 Task: Go to Program & Features. Select Whole Food Market. Add to cart Organic Mayonnaise-2. Place order for Jared Hernandez, _x000D_
3800 Locke St_x000D_
Latonia, Kentucky(KY), 41015, Cell Number (859) 261-0695
Action: Mouse moved to (421, 301)
Screenshot: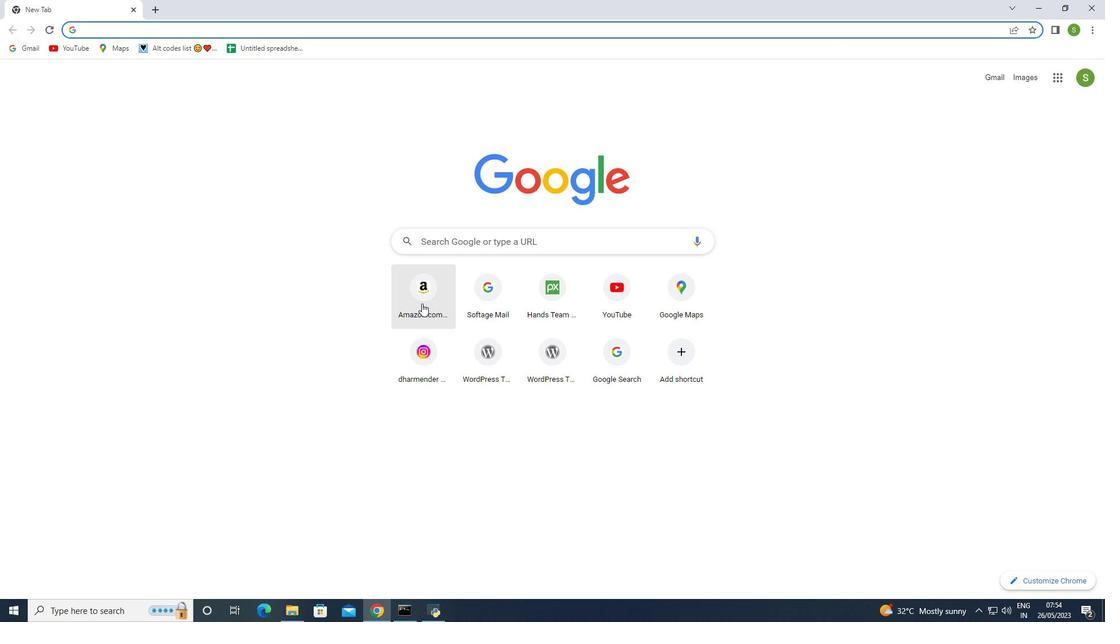 
Action: Mouse pressed left at (421, 301)
Screenshot: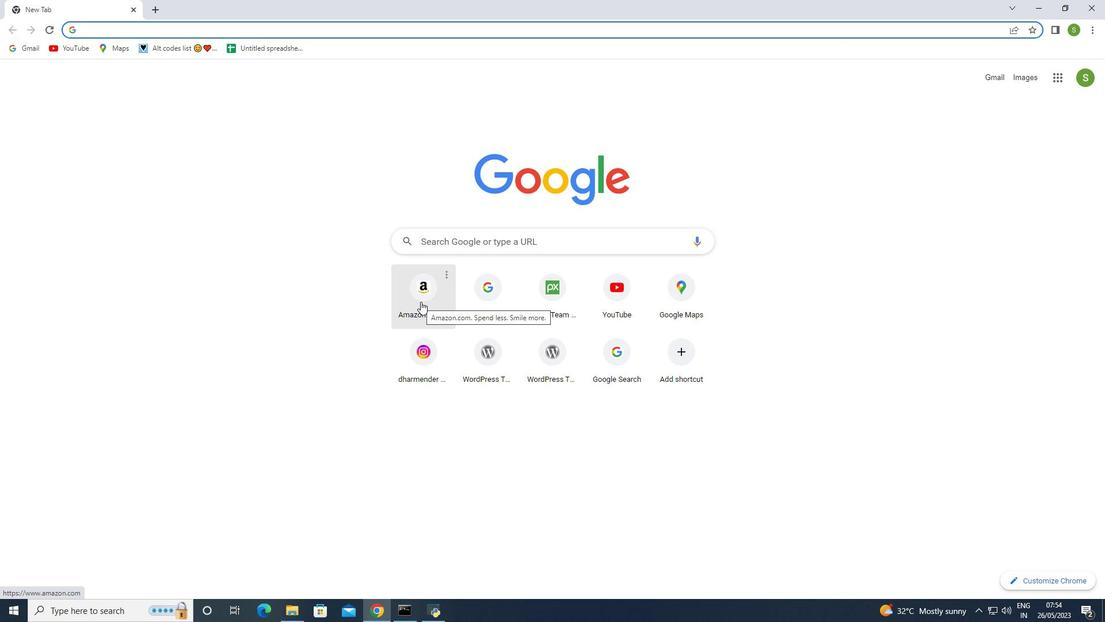 
Action: Mouse moved to (946, 162)
Screenshot: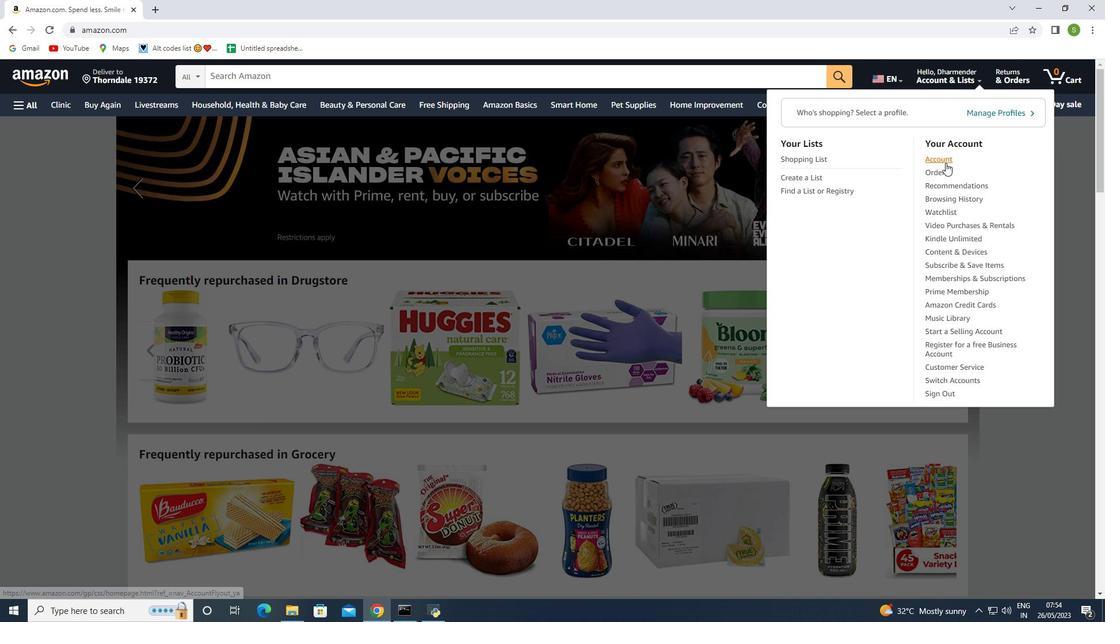 
Action: Mouse pressed left at (946, 162)
Screenshot: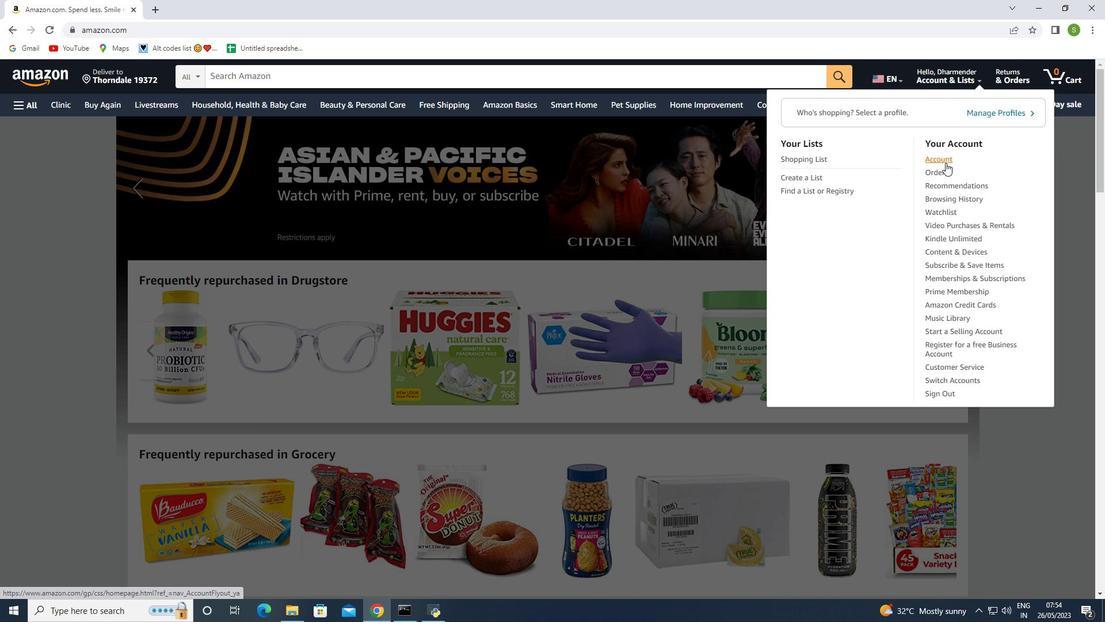 
Action: Mouse moved to (335, 255)
Screenshot: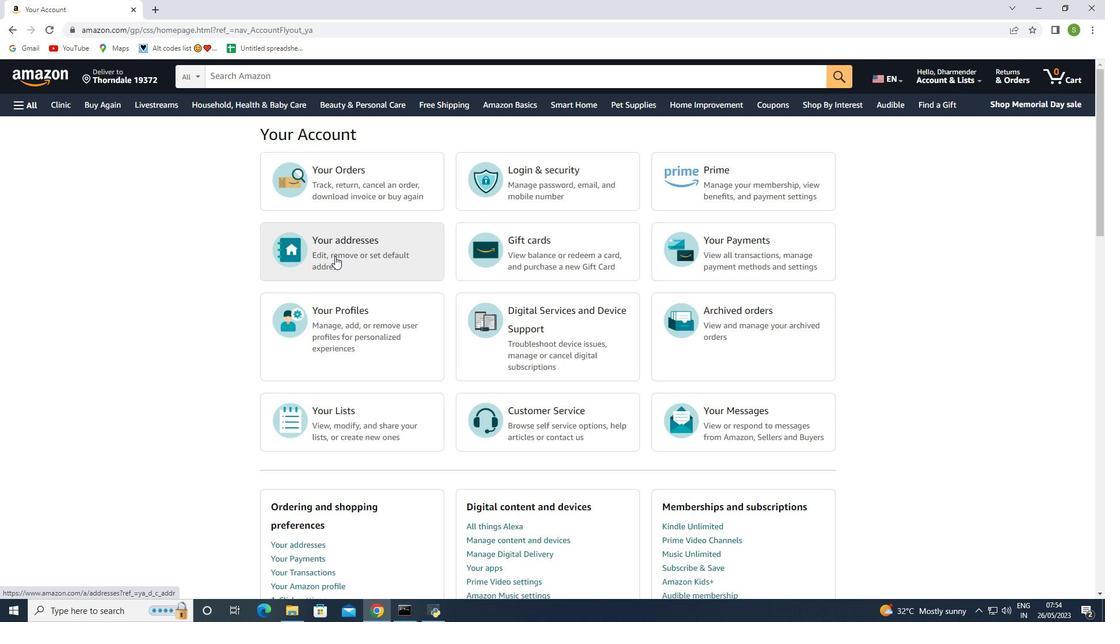 
Action: Mouse pressed left at (335, 255)
Screenshot: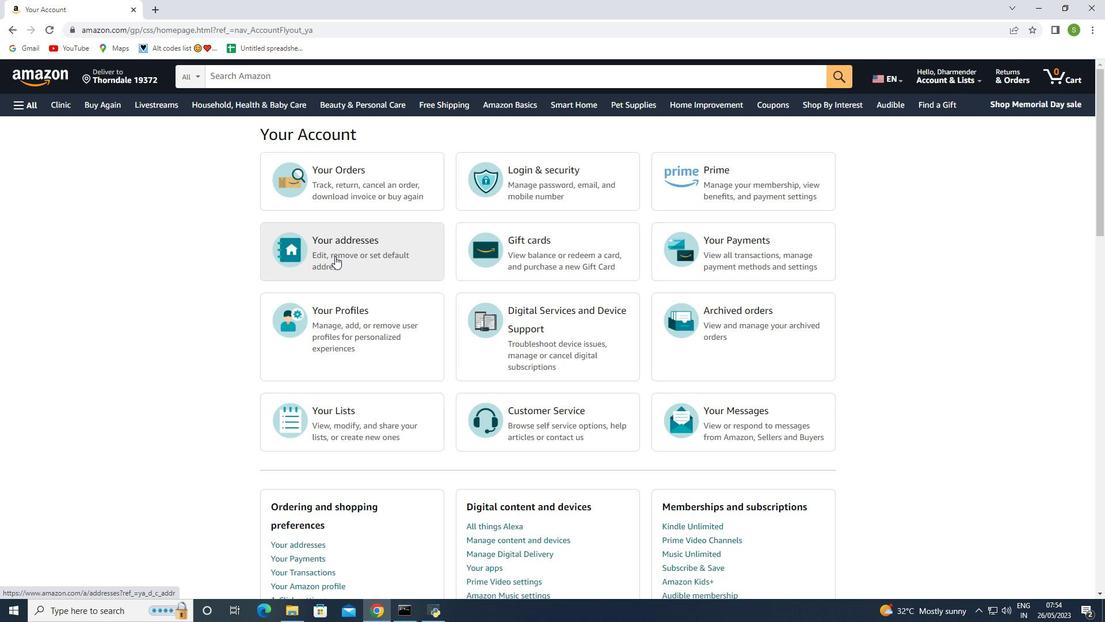
Action: Mouse moved to (364, 304)
Screenshot: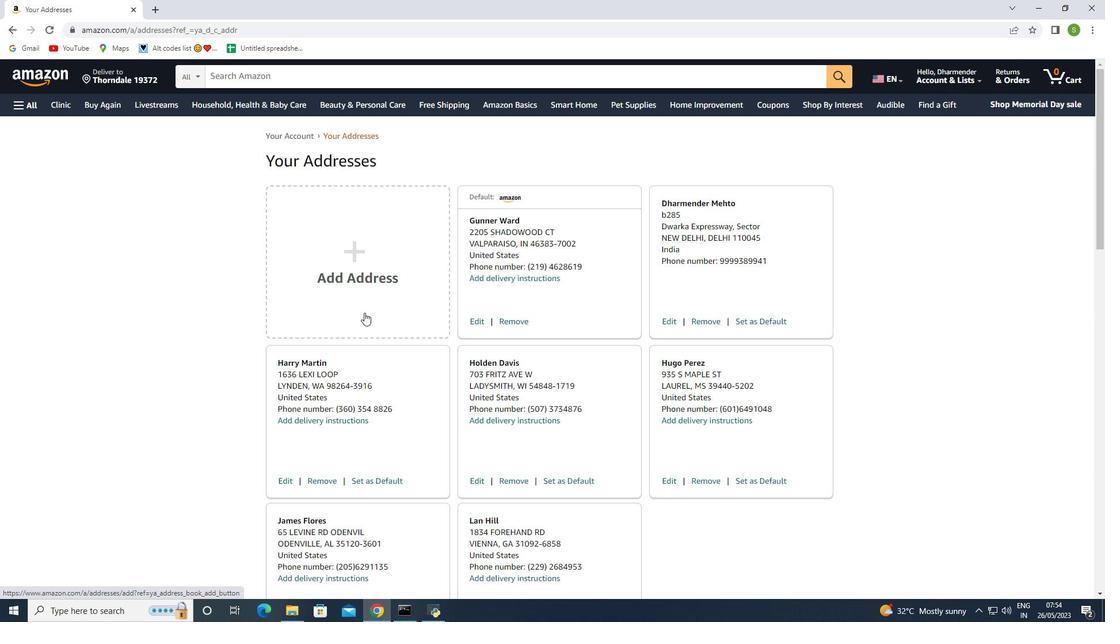 
Action: Mouse pressed left at (364, 304)
Screenshot: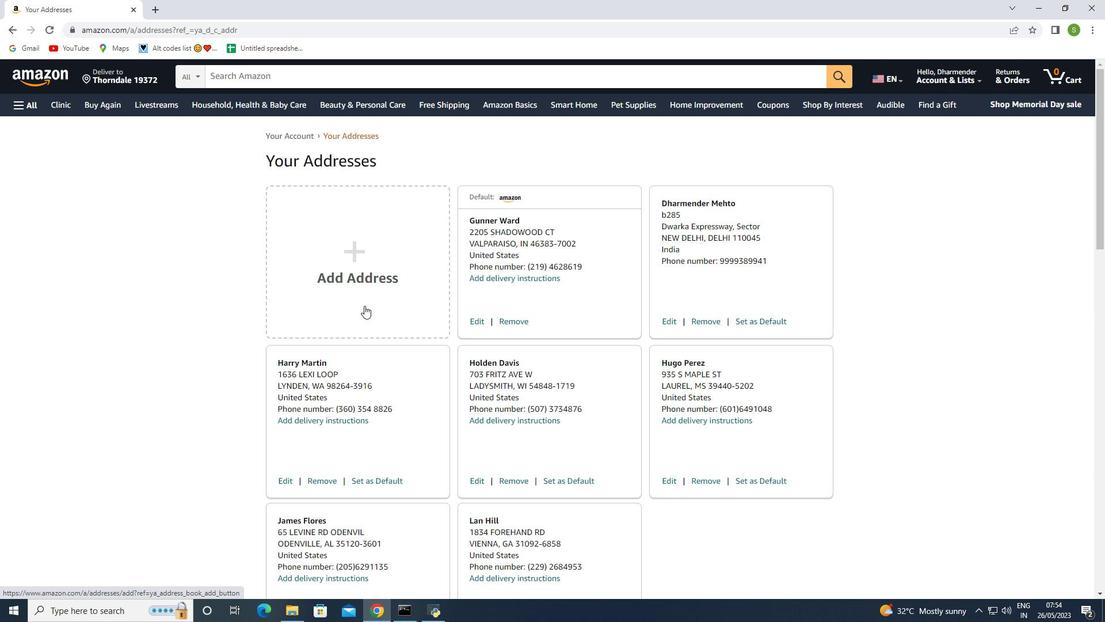 
Action: Mouse moved to (487, 296)
Screenshot: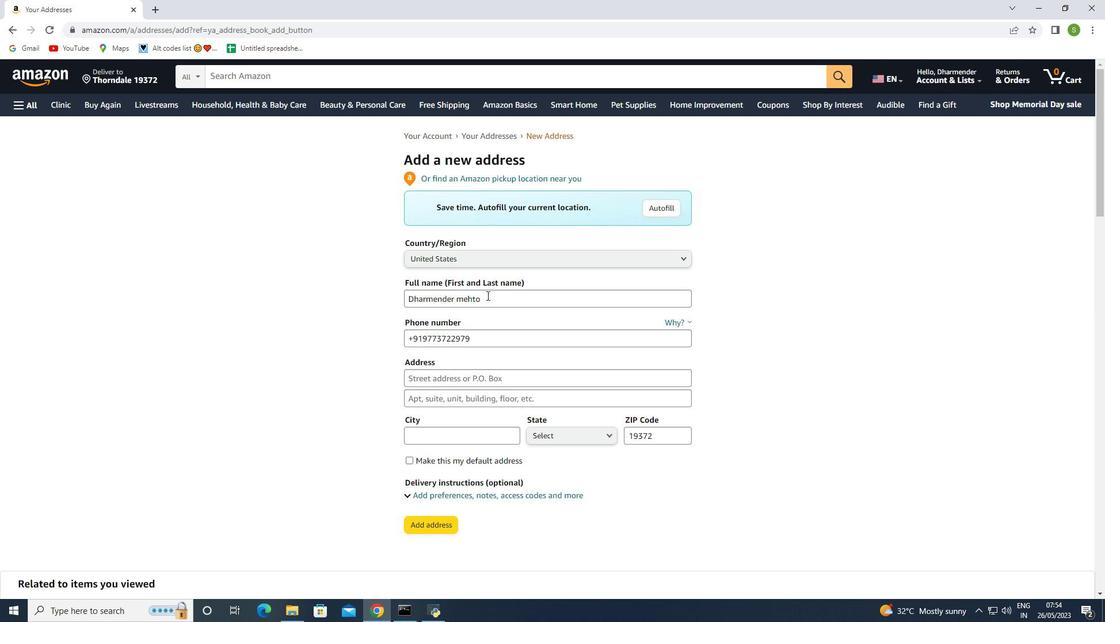 
Action: Mouse pressed left at (487, 296)
Screenshot: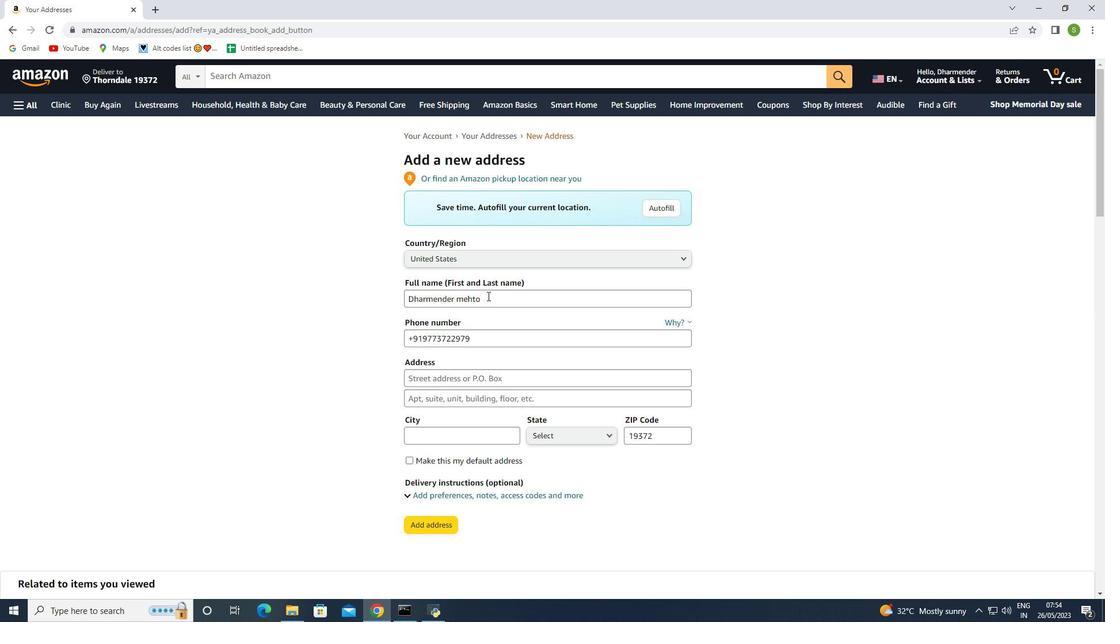 
Action: Mouse moved to (350, 284)
Screenshot: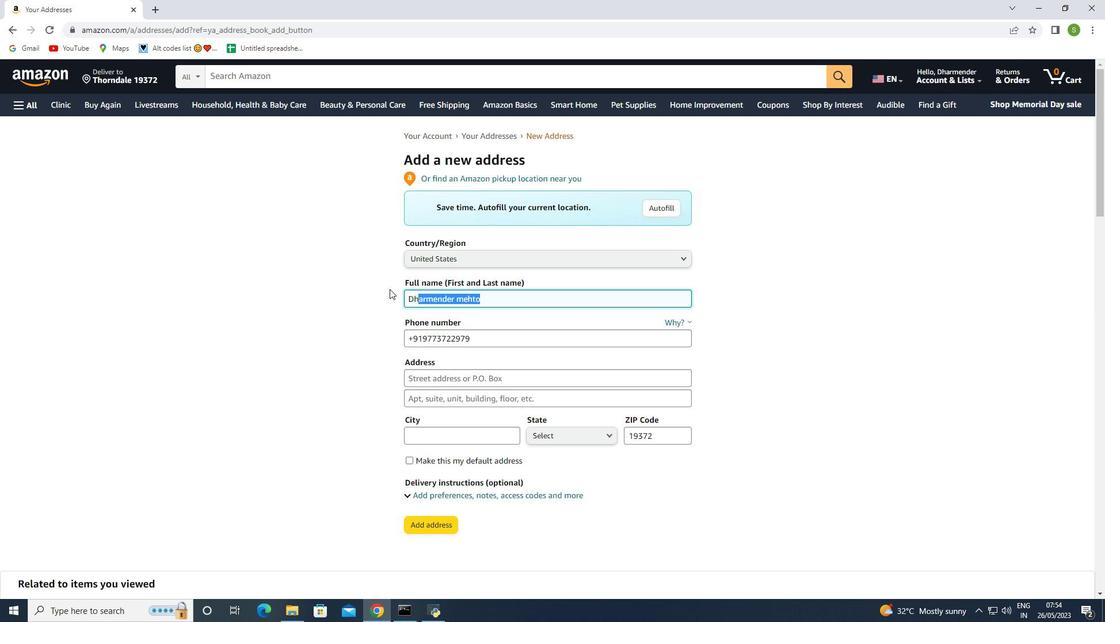 
Action: Key pressed <Key.backspace><Key.shift><Key.shift><Key.shift><Key.shift><Key.shift><Key.shift><Key.shift><Key.shift><Key.shift><Key.shift><Key.shift><Key.shift>Jared<Key.space><Key.shift>Hernandez
Screenshot: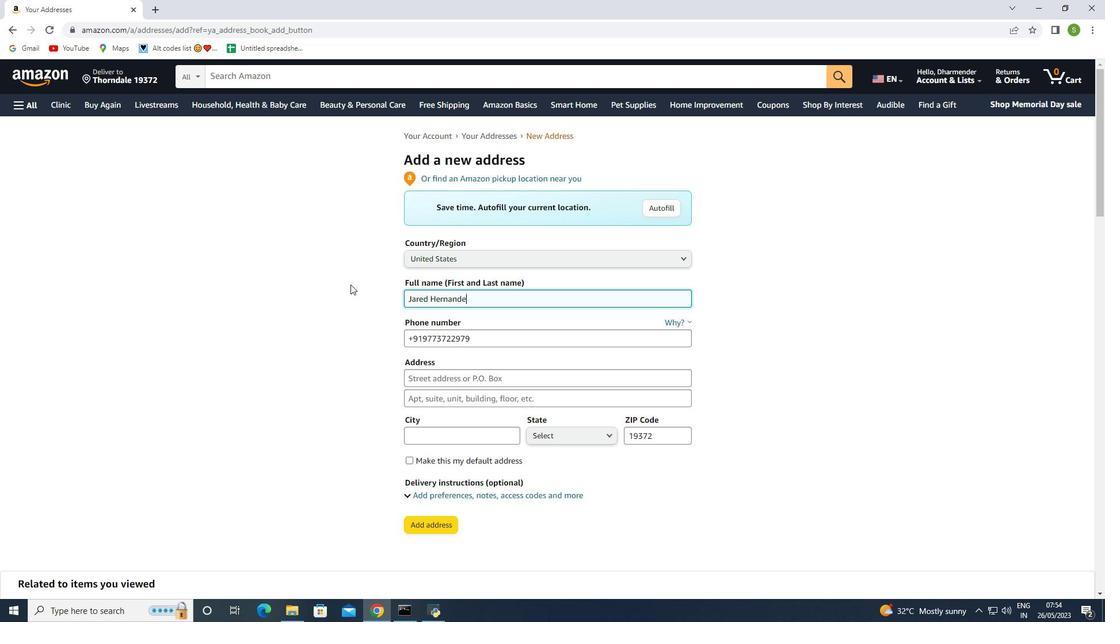 
Action: Mouse moved to (485, 339)
Screenshot: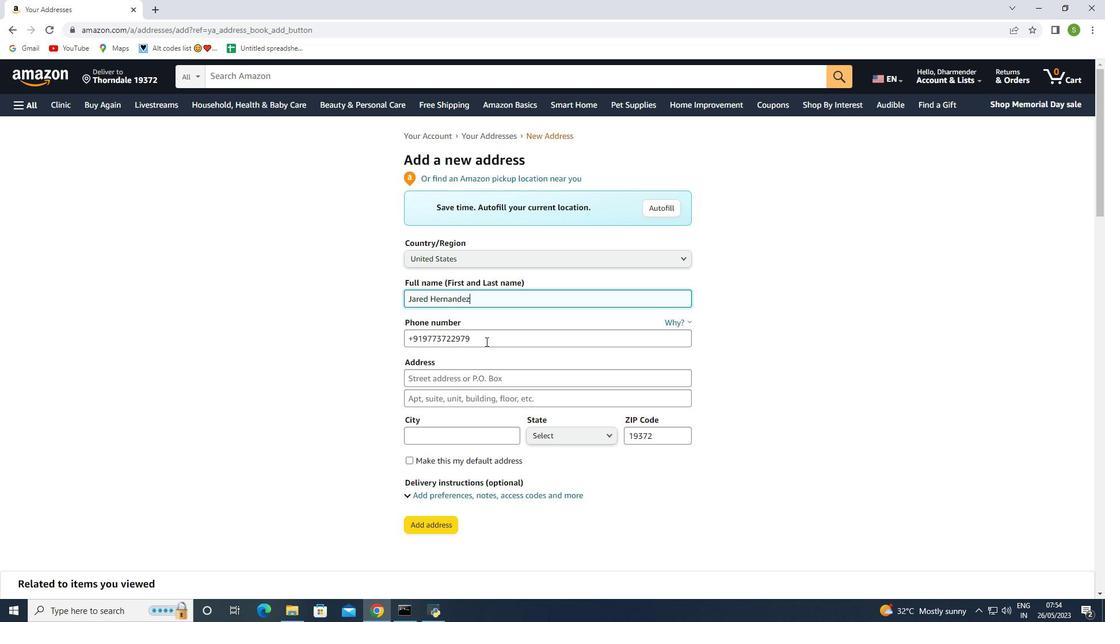 
Action: Mouse pressed left at (485, 339)
Screenshot: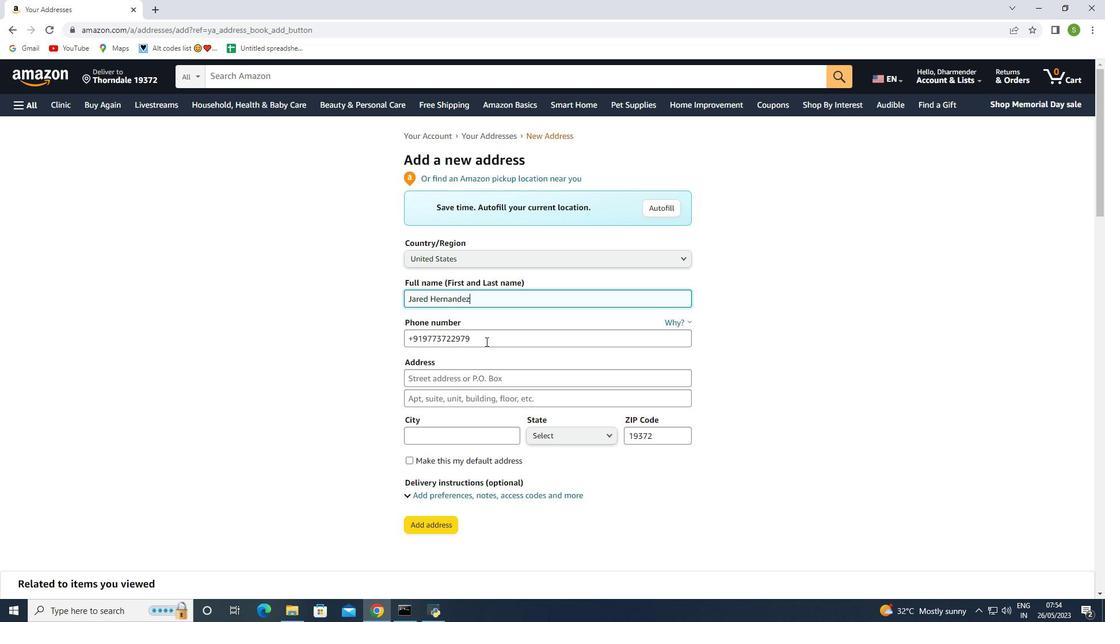 
Action: Mouse moved to (371, 339)
Screenshot: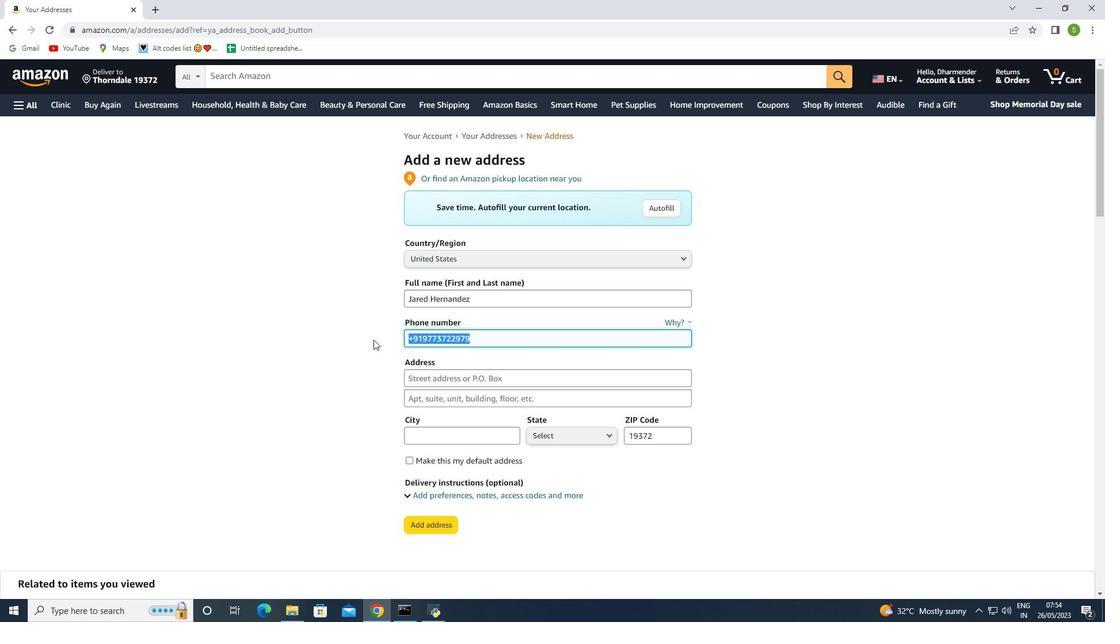 
Action: Key pressed <Key.backspace><Key.shift_r>(859<Key.shift_r>)
Screenshot: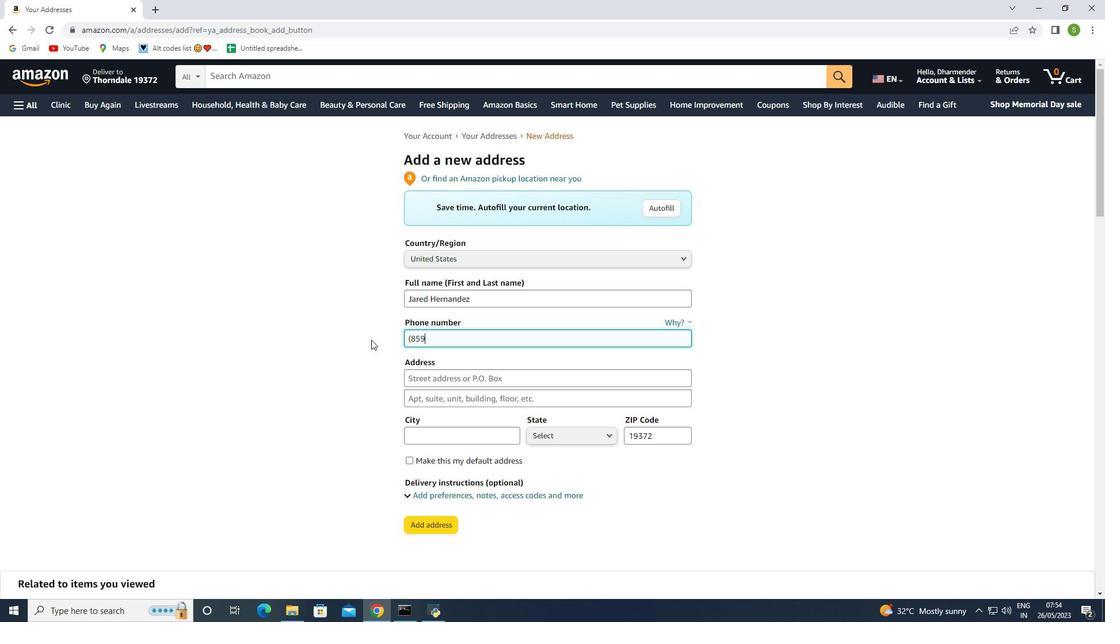 
Action: Mouse moved to (373, 340)
Screenshot: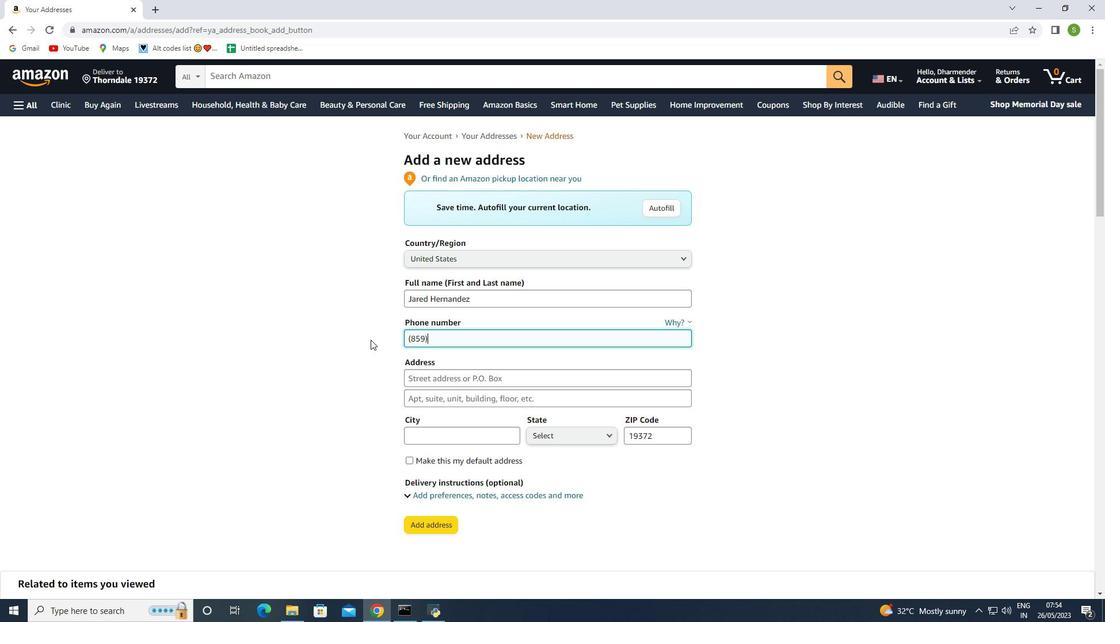 
Action: Key pressed 2610695
Screenshot: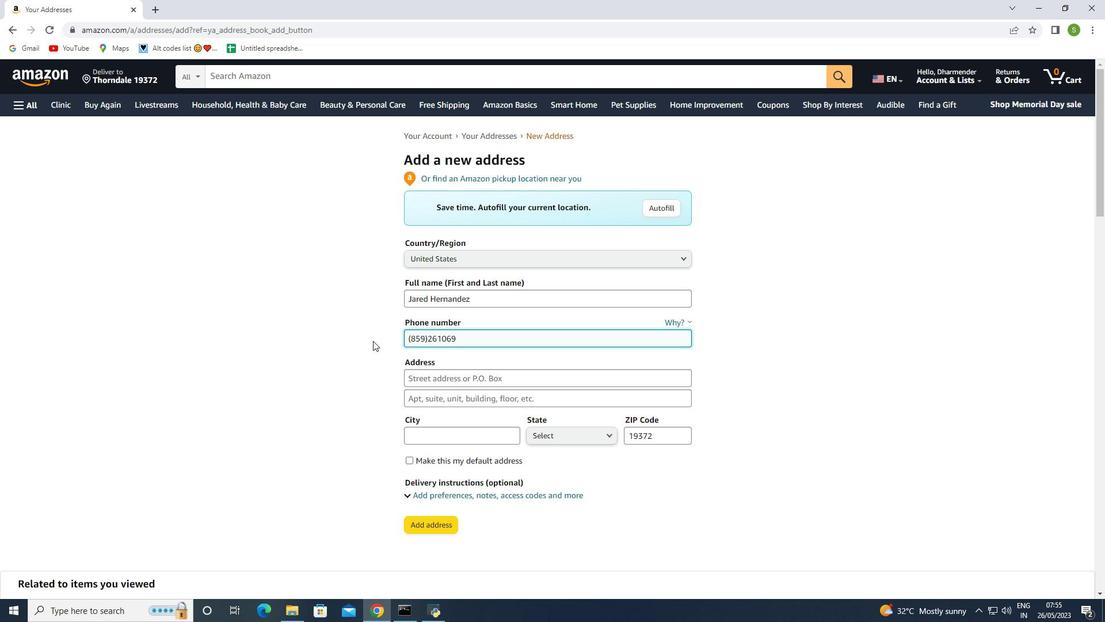 
Action: Mouse moved to (464, 378)
Screenshot: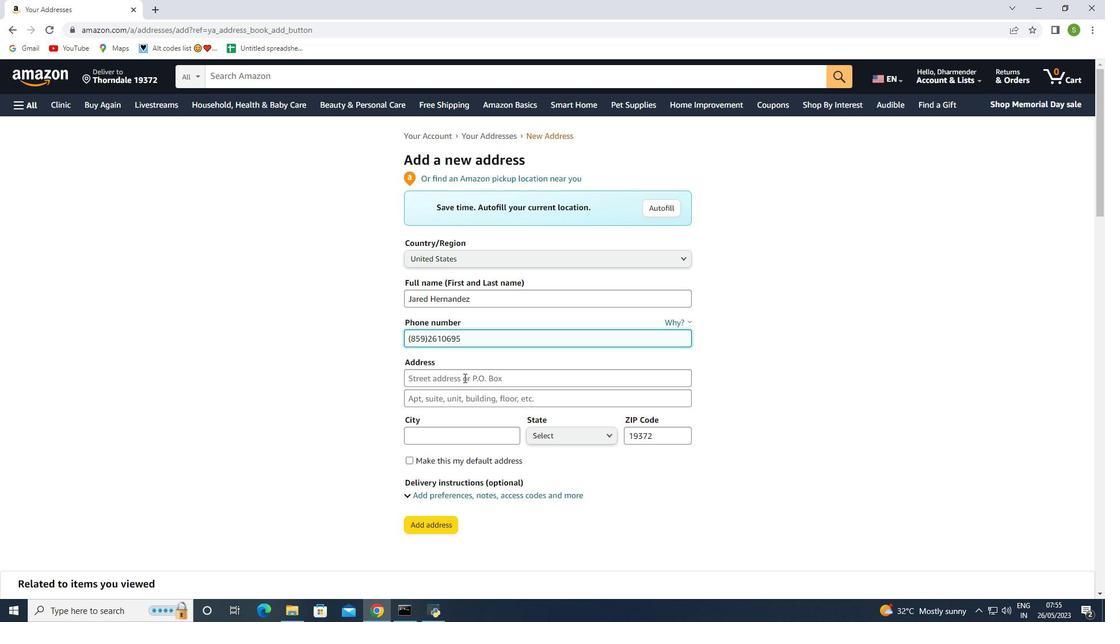 
Action: Mouse pressed left at (464, 378)
Screenshot: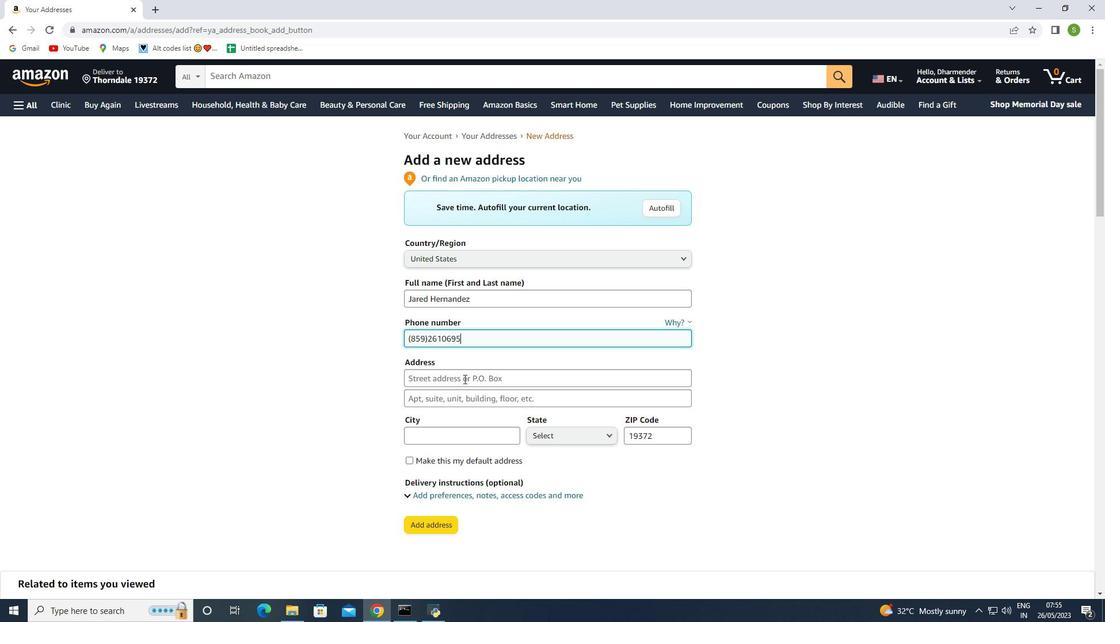 
Action: Key pressed 3800<Key.space><Key.shift>Locke<Key.space><Key.shift>St
Screenshot: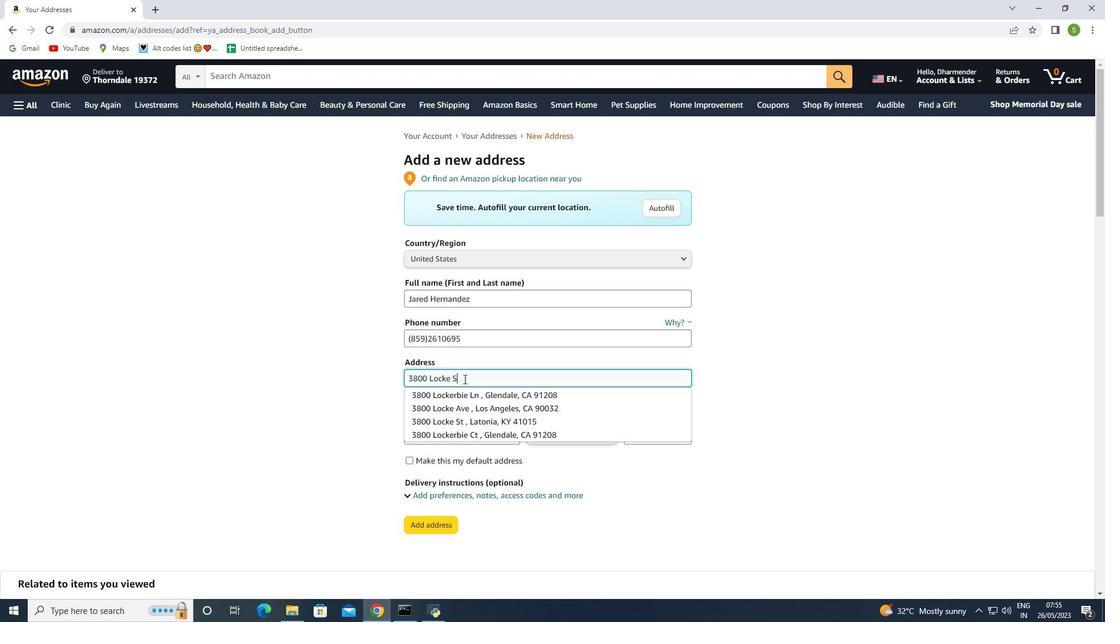
Action: Mouse moved to (422, 394)
Screenshot: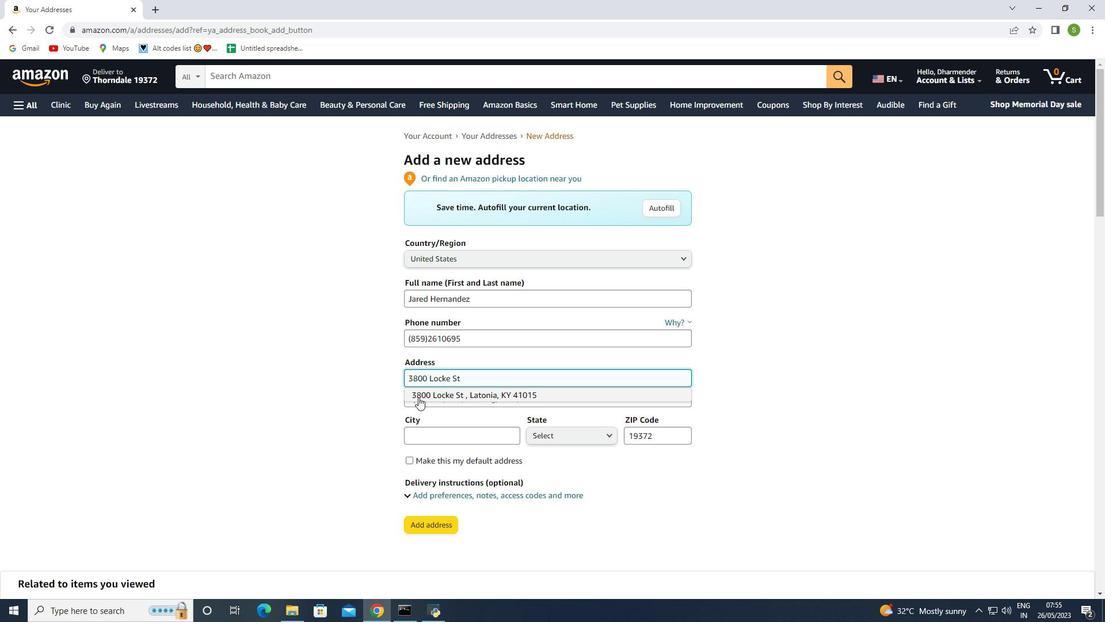 
Action: Mouse pressed left at (422, 394)
Screenshot: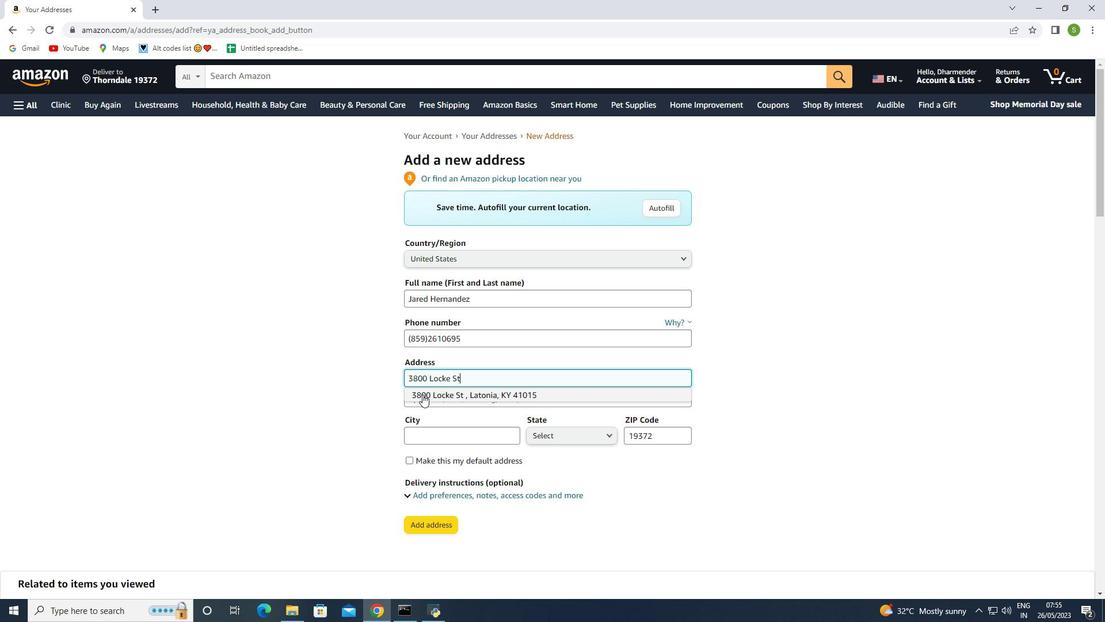 
Action: Mouse moved to (665, 440)
Screenshot: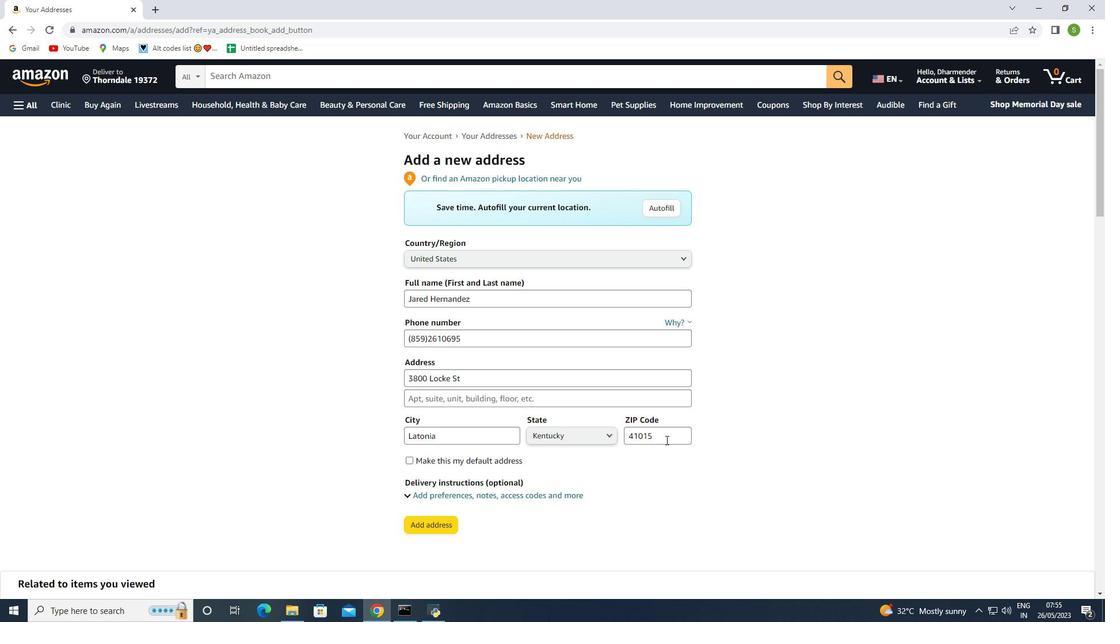
Action: Mouse scrolled (665, 439) with delta (0, 0)
Screenshot: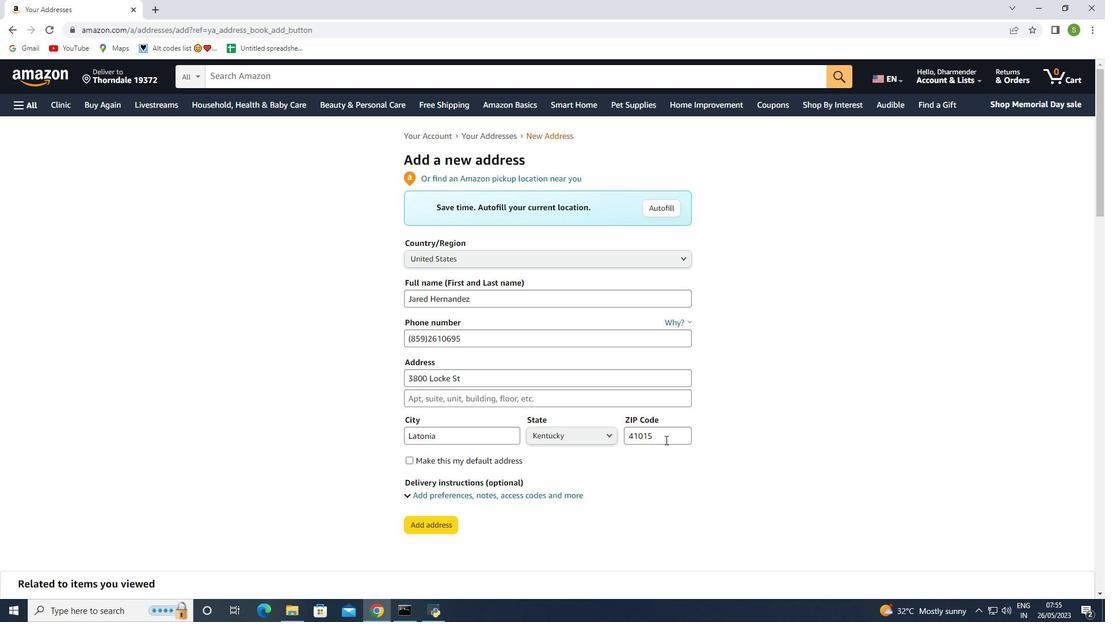 
Action: Mouse moved to (491, 422)
Screenshot: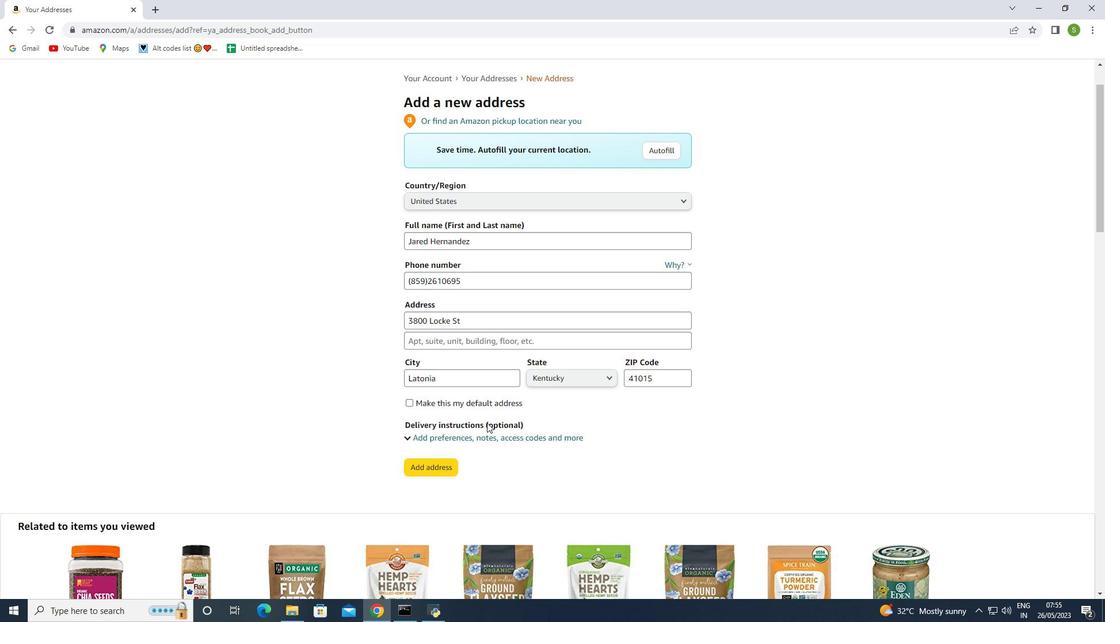 
Action: Mouse scrolled (491, 423) with delta (0, 0)
Screenshot: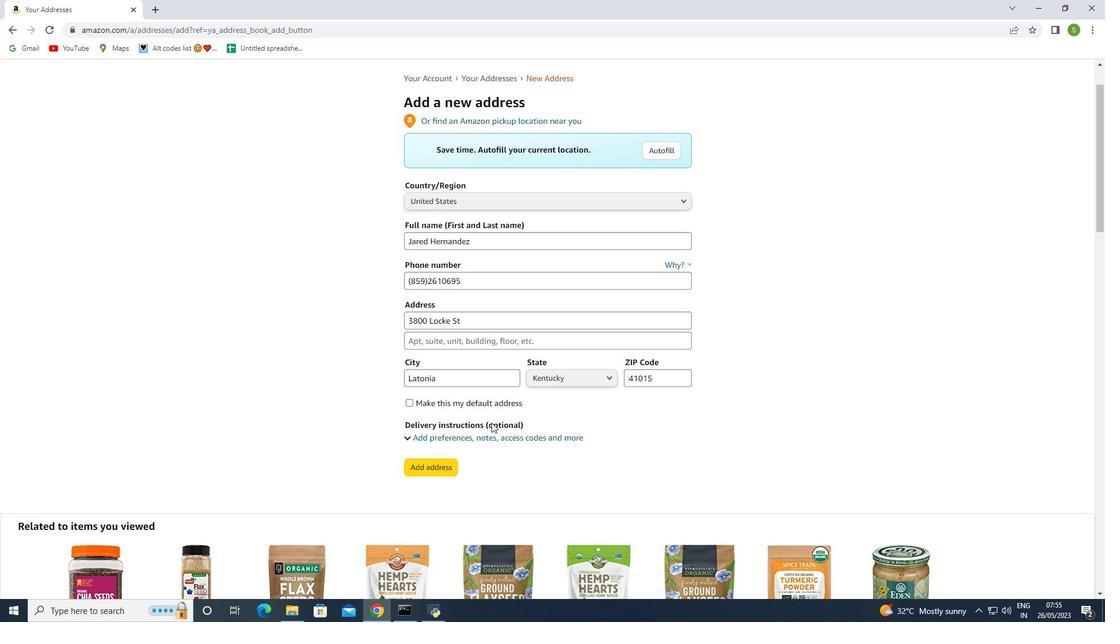 
Action: Mouse scrolled (491, 423) with delta (0, 0)
Screenshot: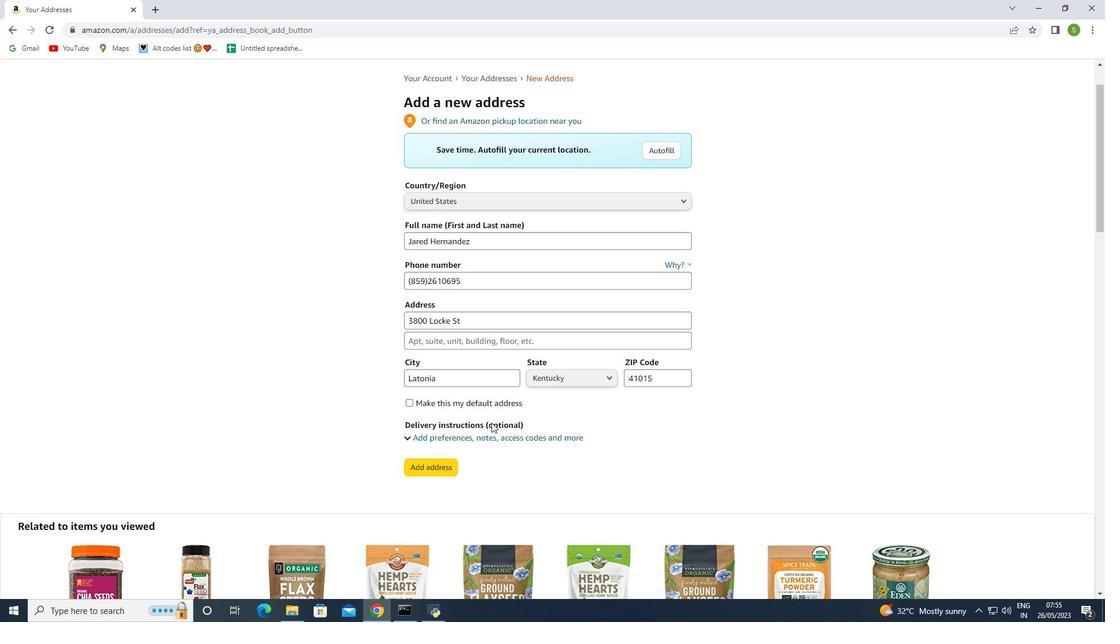 
Action: Mouse moved to (505, 316)
Screenshot: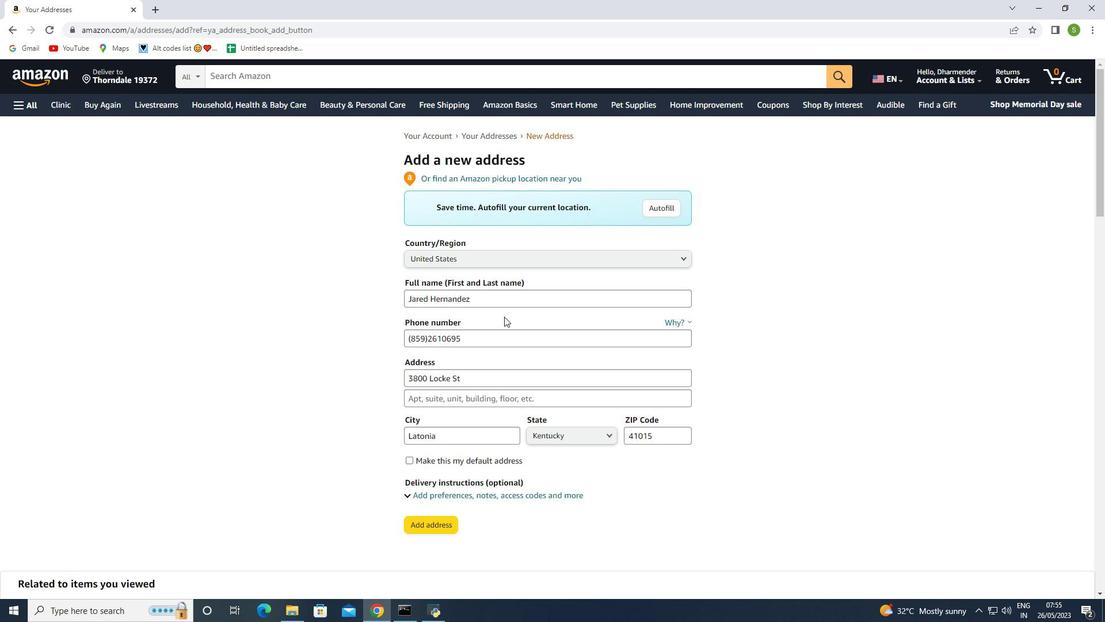 
Action: Mouse scrolled (505, 316) with delta (0, 0)
Screenshot: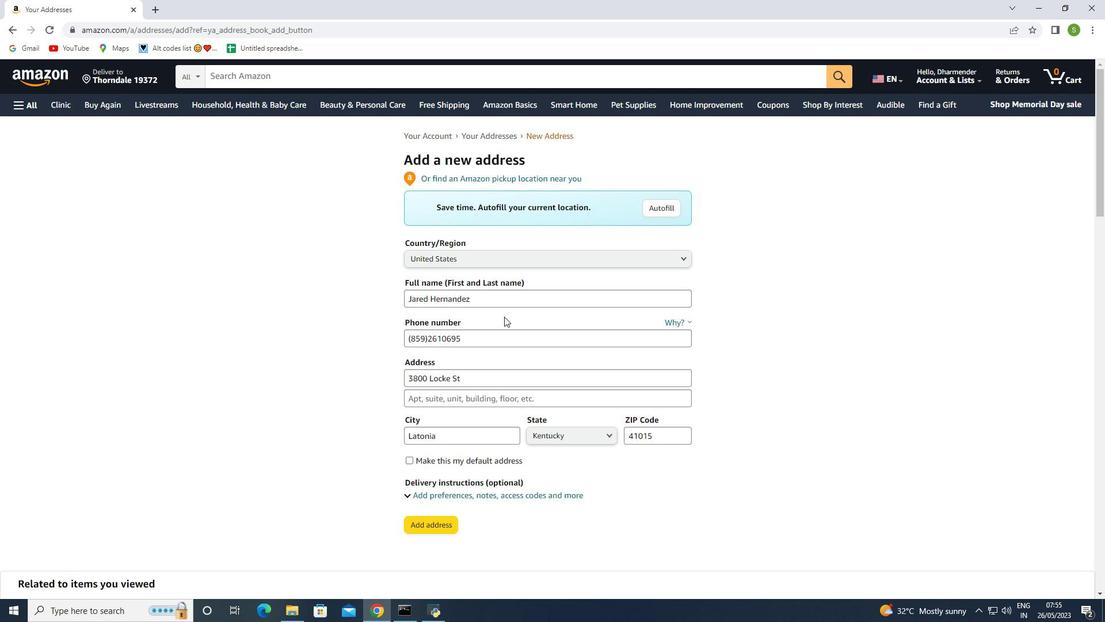 
Action: Mouse scrolled (505, 316) with delta (0, 0)
Screenshot: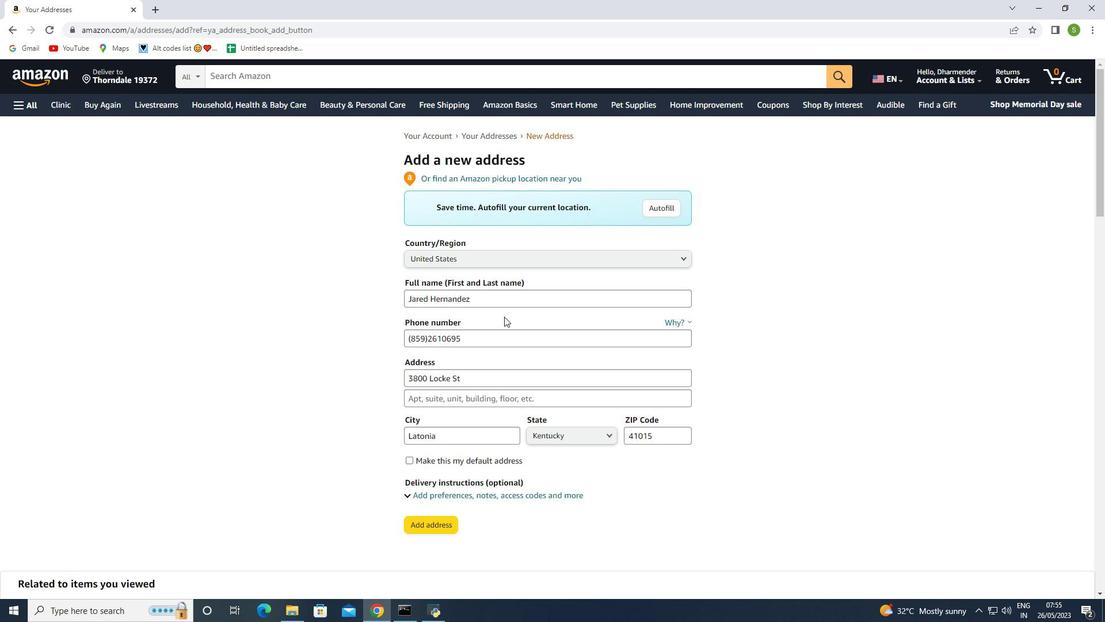 
Action: Mouse moved to (447, 408)
Screenshot: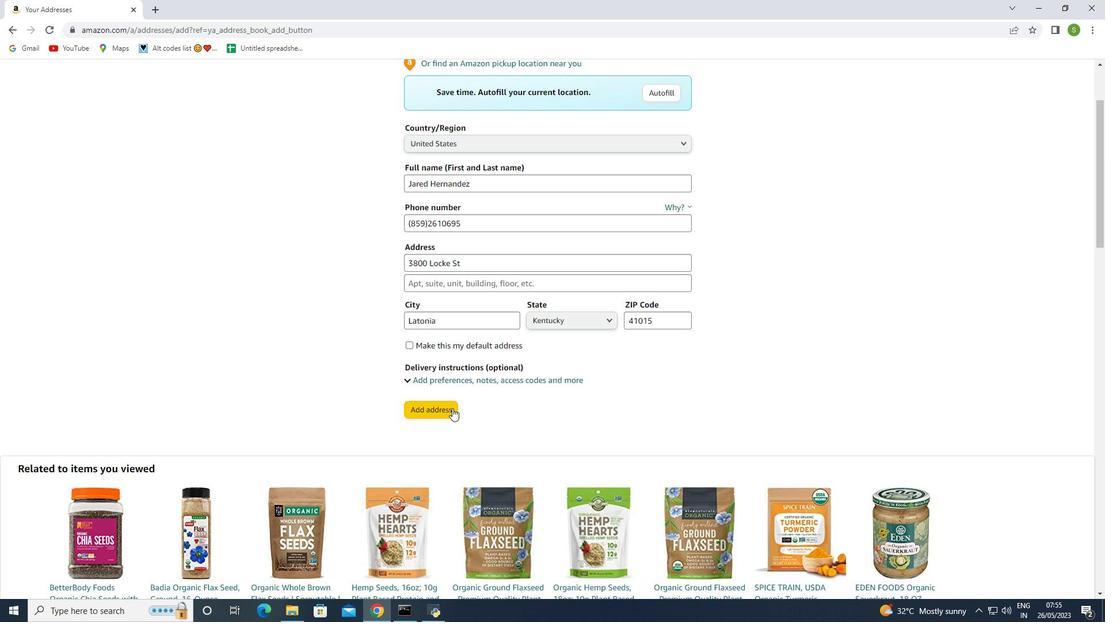 
Action: Mouse pressed left at (447, 408)
Screenshot: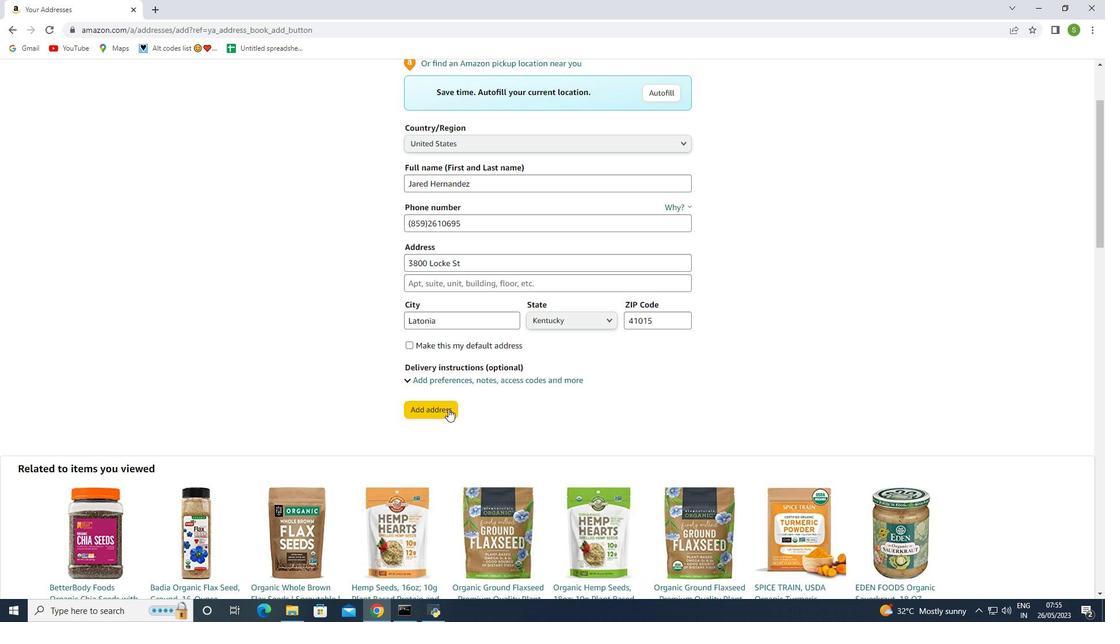 
Action: Mouse moved to (13, 108)
Screenshot: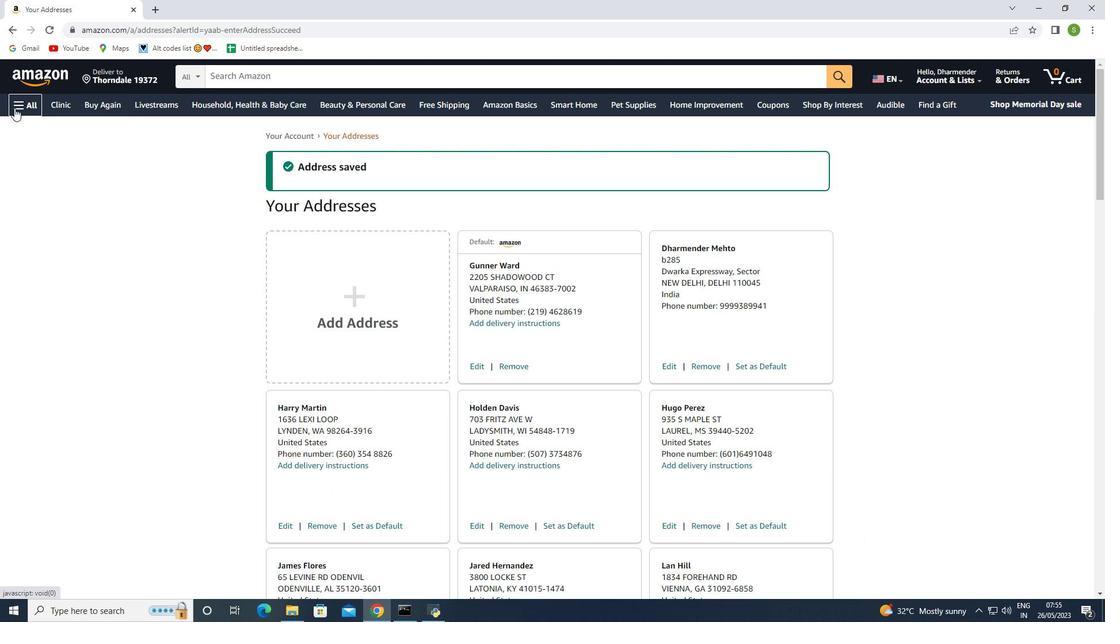 
Action: Mouse pressed left at (13, 108)
Screenshot: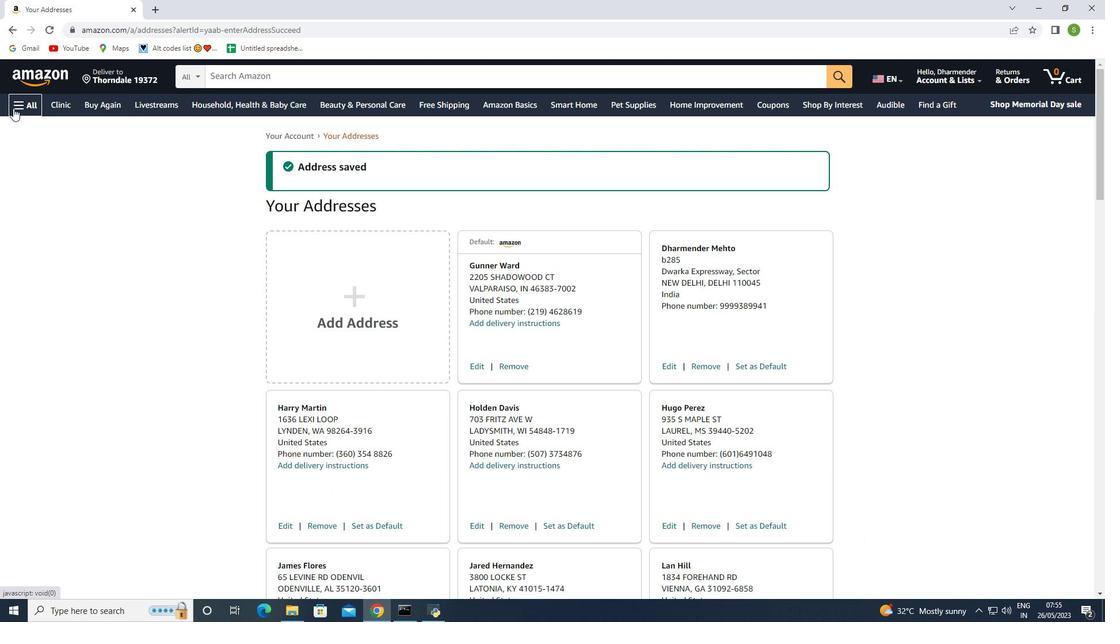 
Action: Mouse moved to (69, 503)
Screenshot: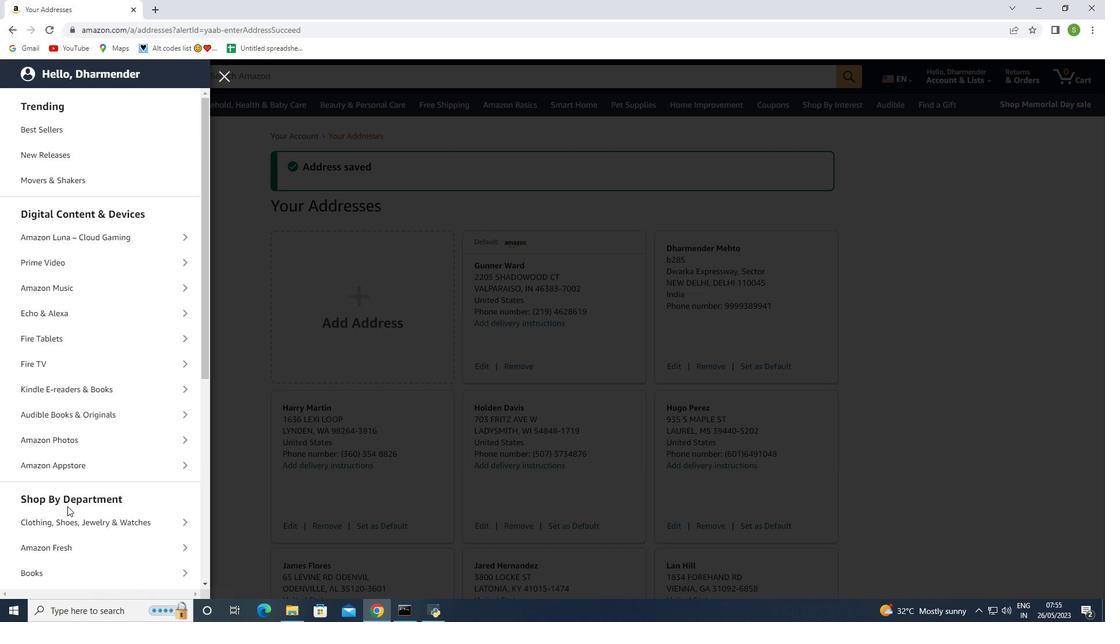 
Action: Mouse scrolled (69, 502) with delta (0, 0)
Screenshot: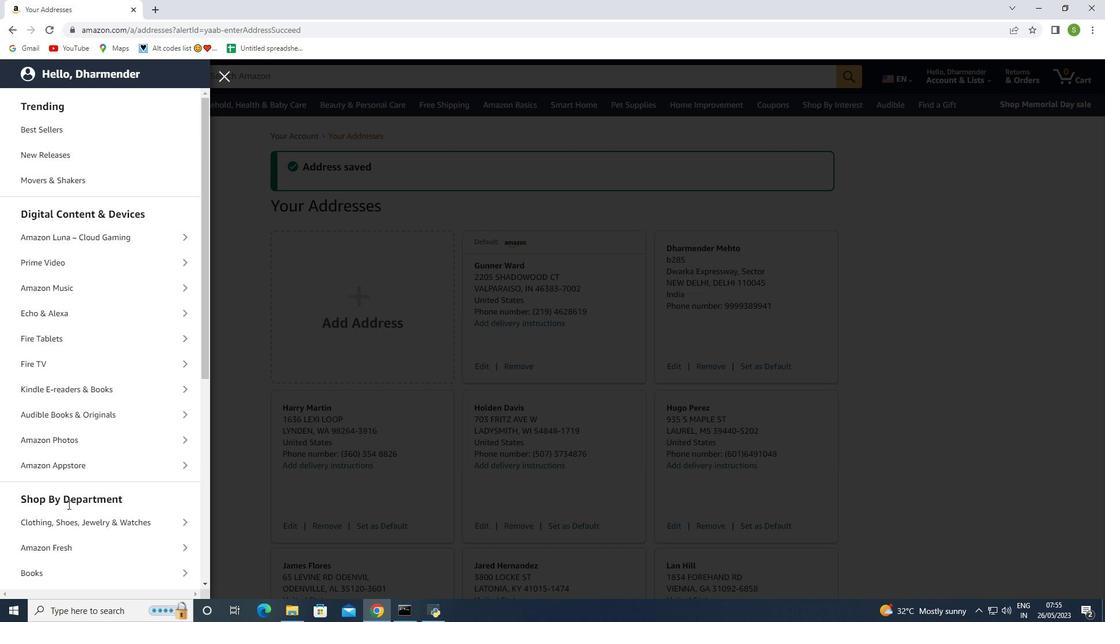 
Action: Mouse scrolled (69, 502) with delta (0, 0)
Screenshot: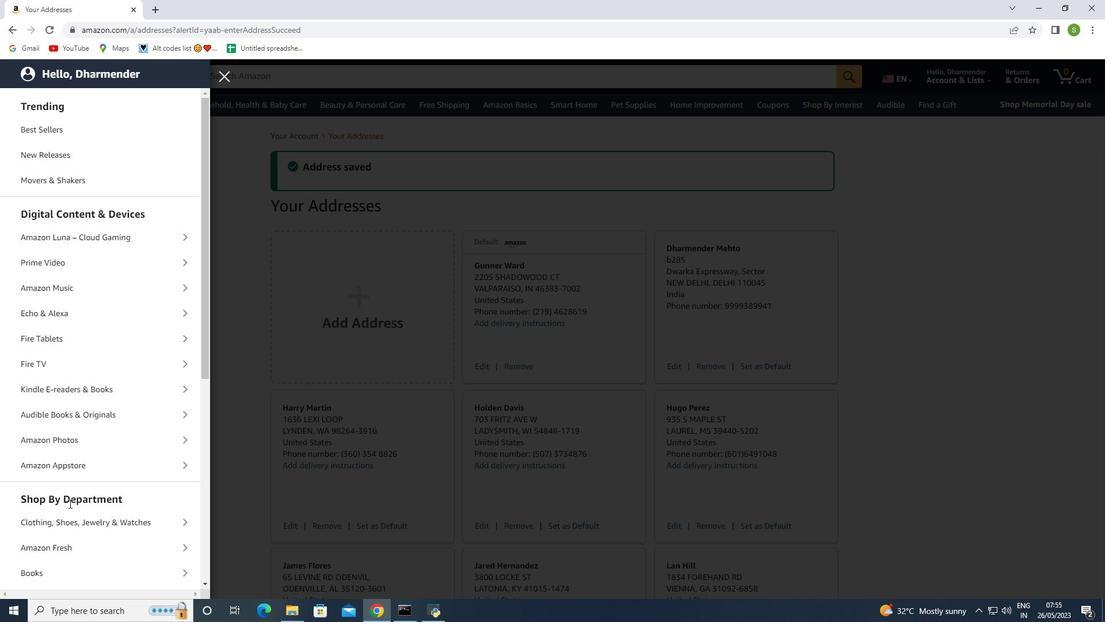 
Action: Mouse scrolled (69, 502) with delta (0, 0)
Screenshot: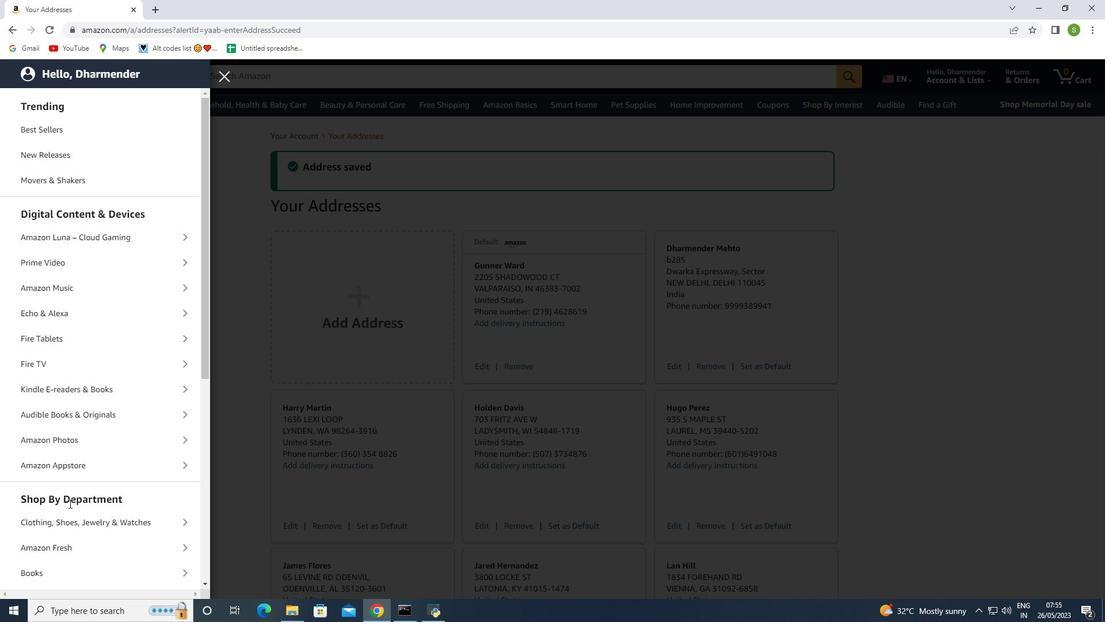 
Action: Mouse moved to (70, 501)
Screenshot: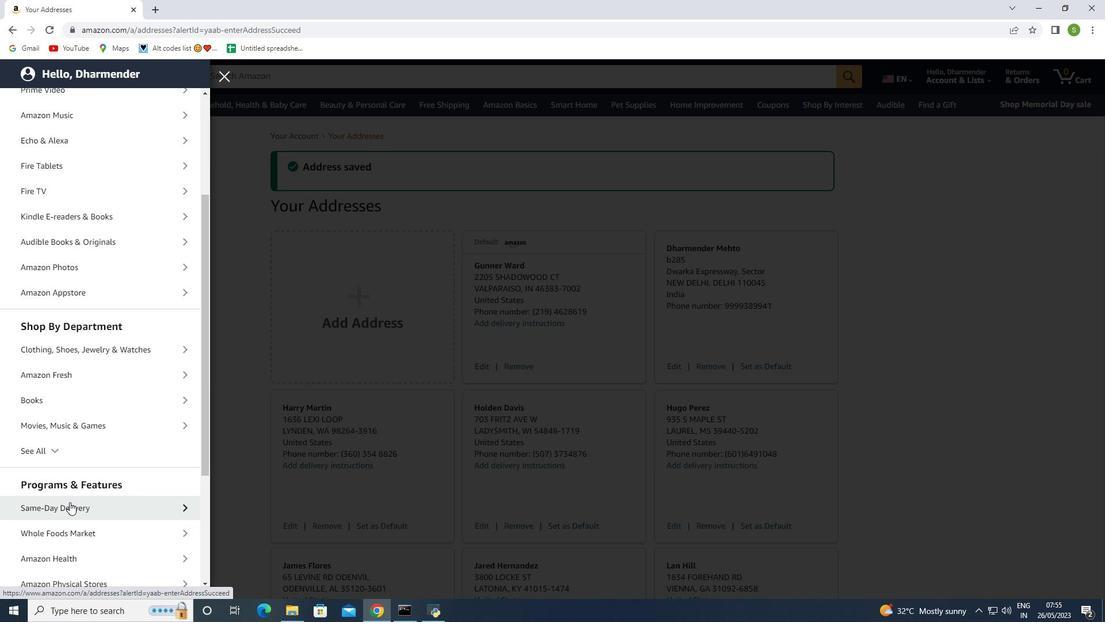 
Action: Mouse scrolled (70, 501) with delta (0, 0)
Screenshot: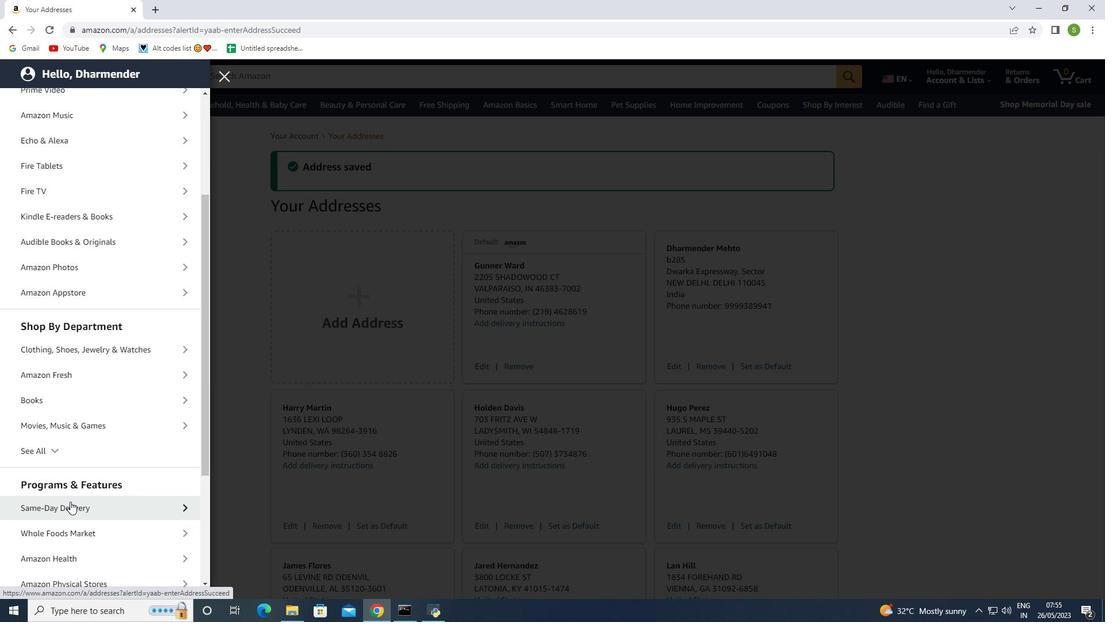 
Action: Mouse moved to (77, 478)
Screenshot: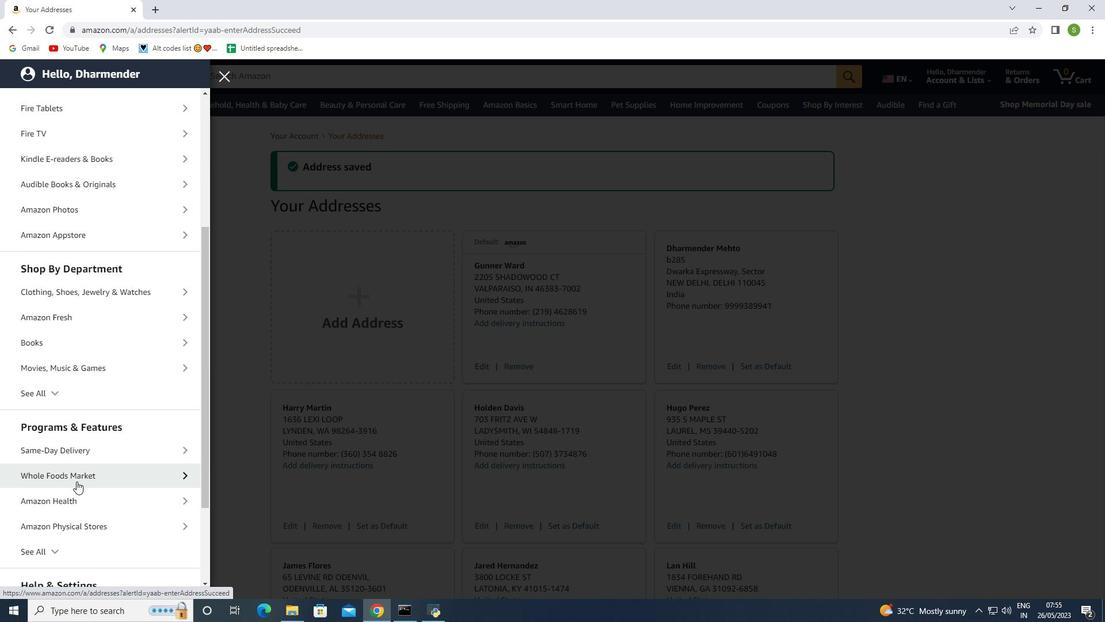 
Action: Mouse pressed left at (77, 478)
Screenshot: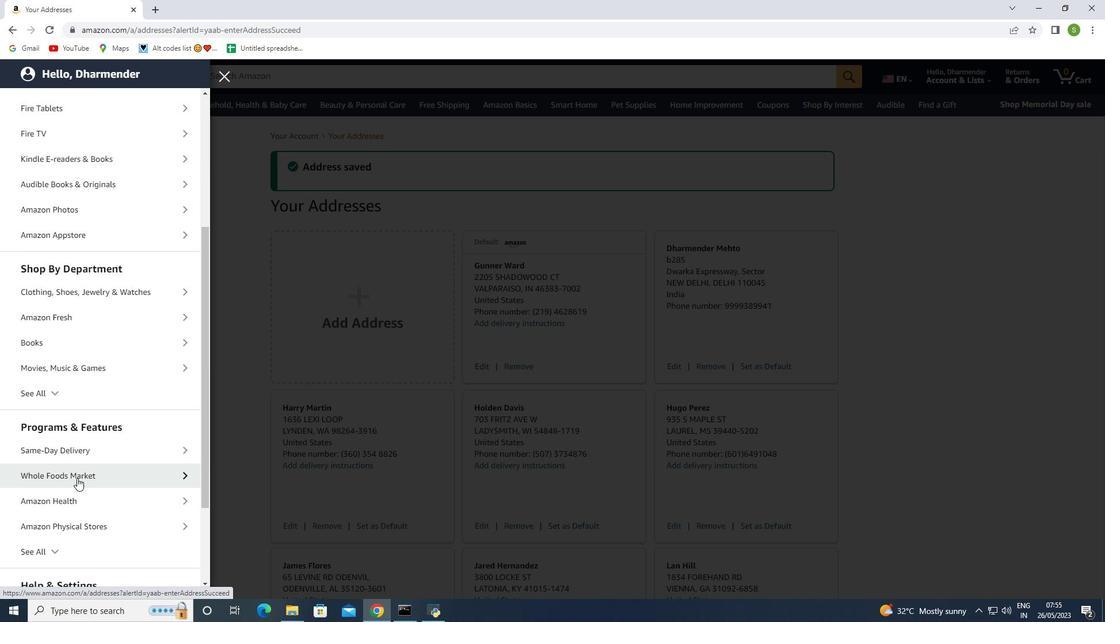 
Action: Mouse moved to (109, 152)
Screenshot: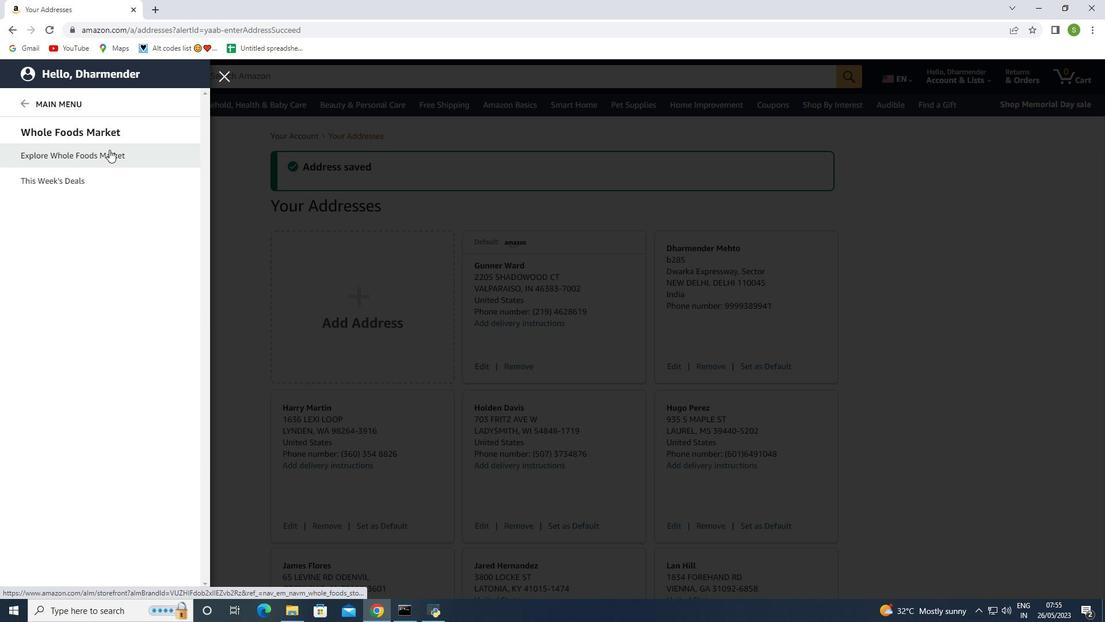 
Action: Mouse pressed left at (109, 152)
Screenshot: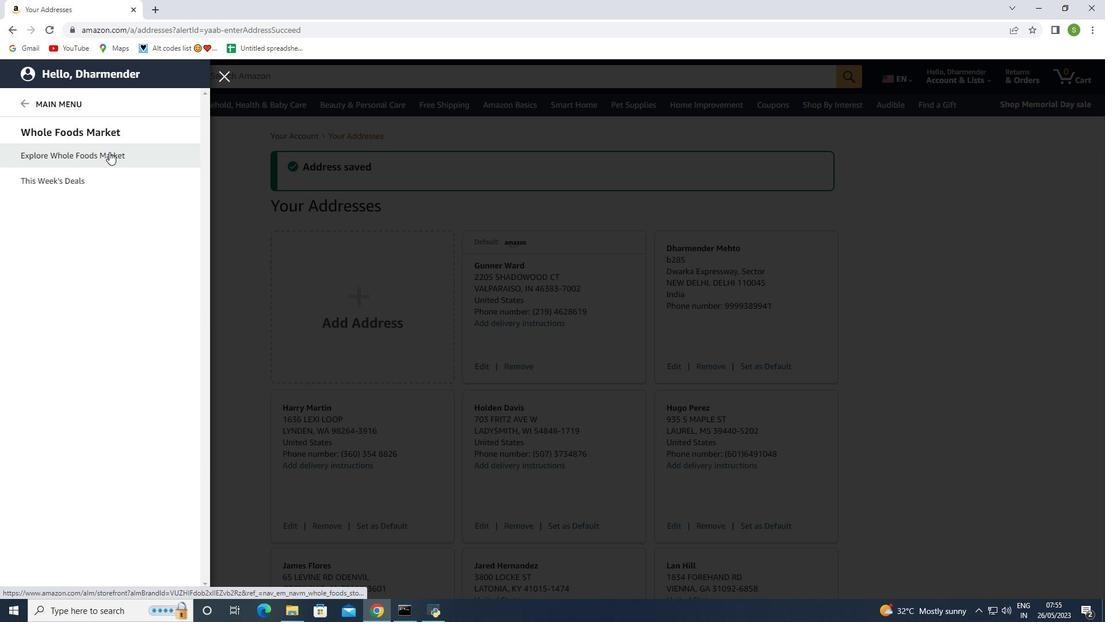 
Action: Mouse moved to (437, 77)
Screenshot: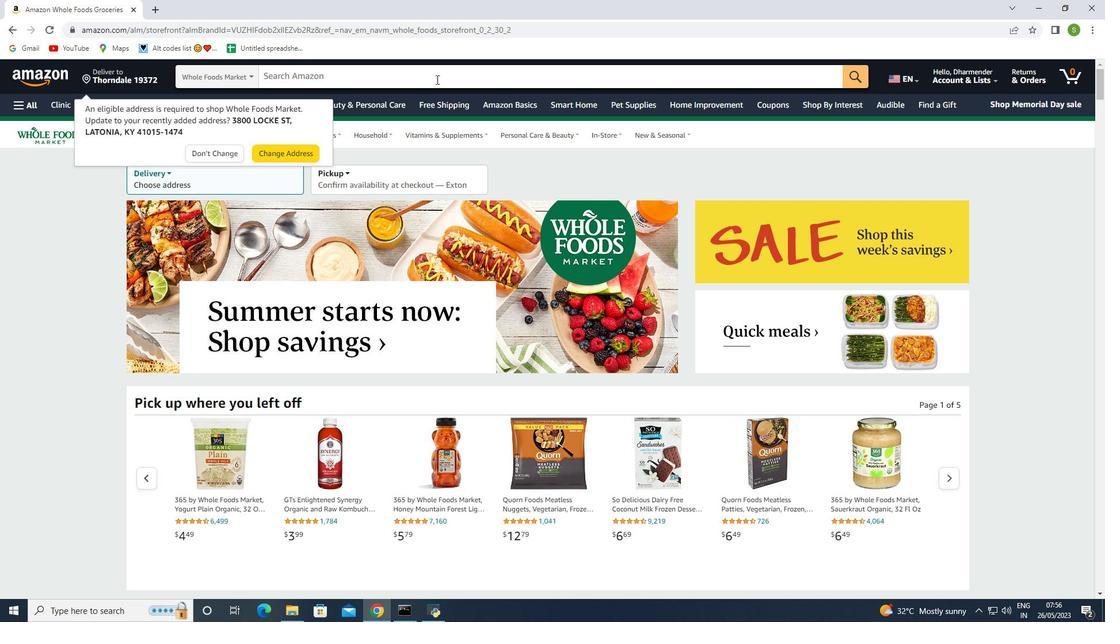 
Action: Mouse pressed left at (437, 77)
Screenshot: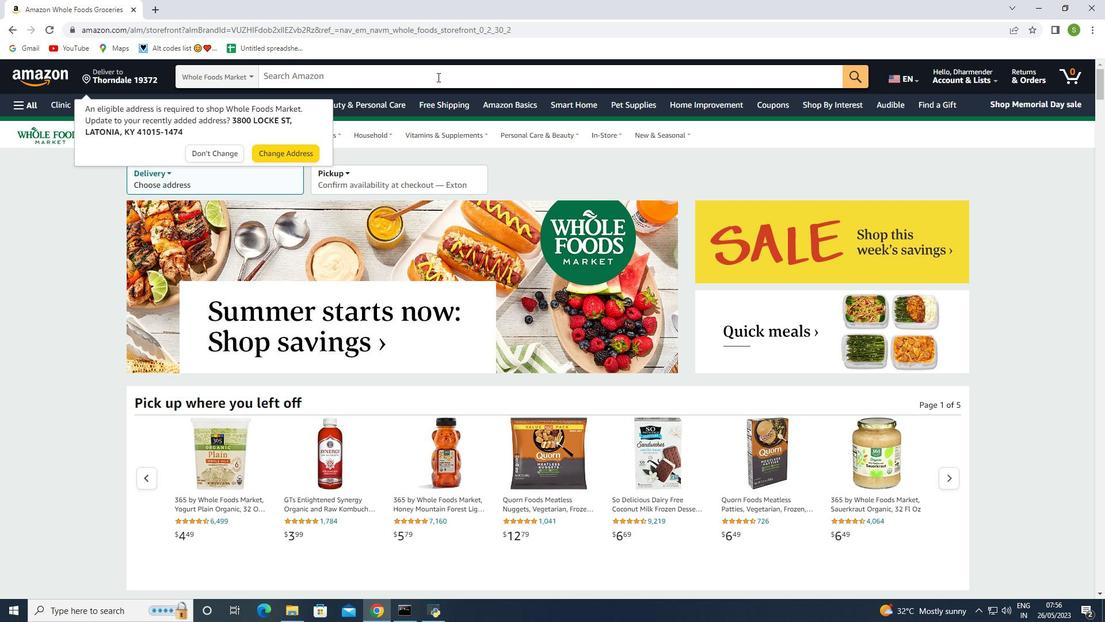 
Action: Key pressed <Key.shift>Organic<Key.space><Key.shift>Mayonnaise
Screenshot: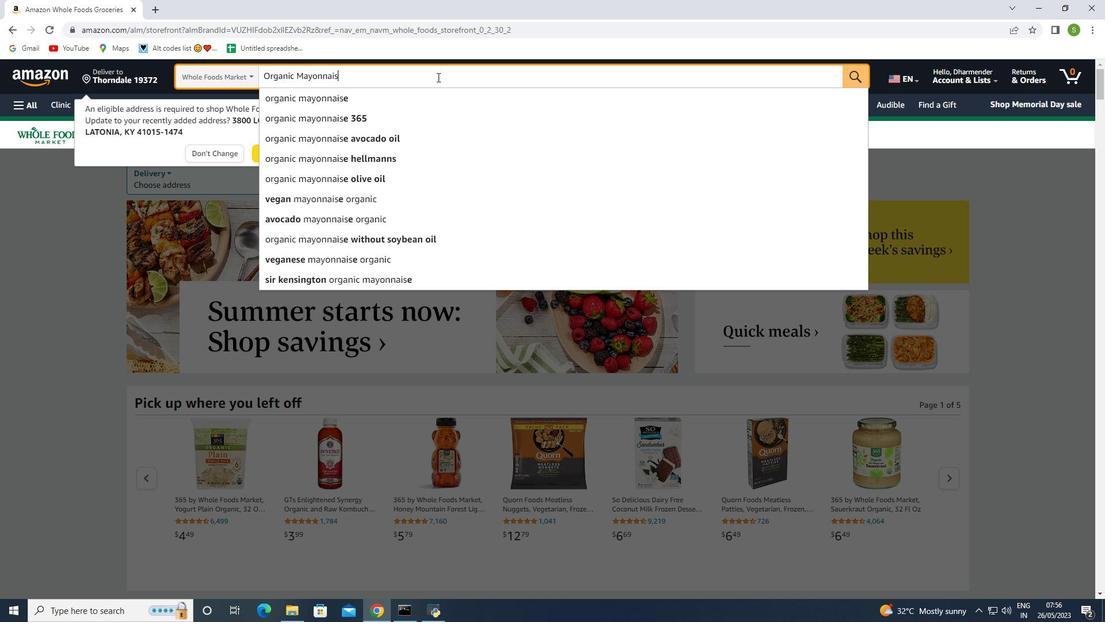 
Action: Mouse moved to (348, 99)
Screenshot: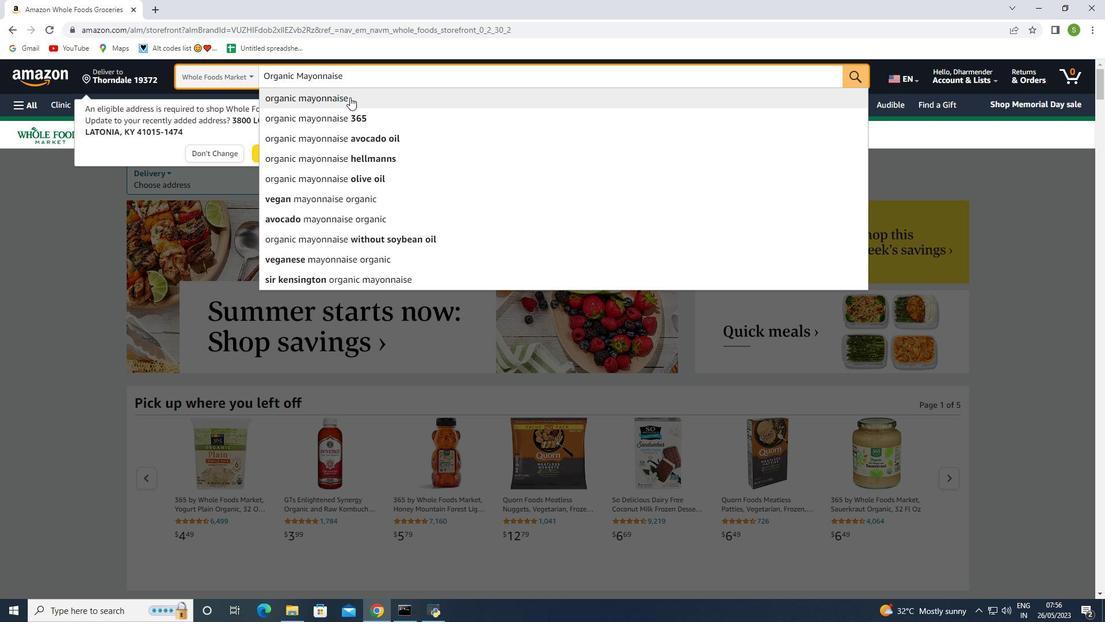 
Action: Mouse pressed left at (348, 99)
Screenshot: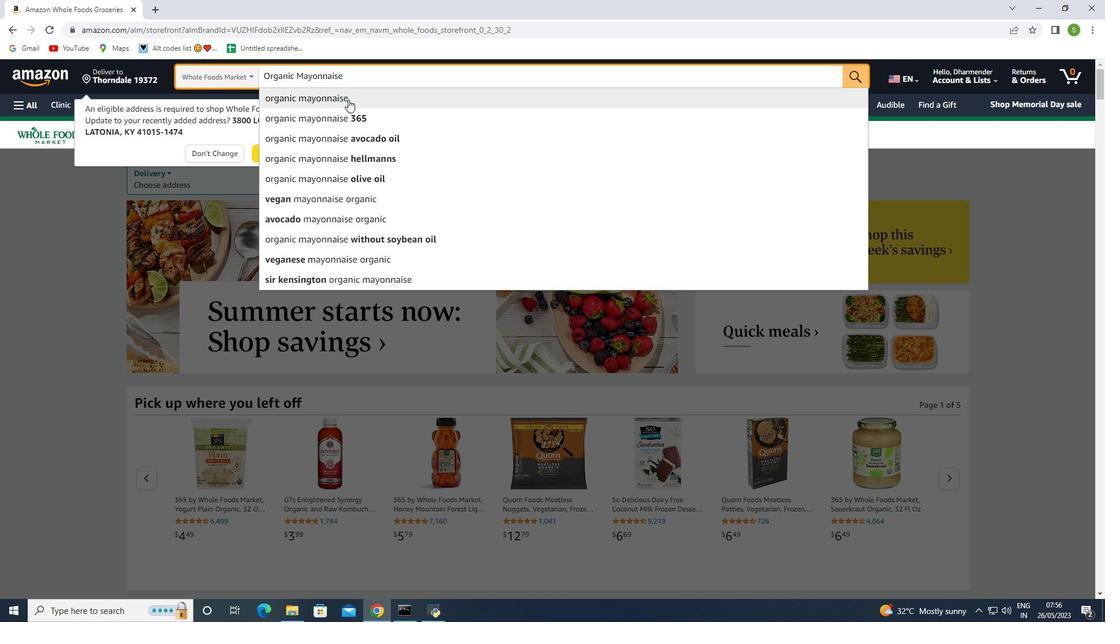 
Action: Mouse moved to (503, 363)
Screenshot: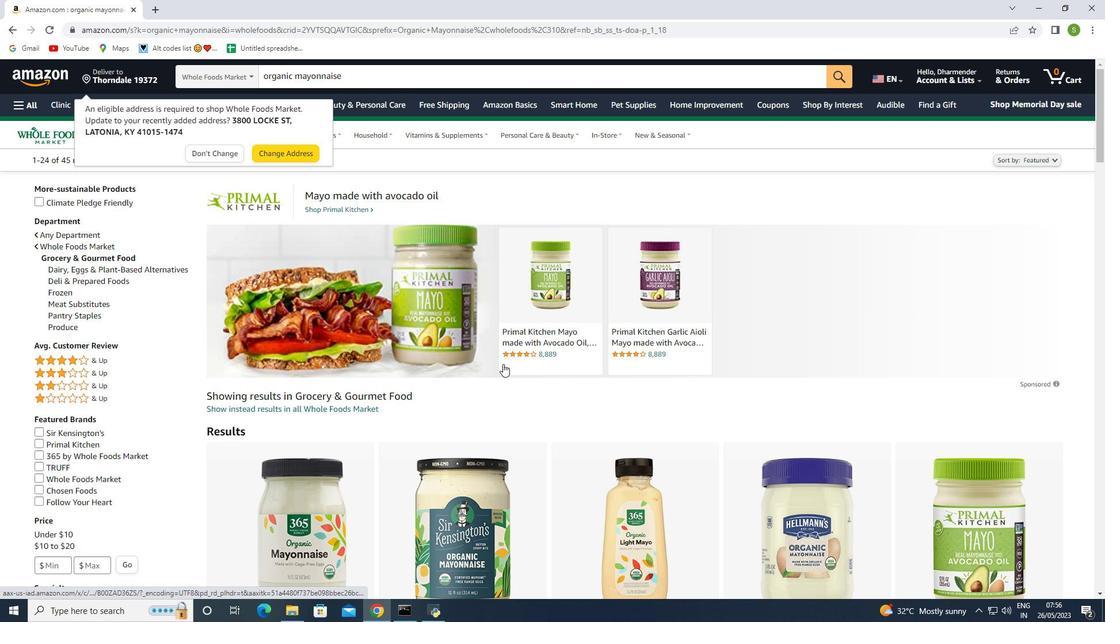 
Action: Mouse scrolled (503, 363) with delta (0, 0)
Screenshot: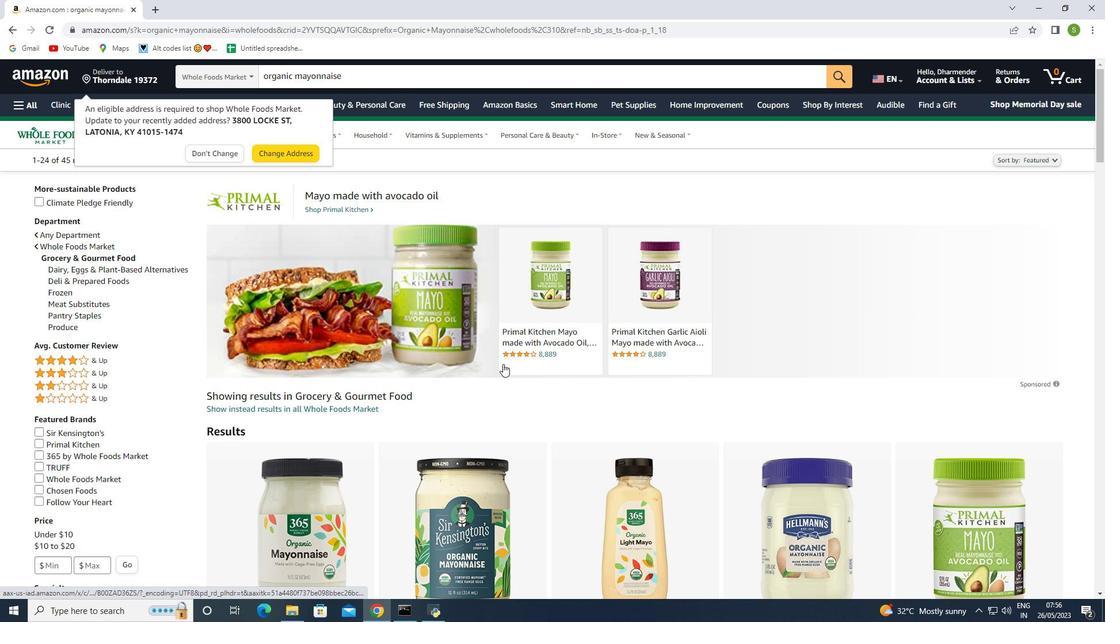 
Action: Mouse moved to (503, 366)
Screenshot: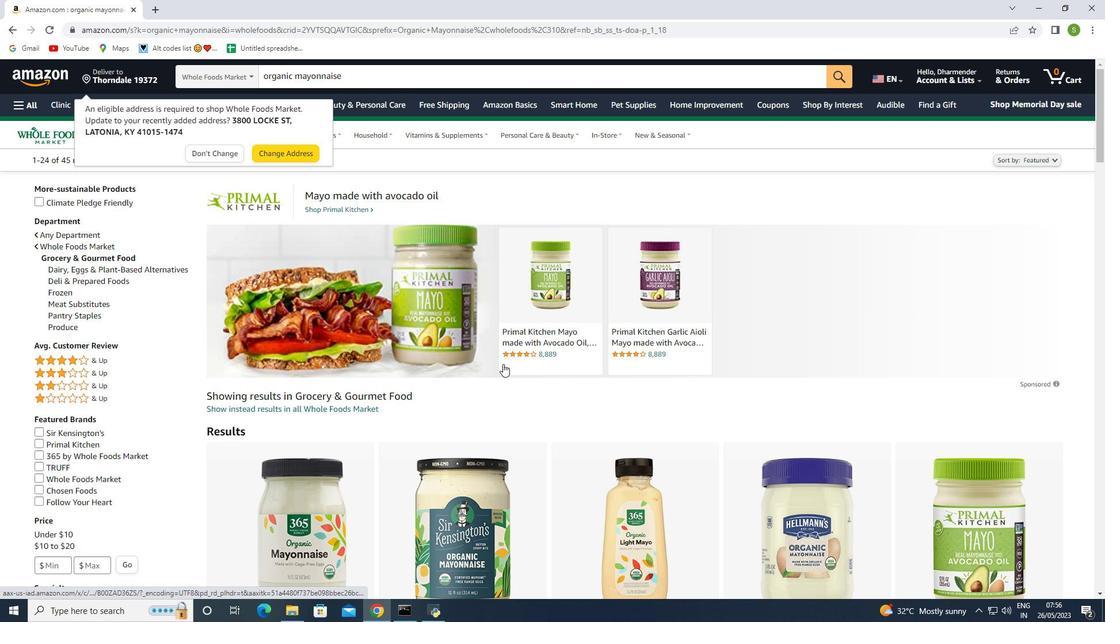 
Action: Mouse scrolled (503, 365) with delta (0, 0)
Screenshot: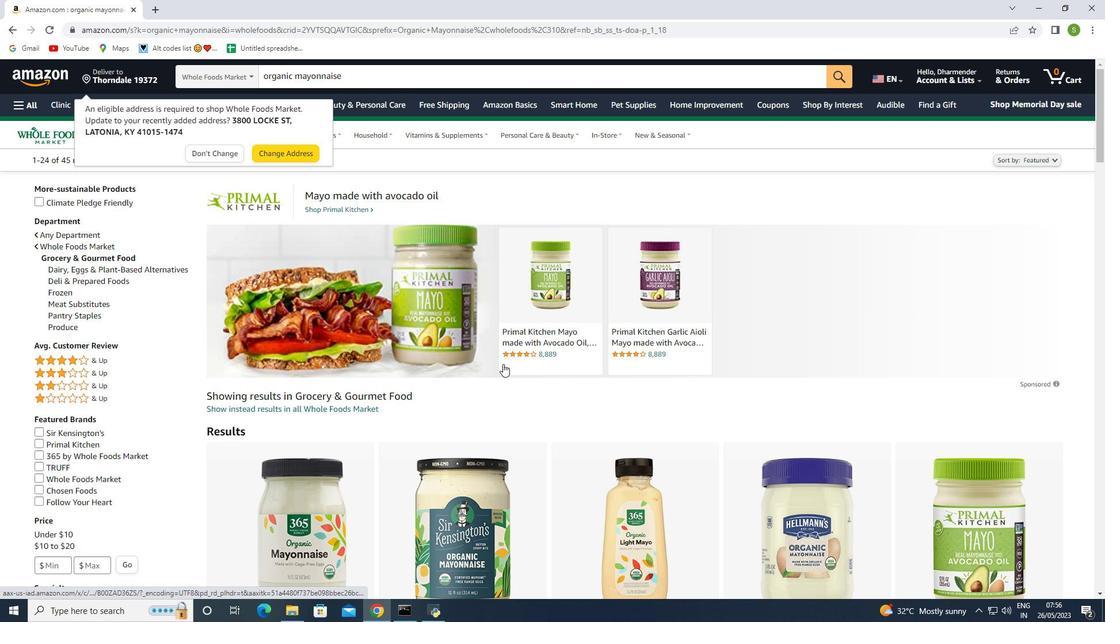 
Action: Mouse moved to (500, 368)
Screenshot: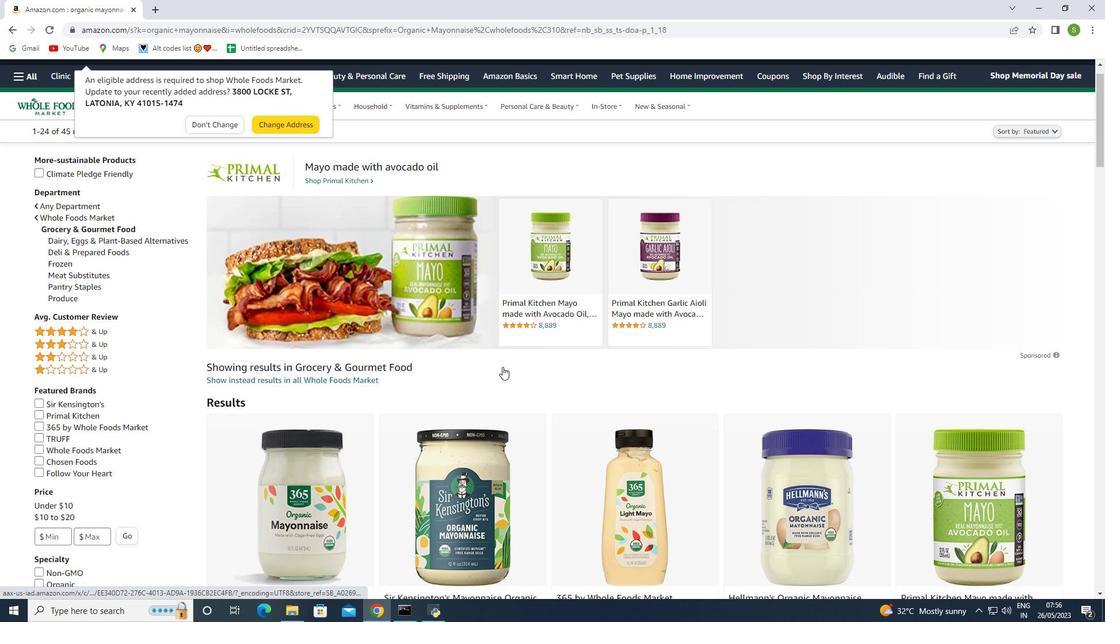 
Action: Mouse scrolled (500, 368) with delta (0, 0)
Screenshot: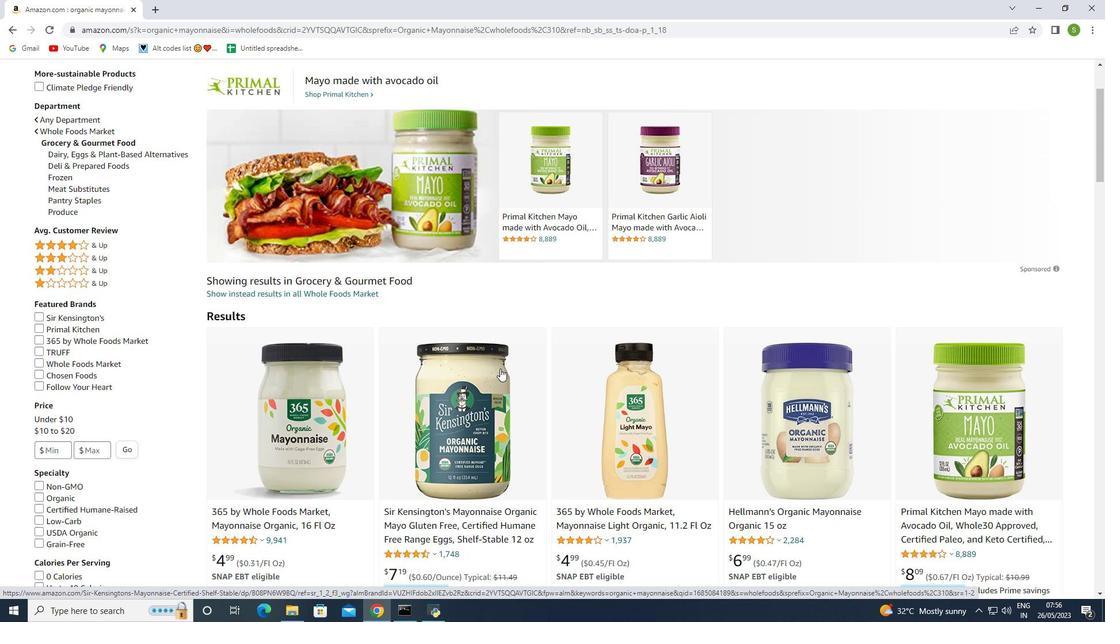 
Action: Mouse scrolled (500, 368) with delta (0, 0)
Screenshot: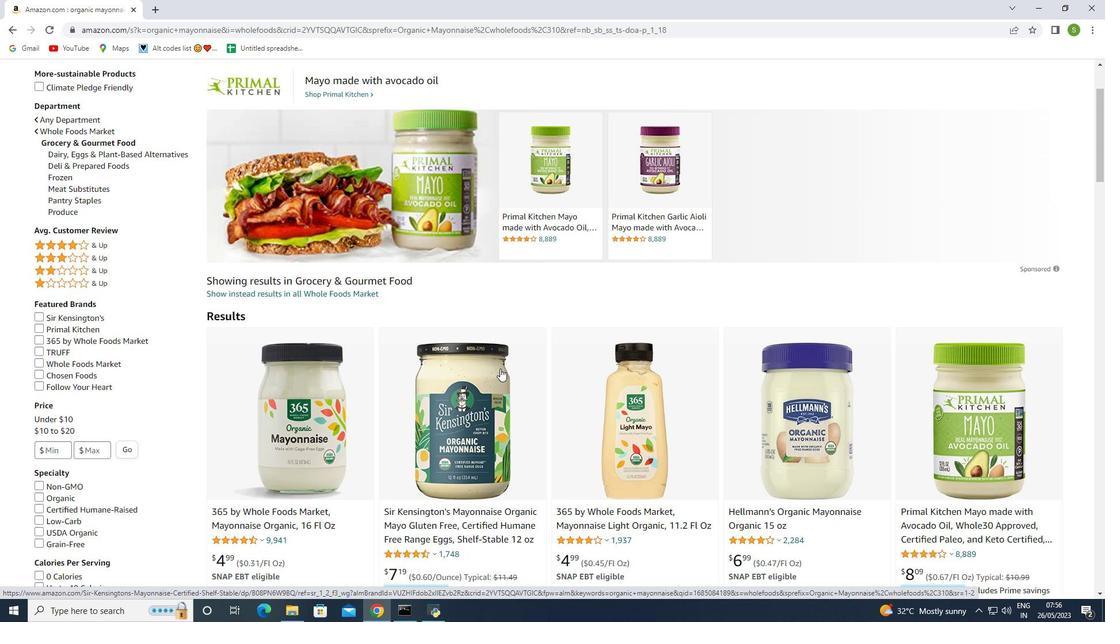 
Action: Mouse moved to (317, 344)
Screenshot: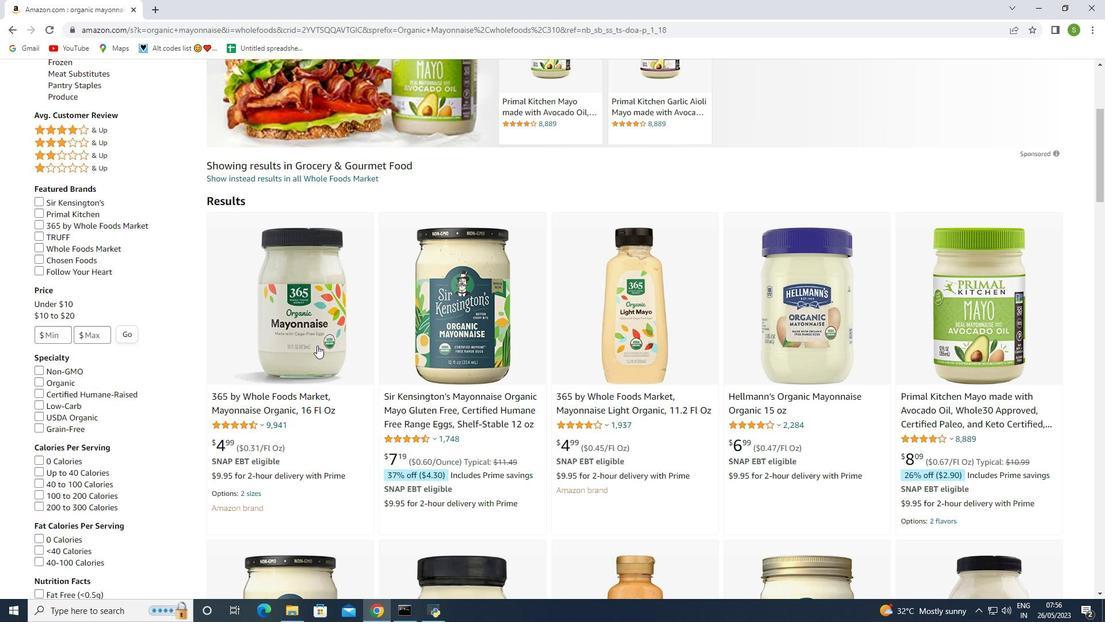 
Action: Mouse pressed left at (317, 344)
Screenshot: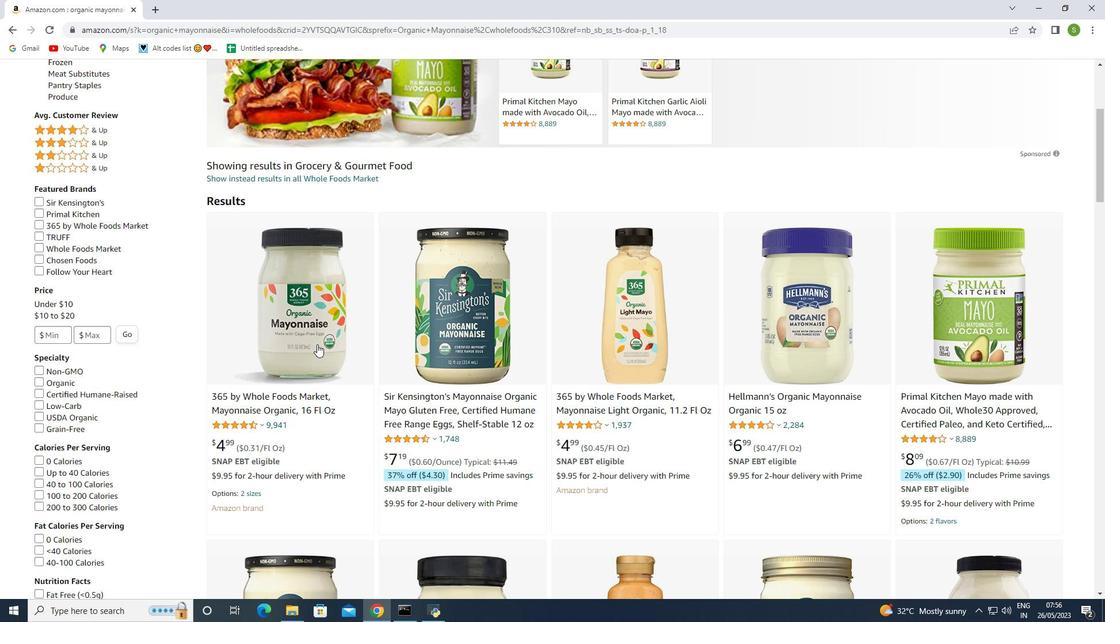 
Action: Mouse moved to (604, 376)
Screenshot: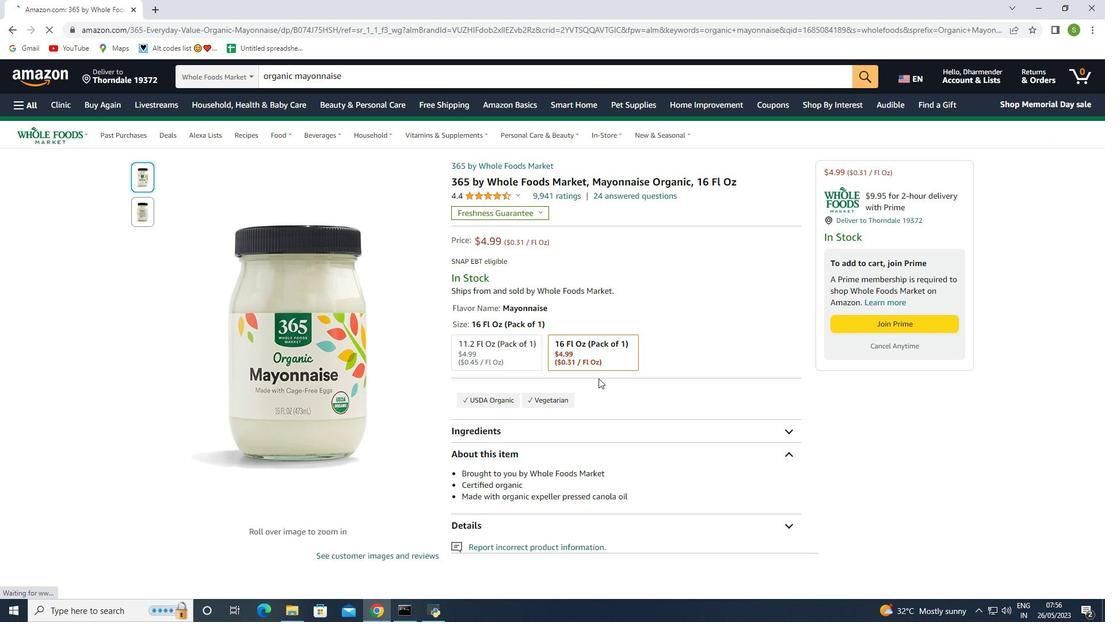 
Action: Mouse scrolled (604, 377) with delta (0, 0)
Screenshot: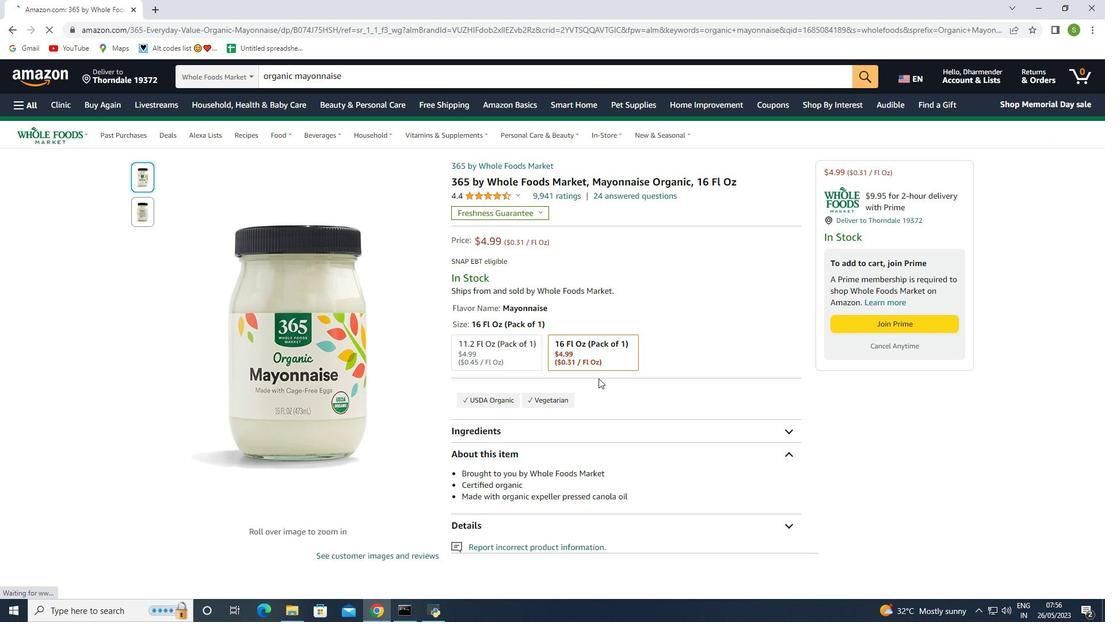 
Action: Mouse scrolled (604, 377) with delta (0, 0)
Screenshot: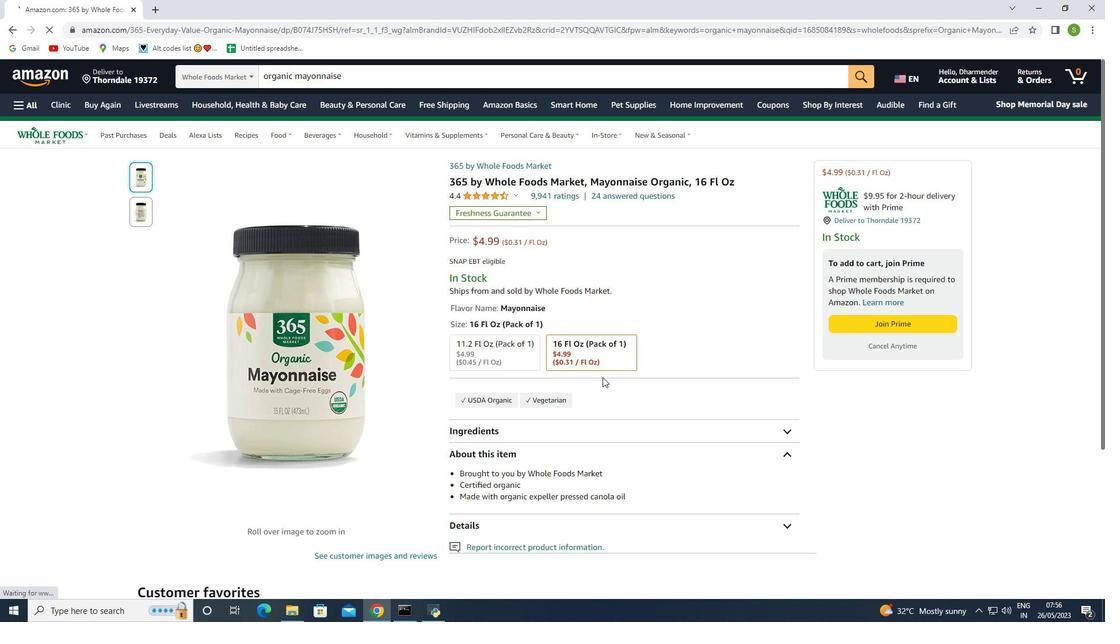 
Action: Mouse scrolled (604, 377) with delta (0, 0)
Screenshot: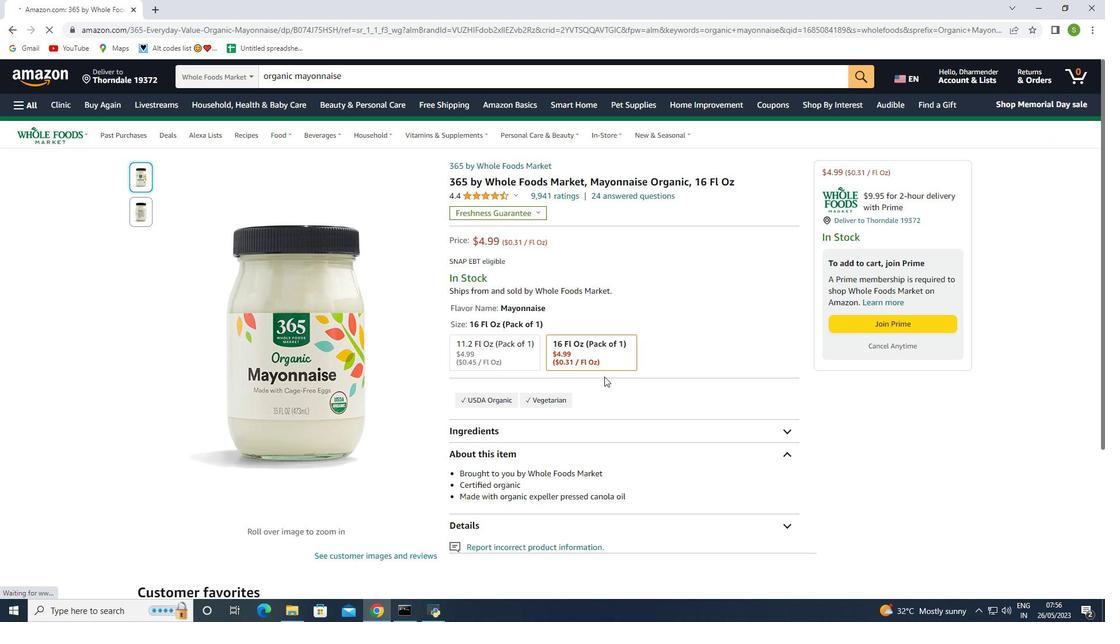 
Action: Mouse moved to (577, 384)
Screenshot: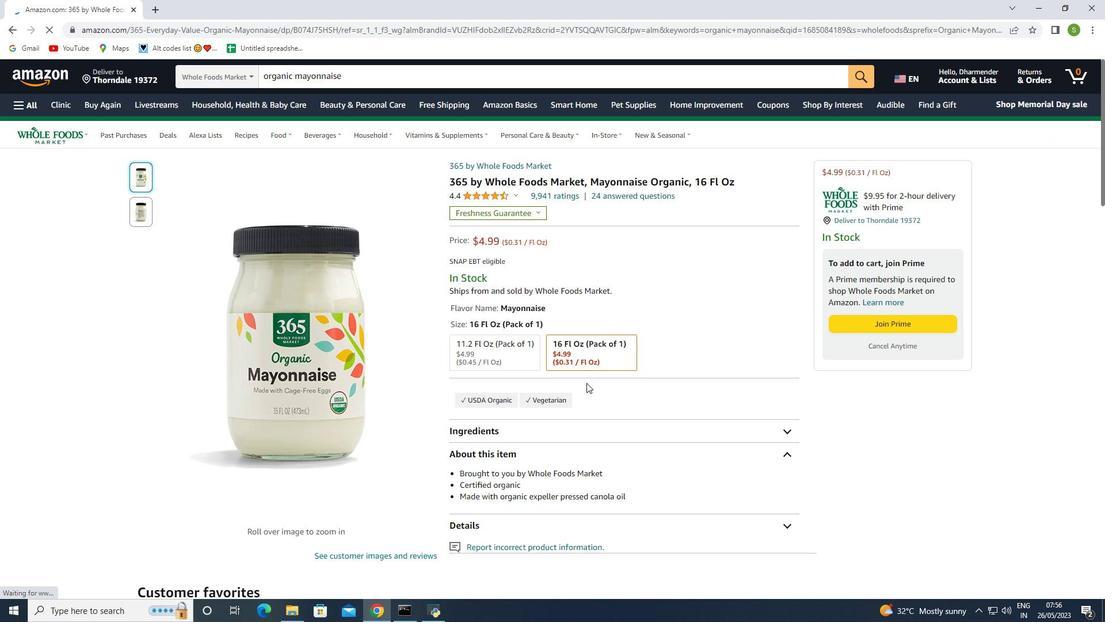 
Action: Mouse scrolled (577, 384) with delta (0, 0)
Screenshot: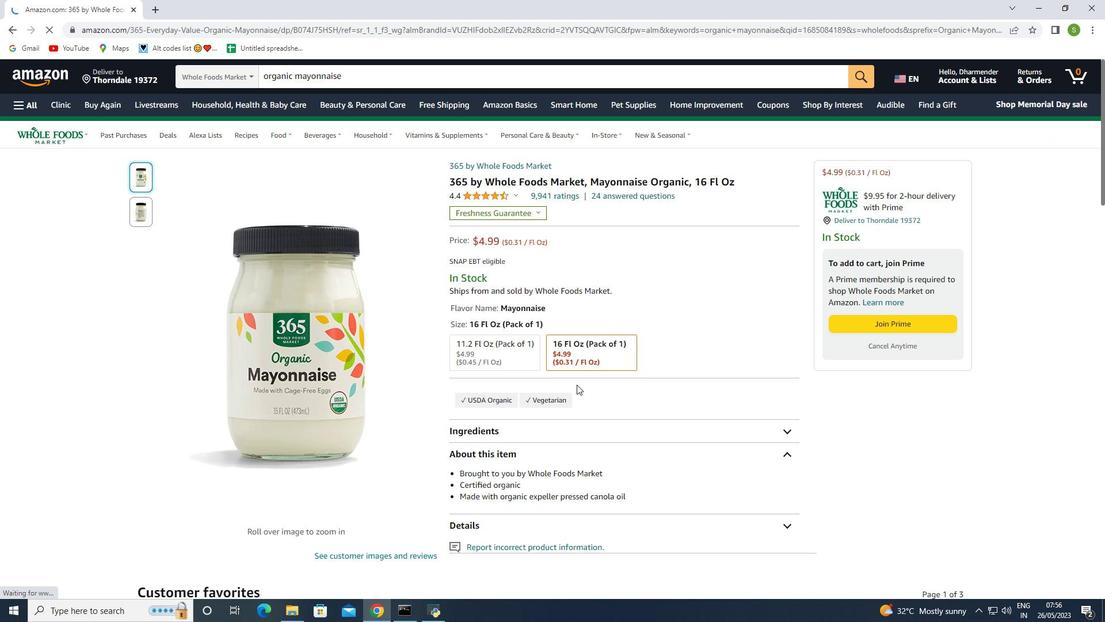 
Action: Mouse moved to (577, 385)
Screenshot: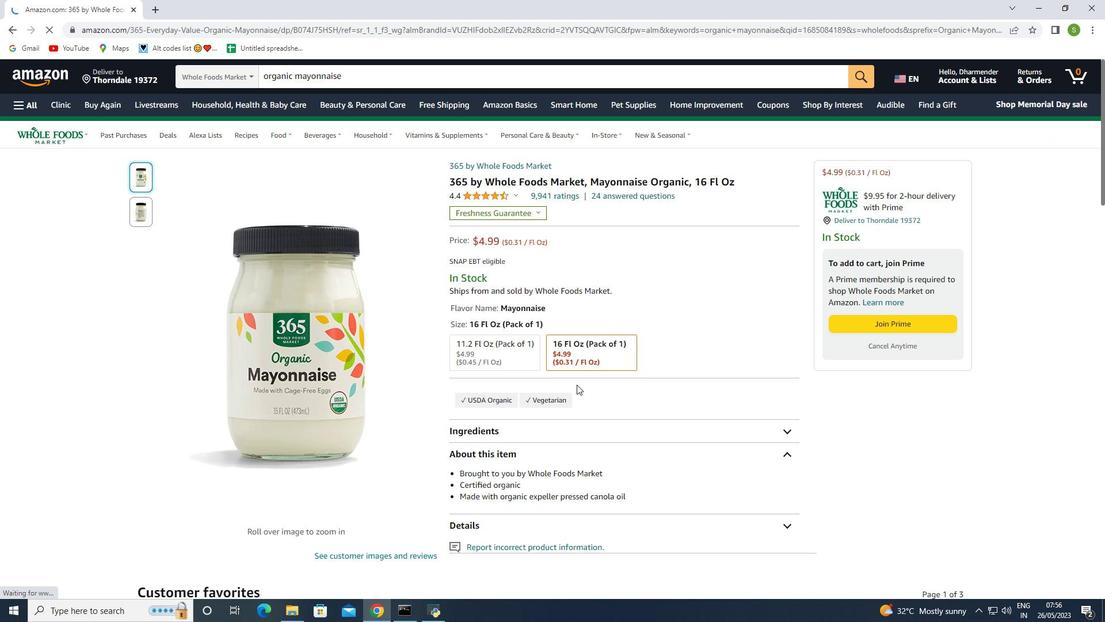
Action: Mouse scrolled (577, 384) with delta (0, 0)
Screenshot: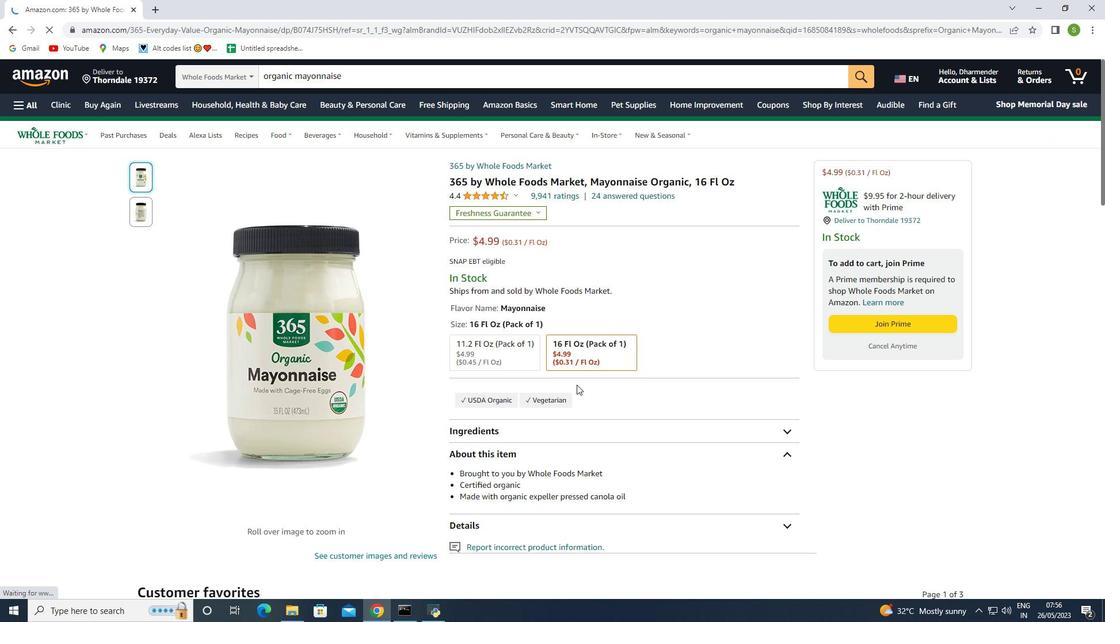 
Action: Mouse moved to (563, 394)
Screenshot: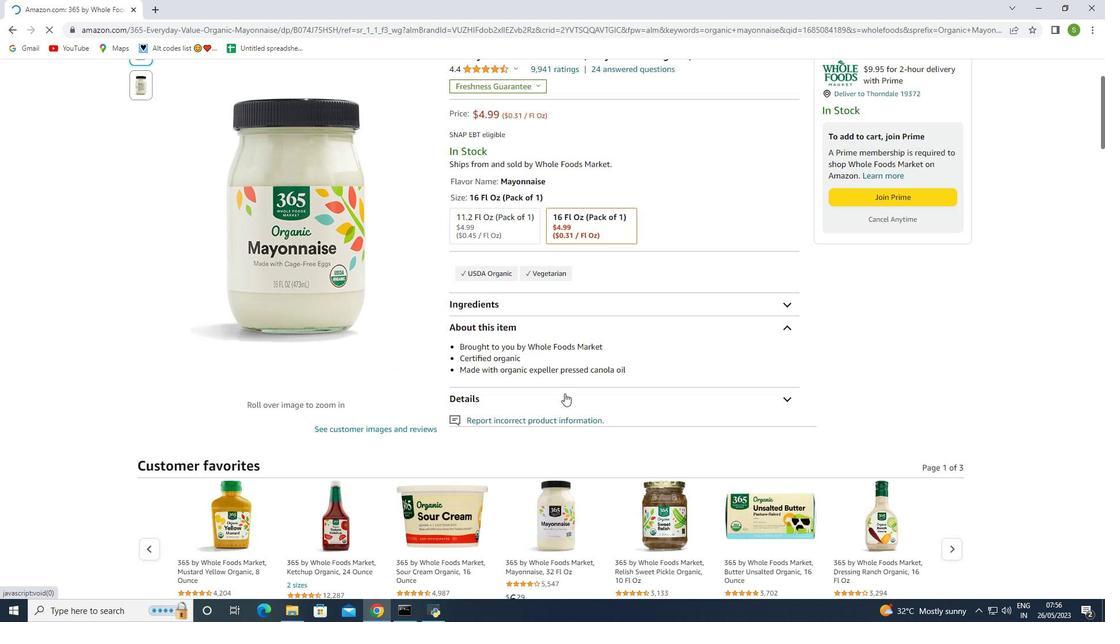 
Action: Mouse scrolled (563, 393) with delta (0, 0)
Screenshot: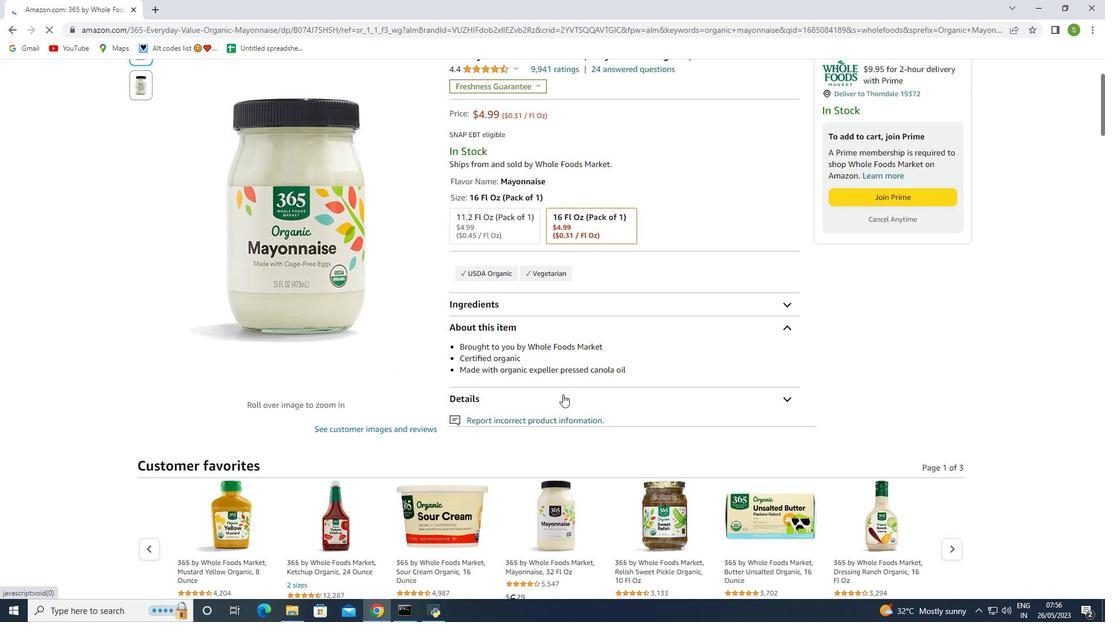 
Action: Mouse scrolled (563, 393) with delta (0, 0)
Screenshot: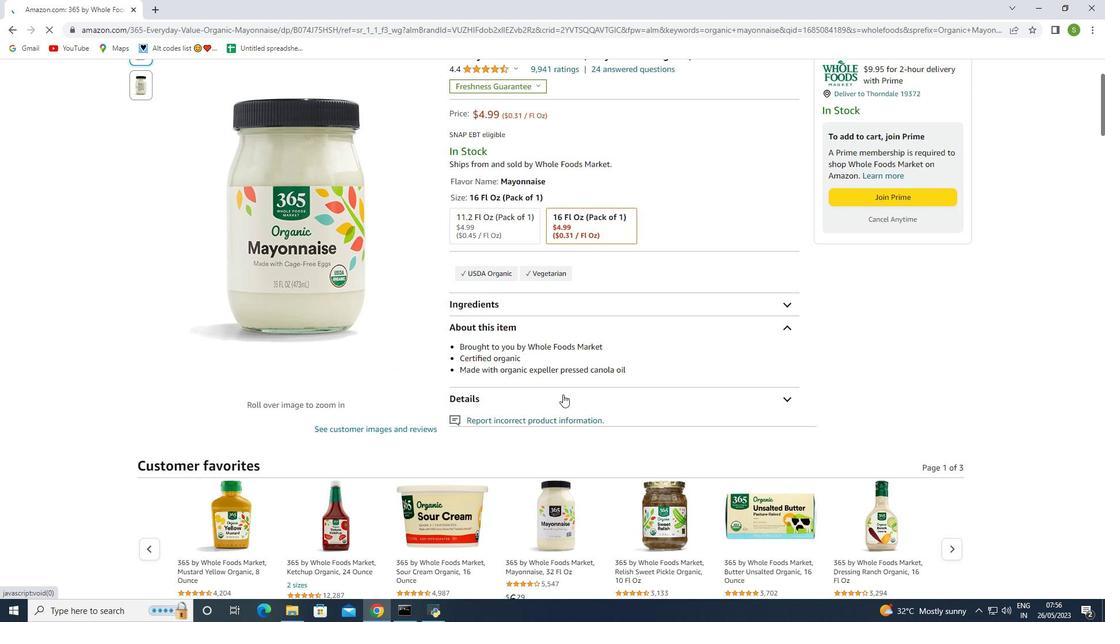 
Action: Mouse scrolled (563, 395) with delta (0, 0)
Screenshot: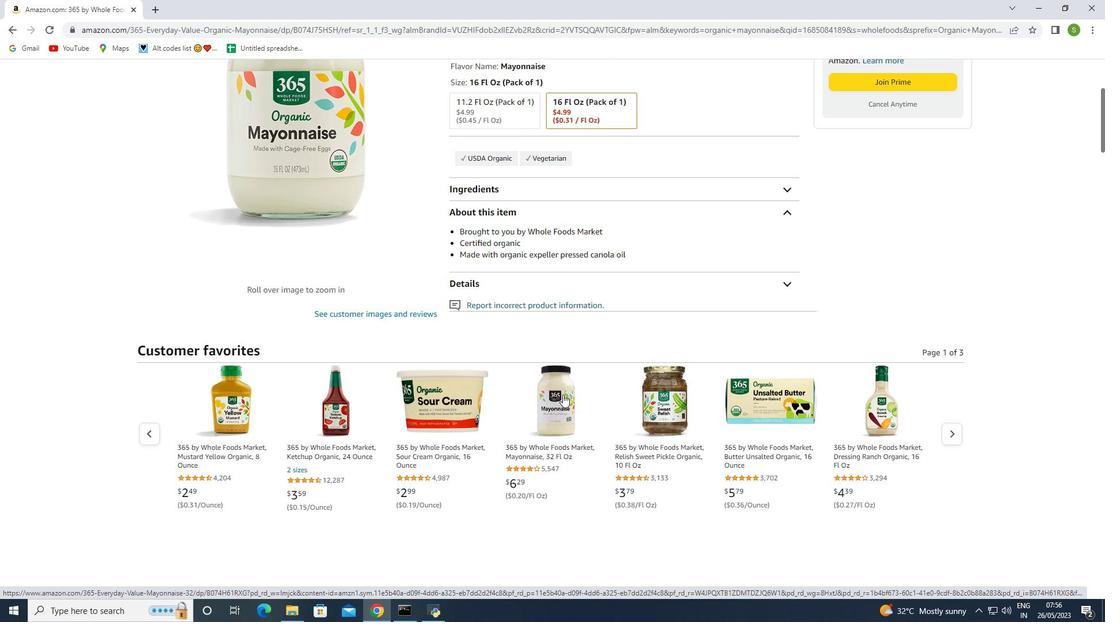 
Action: Mouse scrolled (563, 395) with delta (0, 0)
Screenshot: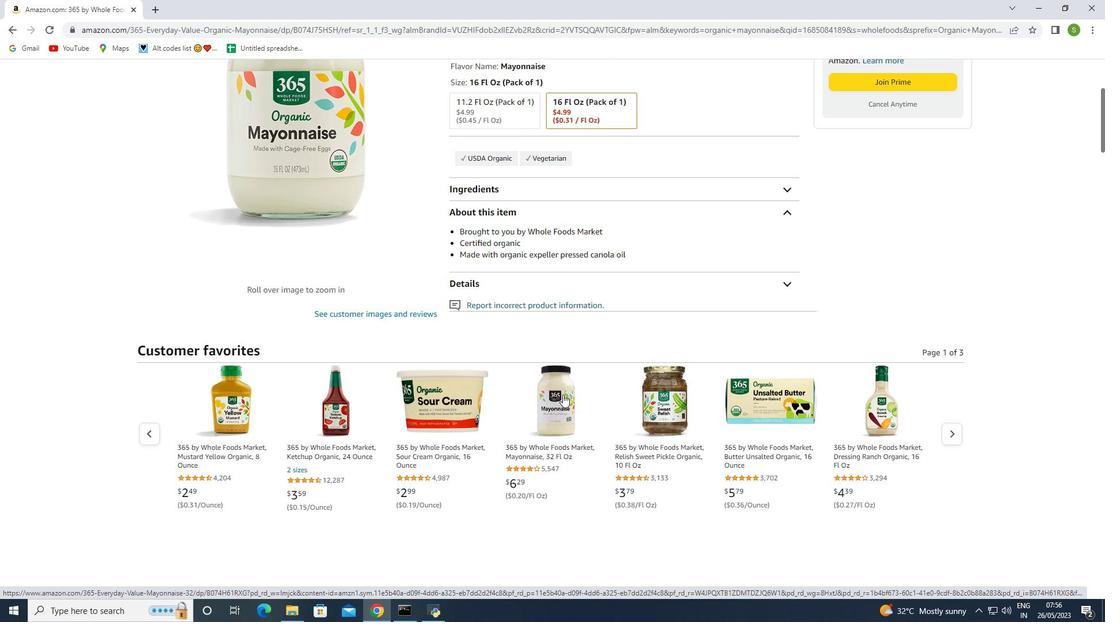 
Action: Mouse scrolled (563, 395) with delta (0, 0)
Screenshot: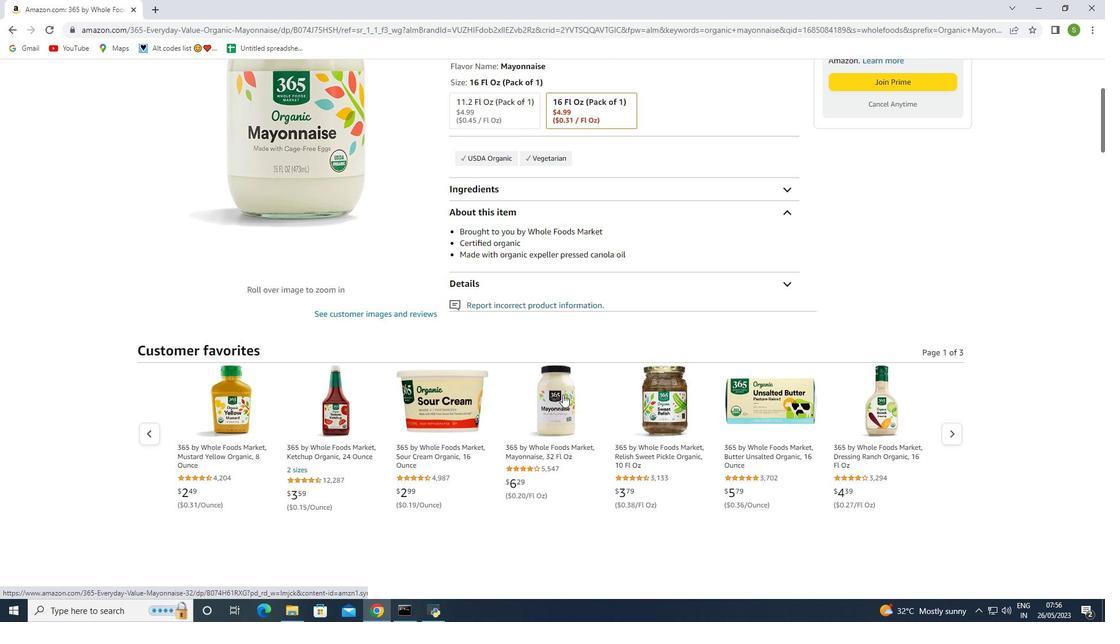 
Action: Mouse scrolled (563, 395) with delta (0, 0)
Screenshot: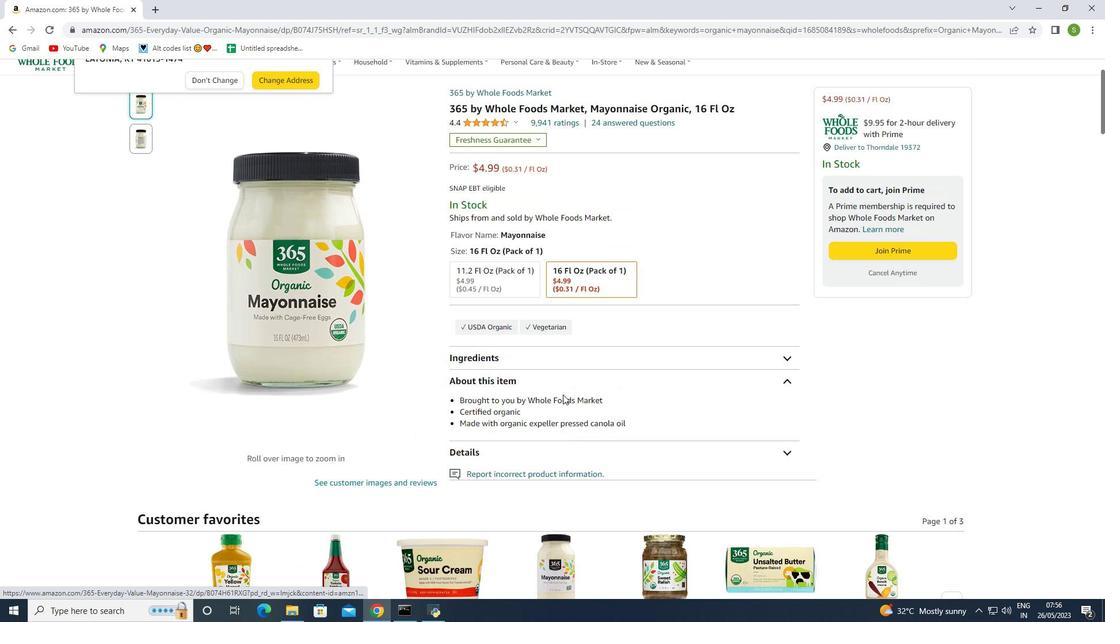 
Action: Mouse scrolled (563, 395) with delta (0, 0)
Screenshot: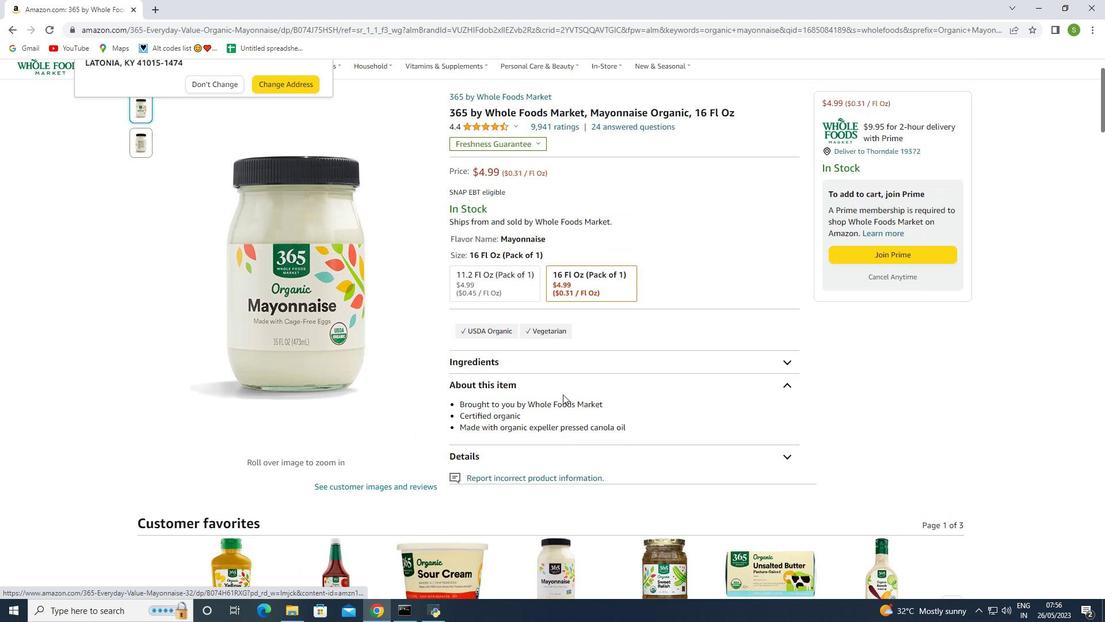 
Action: Mouse scrolled (563, 395) with delta (0, 0)
Screenshot: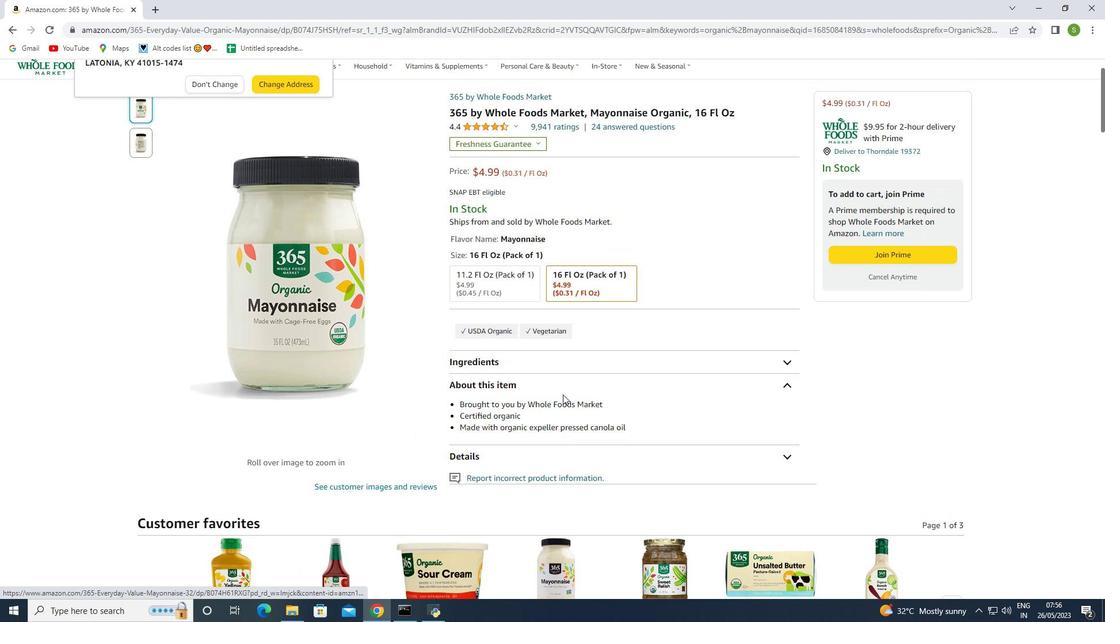 
Action: Mouse moved to (236, 156)
Screenshot: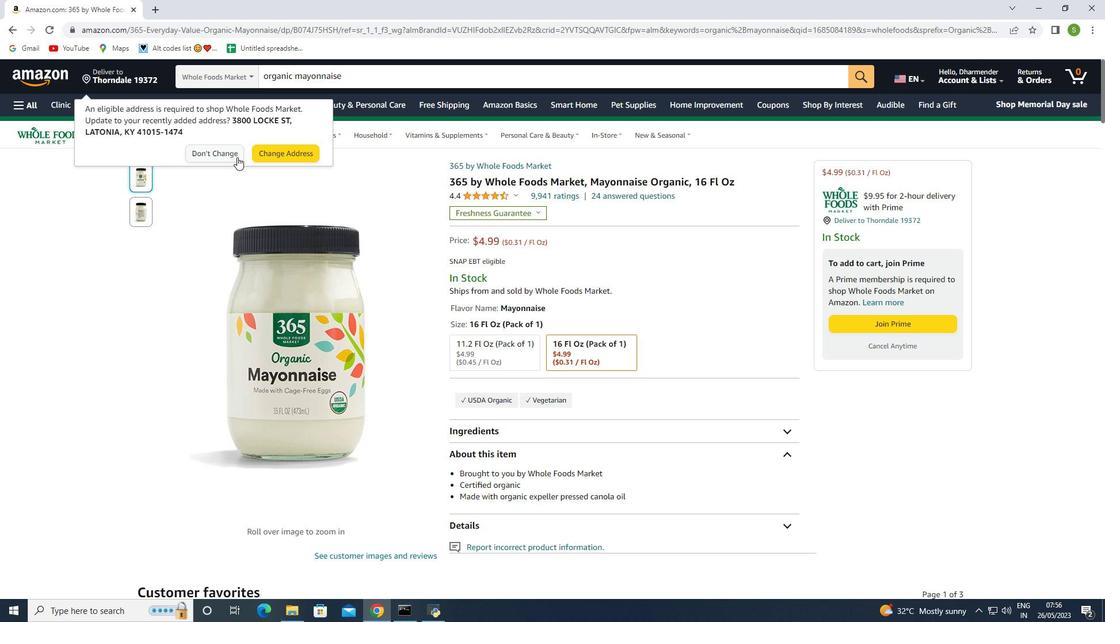 
Action: Mouse pressed left at (236, 156)
Screenshot: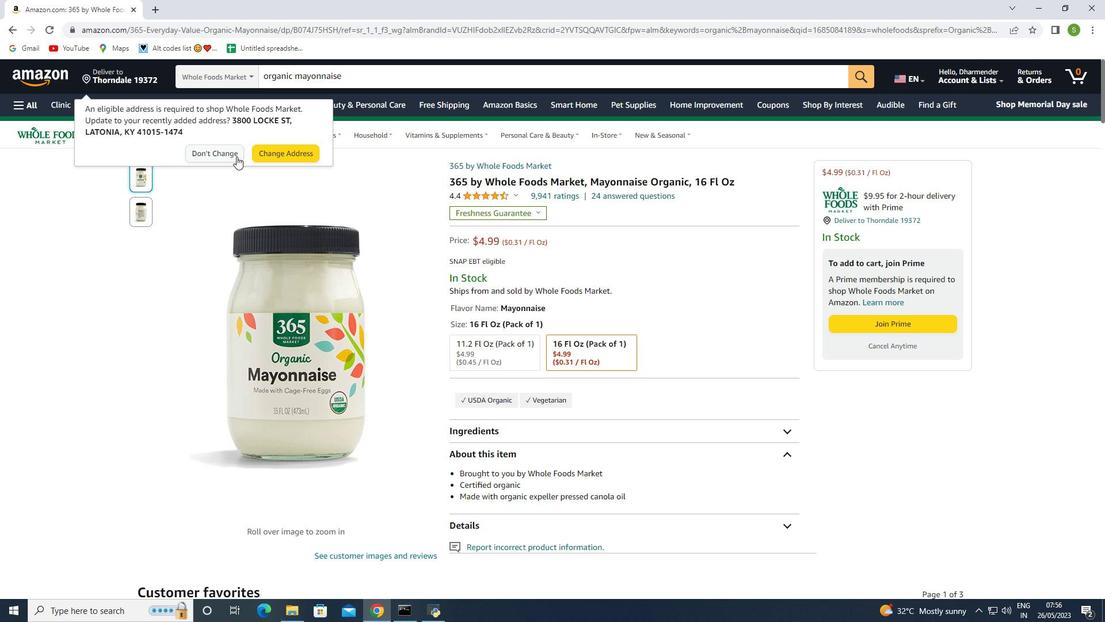 
Action: Mouse moved to (615, 348)
Screenshot: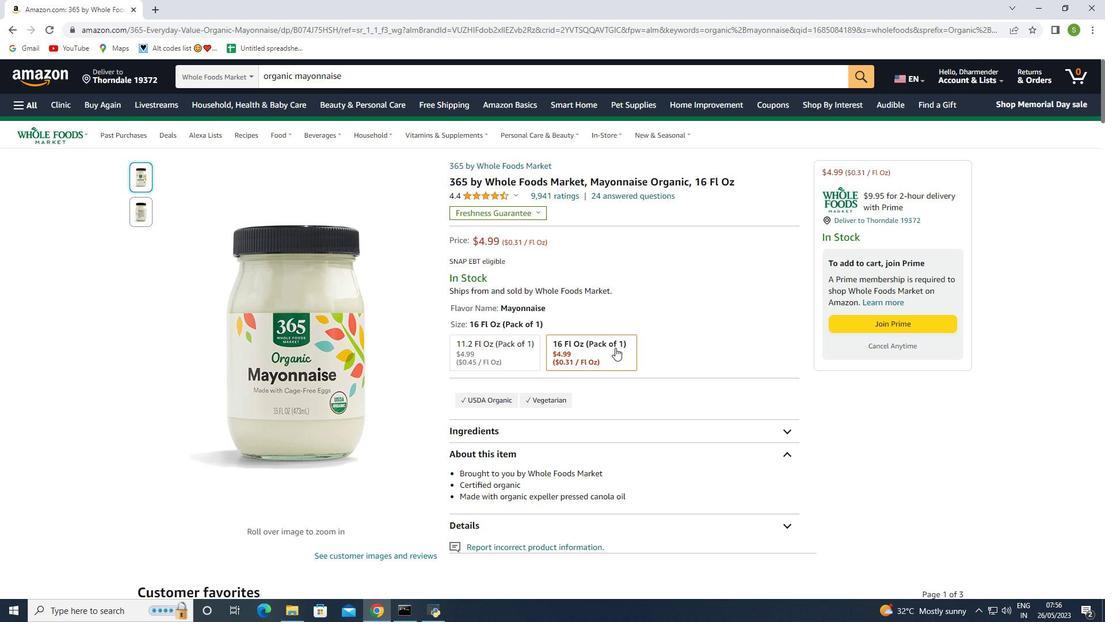 
Action: Mouse scrolled (615, 347) with delta (0, 0)
Screenshot: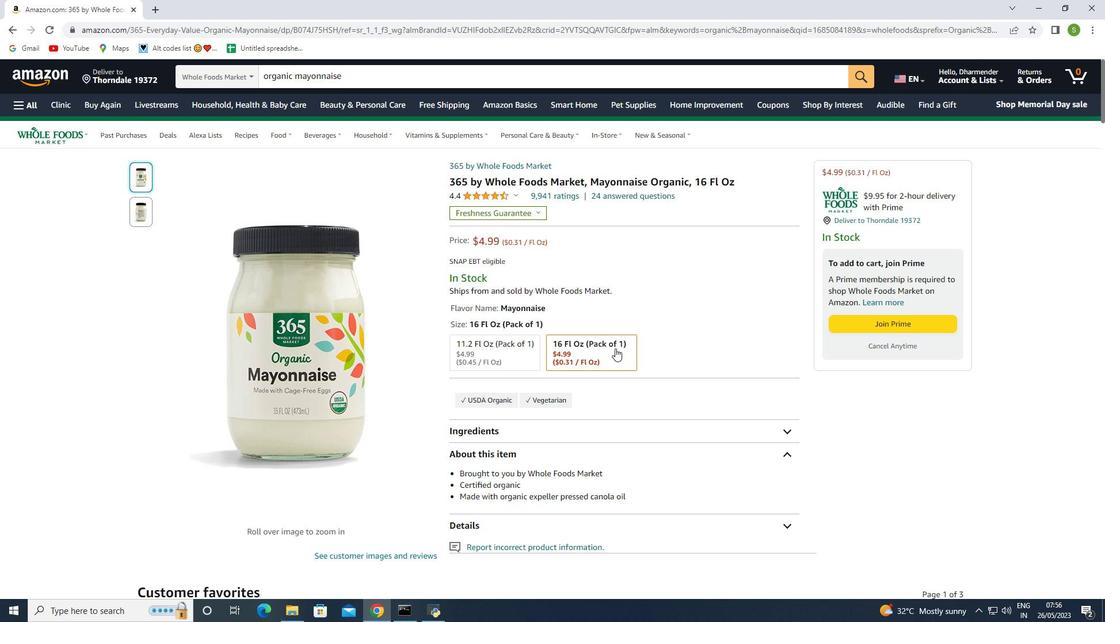 
Action: Mouse scrolled (615, 347) with delta (0, 0)
Screenshot: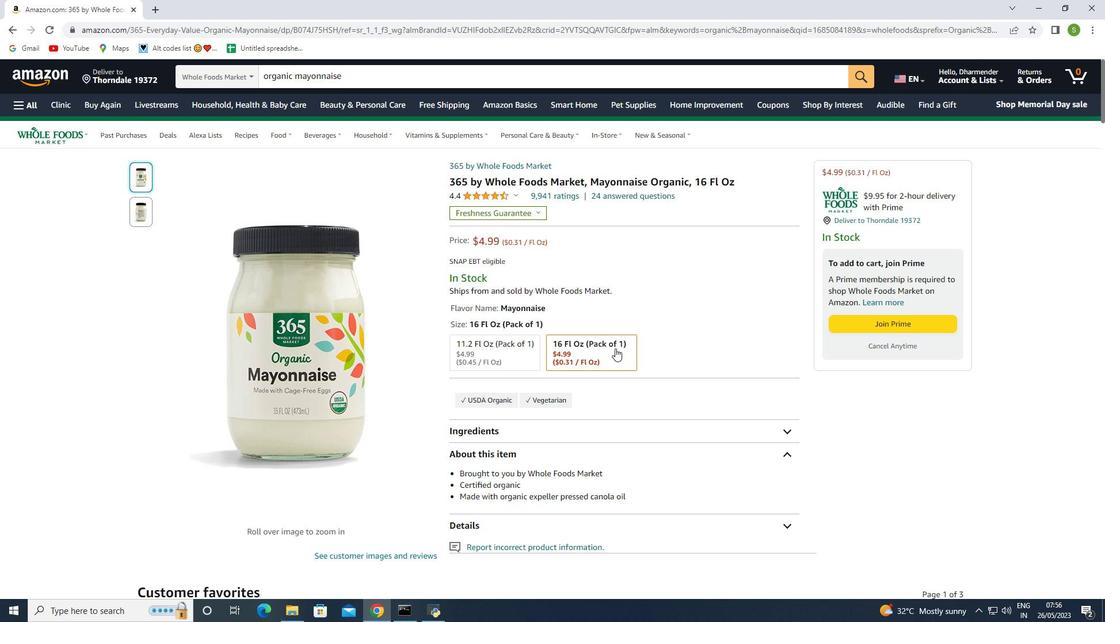 
Action: Mouse scrolled (615, 347) with delta (0, 0)
Screenshot: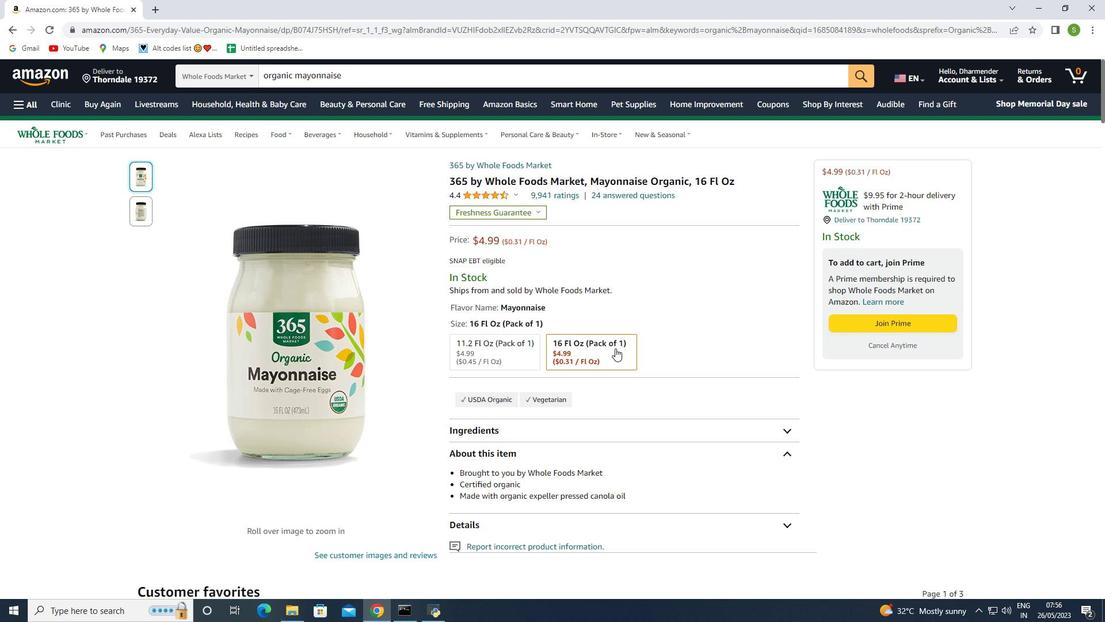 
Action: Mouse scrolled (615, 347) with delta (0, 0)
Screenshot: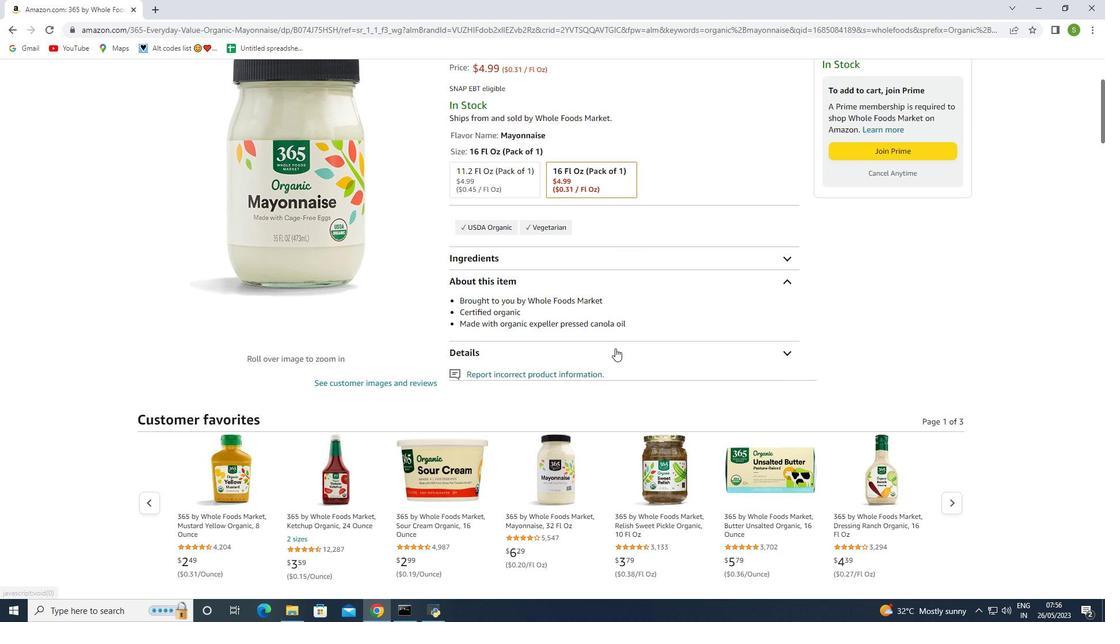 
Action: Mouse scrolled (615, 347) with delta (0, 0)
Screenshot: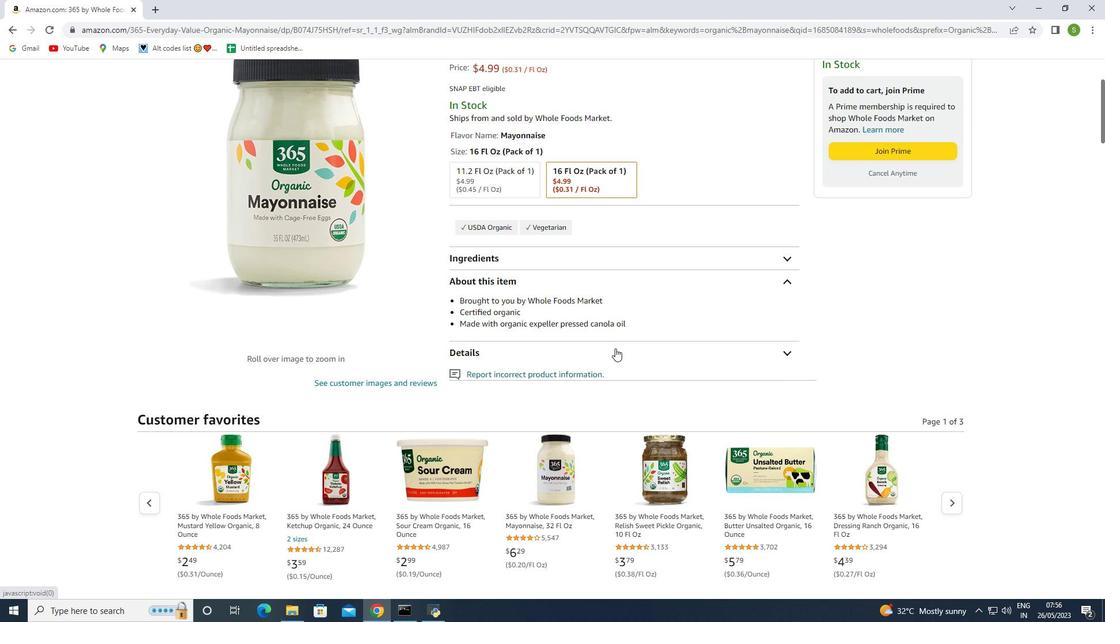 
Action: Mouse scrolled (615, 347) with delta (0, 0)
Screenshot: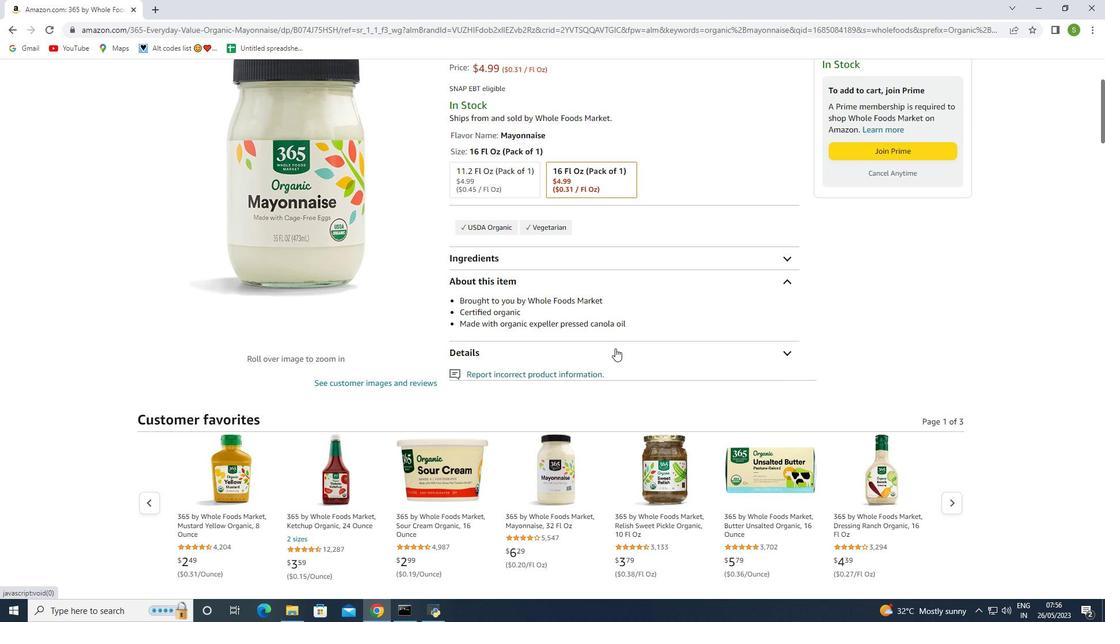 
Action: Mouse scrolled (615, 347) with delta (0, 0)
Screenshot: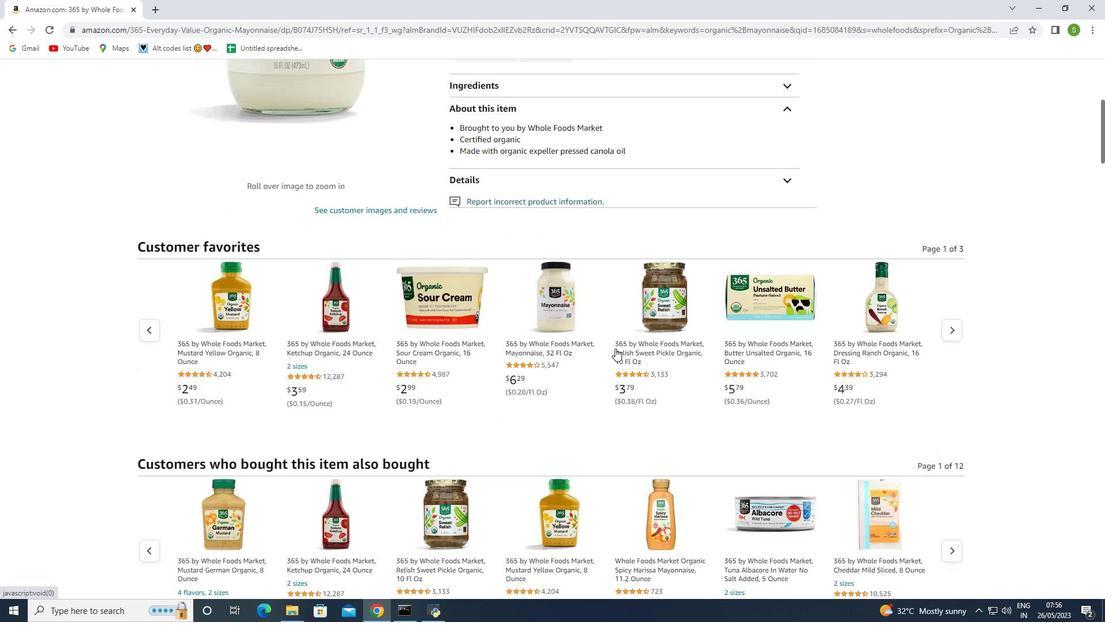 
Action: Mouse scrolled (615, 347) with delta (0, 0)
Screenshot: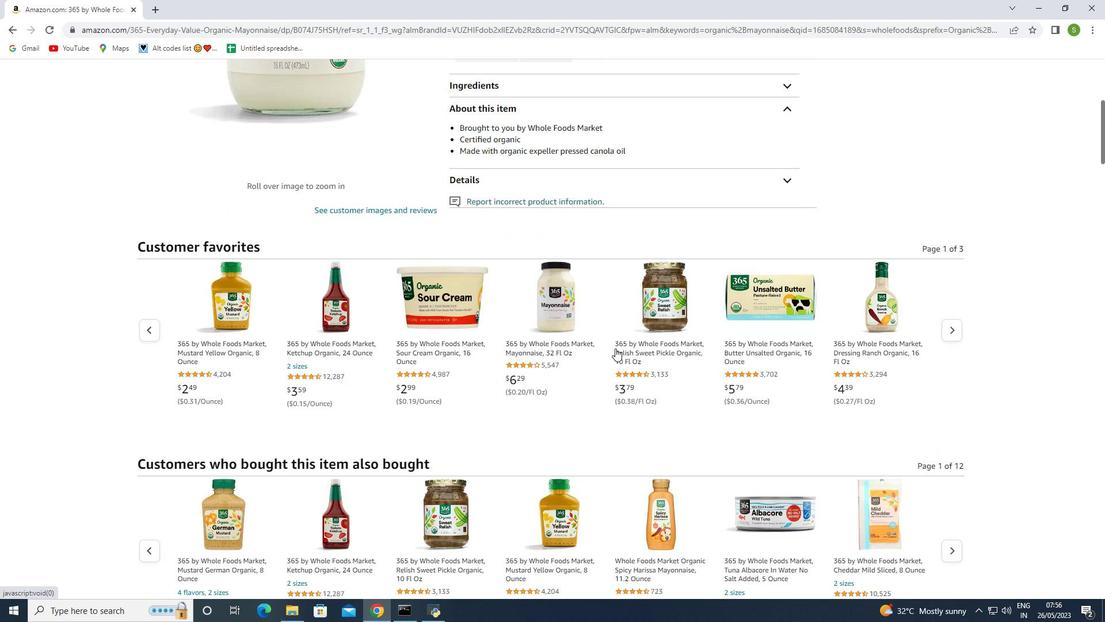 
Action: Mouse scrolled (615, 349) with delta (0, 0)
Screenshot: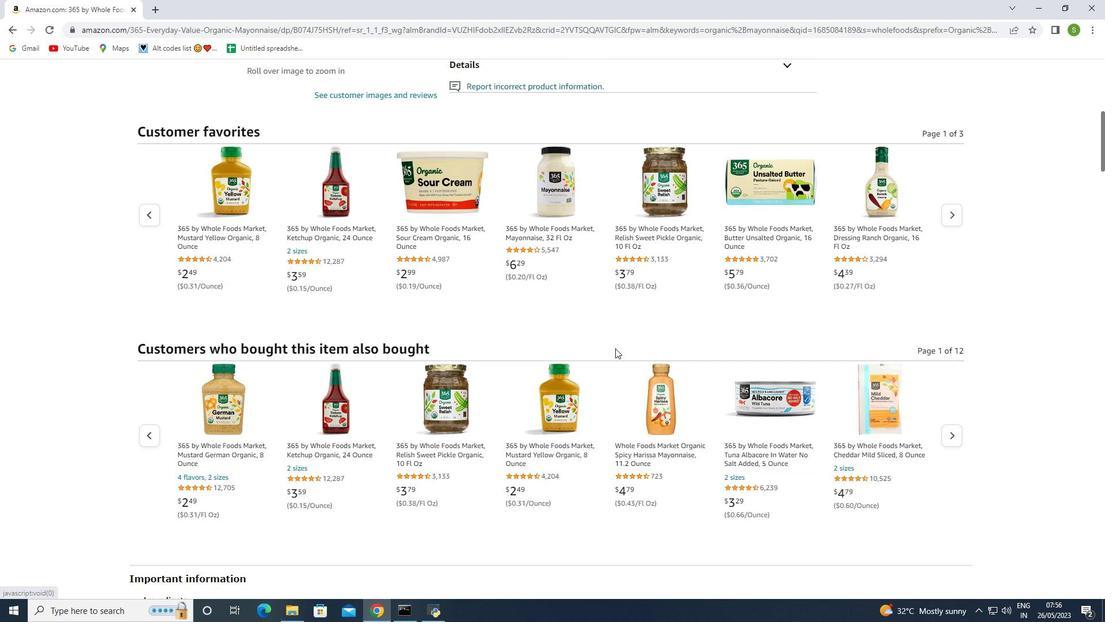 
Action: Mouse scrolled (615, 349) with delta (0, 0)
Screenshot: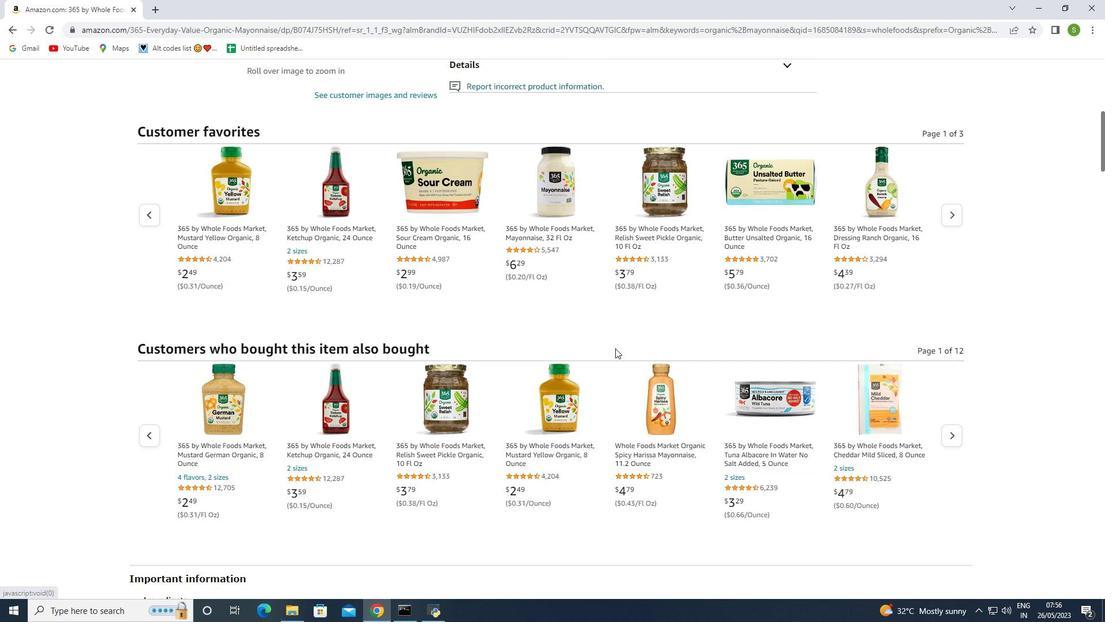 
Action: Mouse scrolled (615, 349) with delta (0, 0)
Screenshot: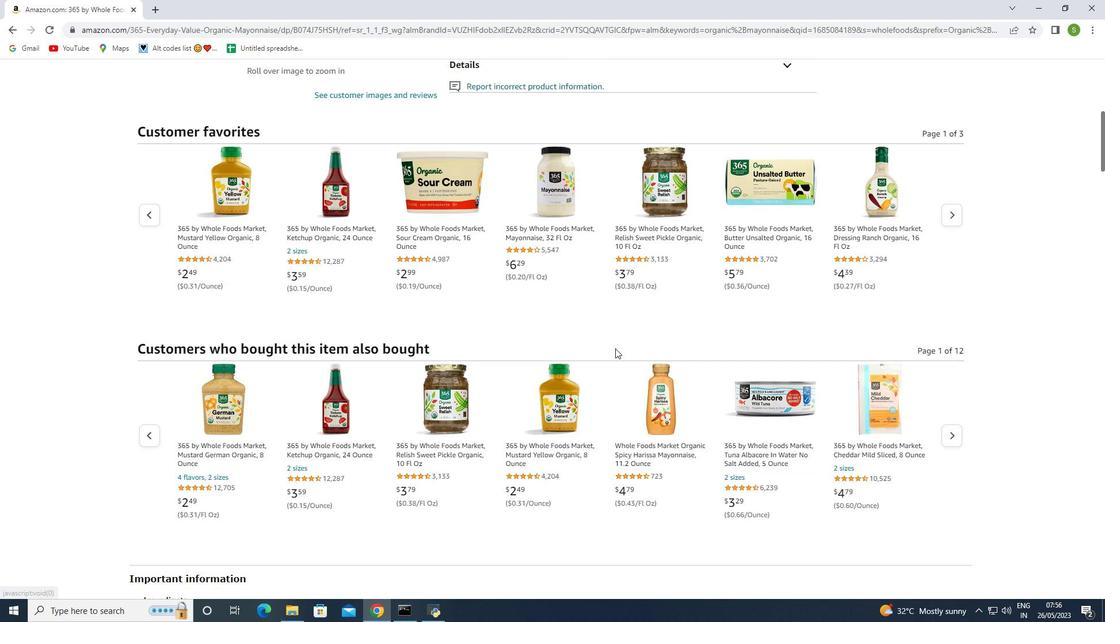
Action: Mouse moved to (617, 349)
Screenshot: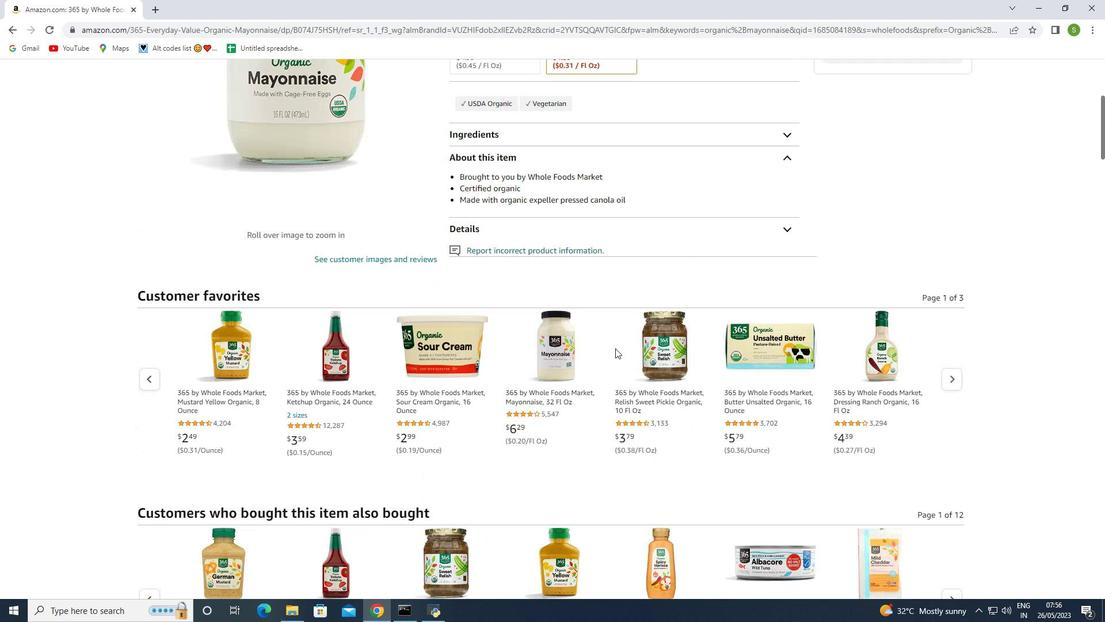 
Action: Mouse scrolled (617, 350) with delta (0, 0)
Screenshot: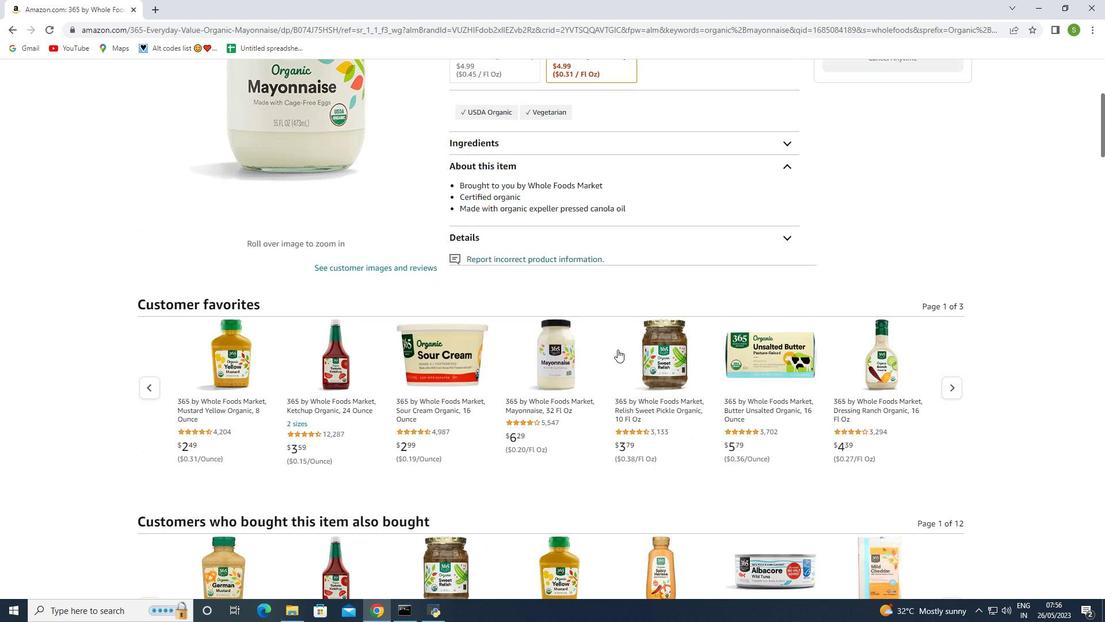 
Action: Mouse scrolled (617, 350) with delta (0, 0)
Screenshot: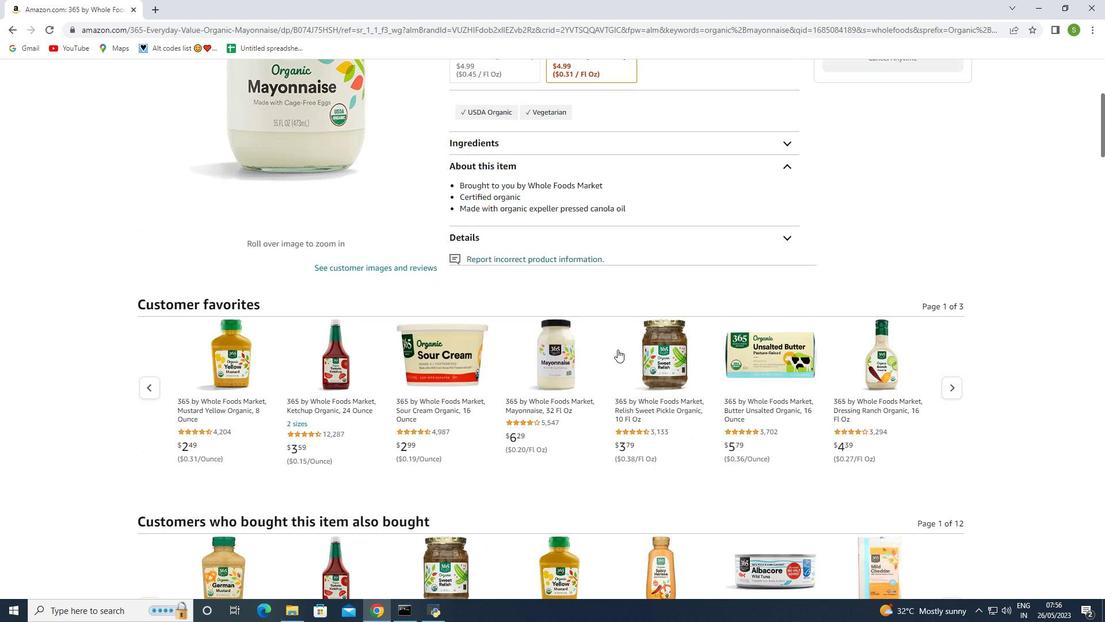 
Action: Mouse scrolled (617, 350) with delta (0, 0)
Screenshot: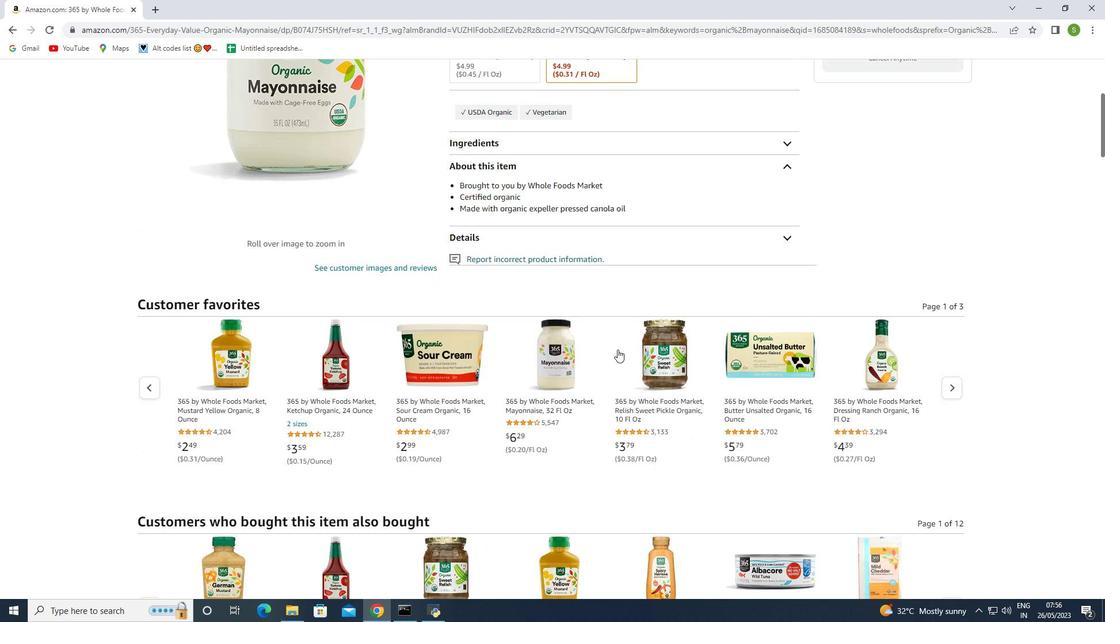 
Action: Mouse moved to (618, 349)
Screenshot: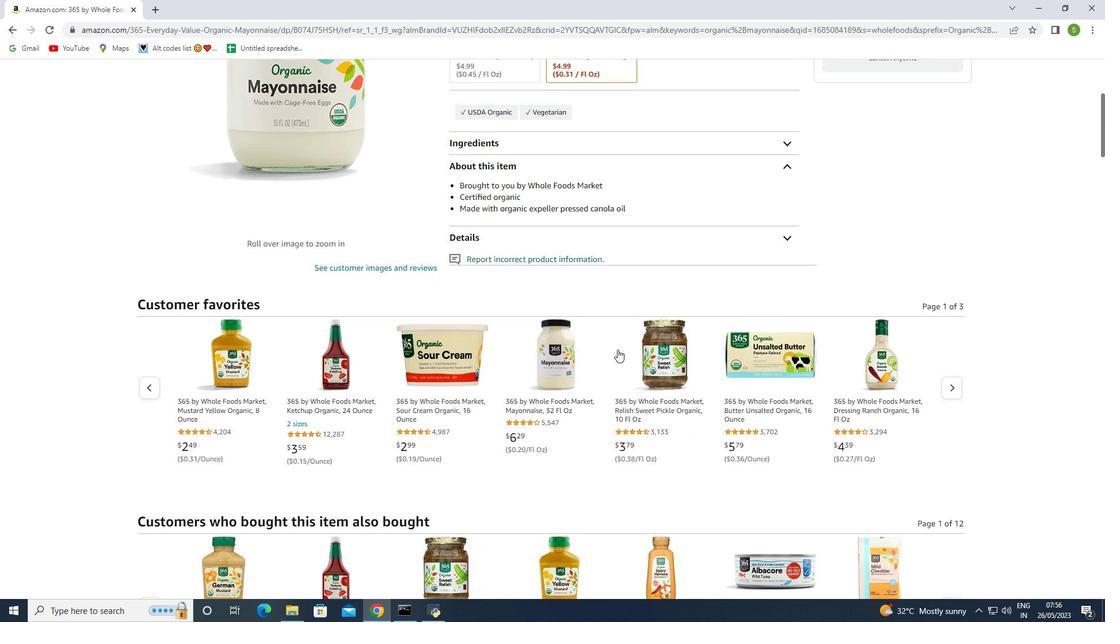 
Action: Mouse scrolled (618, 350) with delta (0, 0)
Screenshot: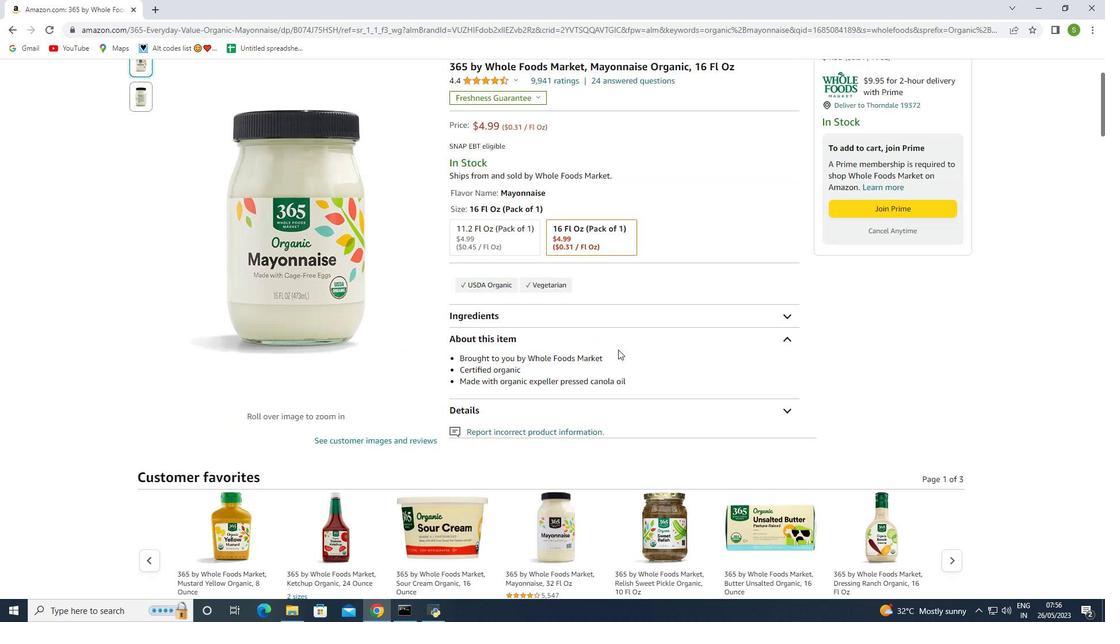 
Action: Mouse scrolled (618, 350) with delta (0, 0)
Screenshot: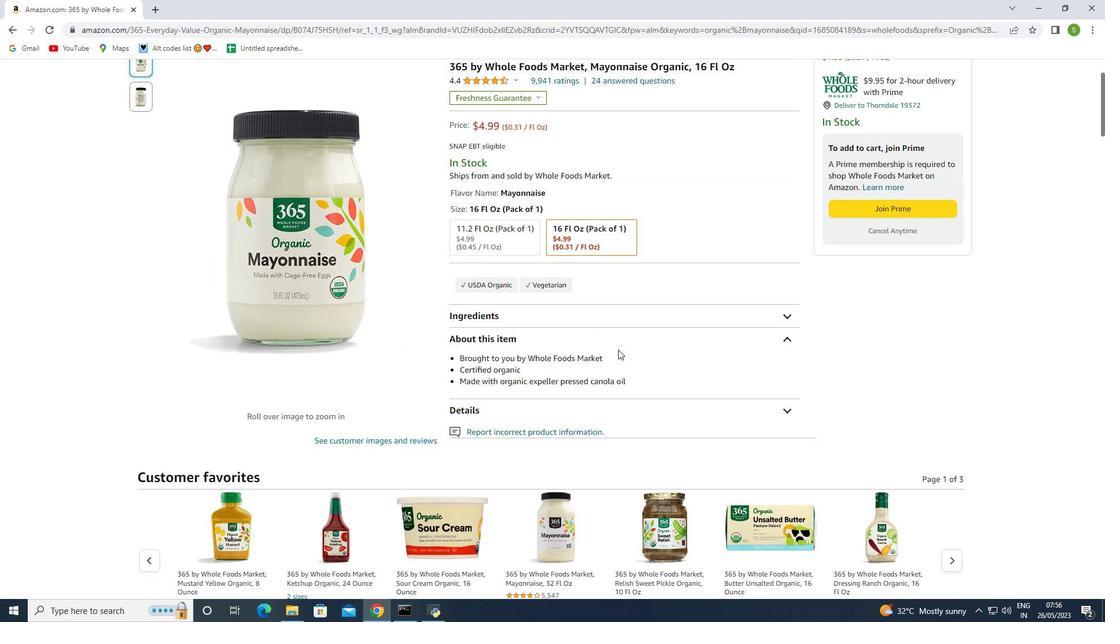 
Action: Mouse scrolled (618, 350) with delta (0, 0)
Screenshot: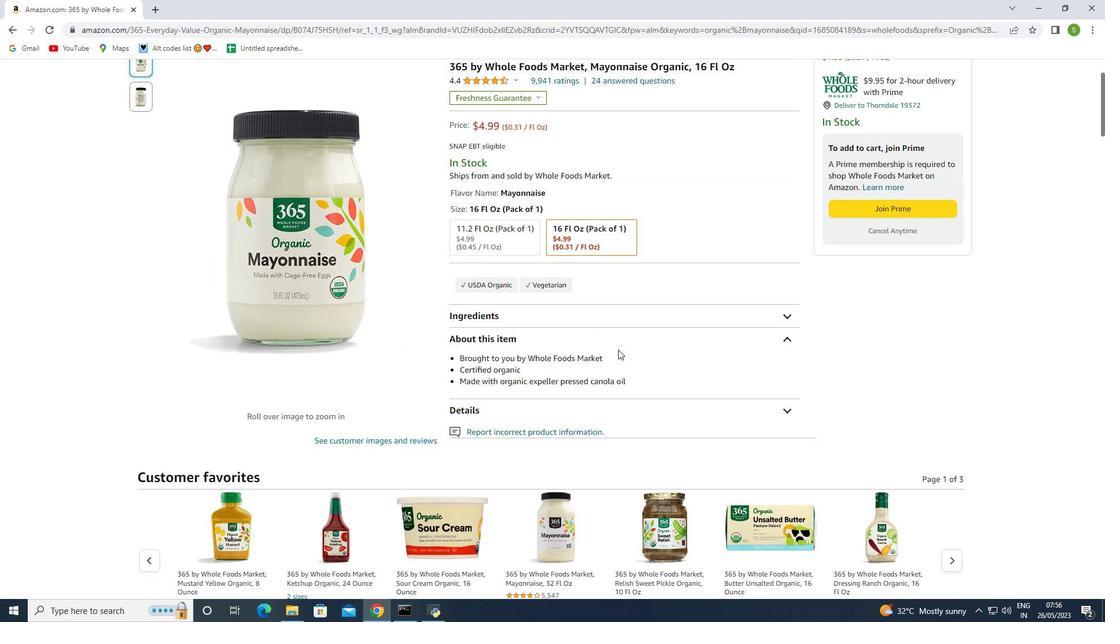 
Action: Mouse moved to (908, 325)
Screenshot: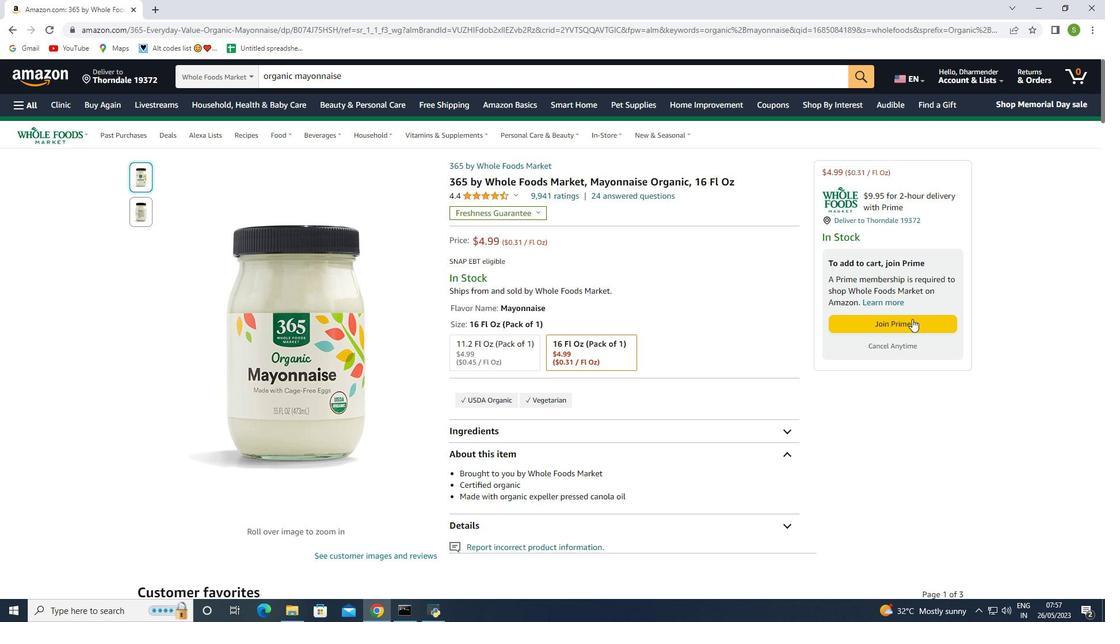 
Action: Mouse pressed left at (908, 325)
Screenshot: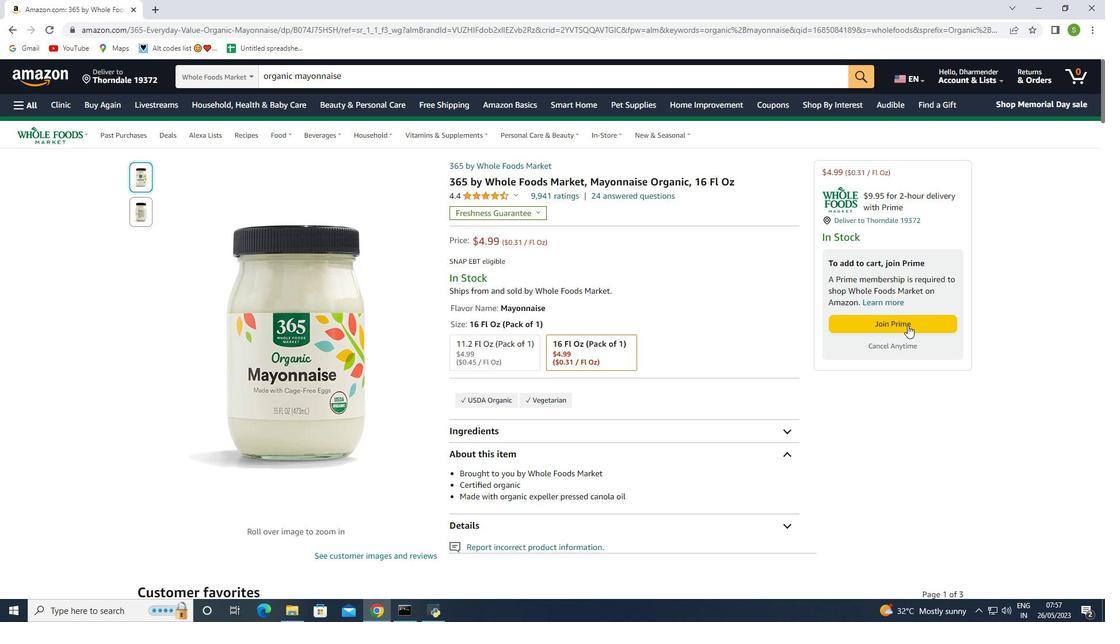 
Action: Mouse moved to (643, 476)
Screenshot: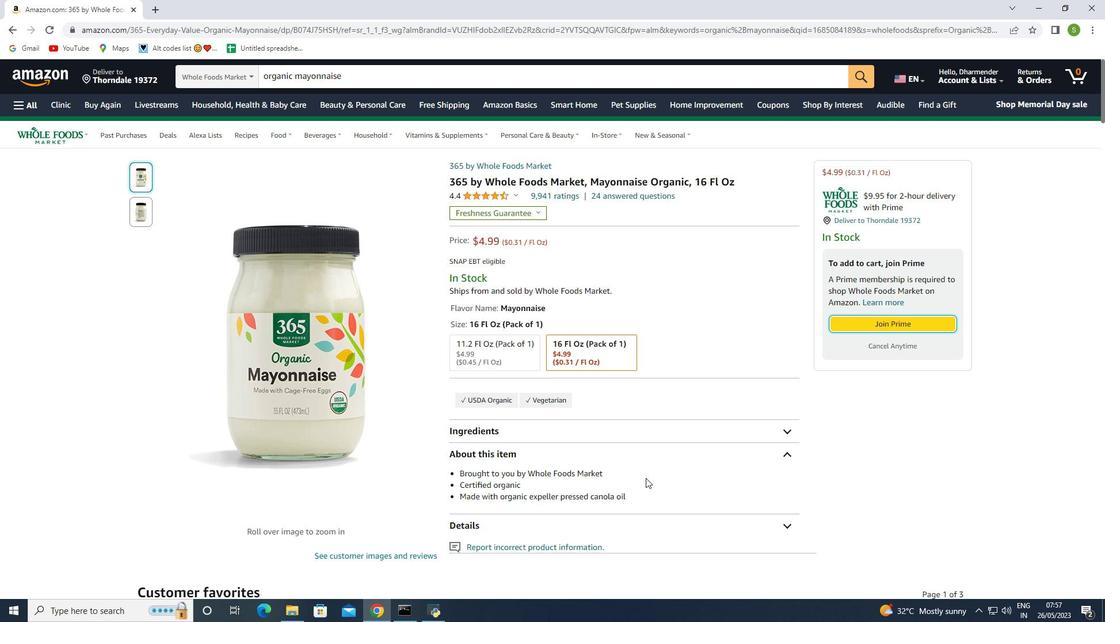 
Action: Mouse scrolled (643, 476) with delta (0, 0)
Screenshot: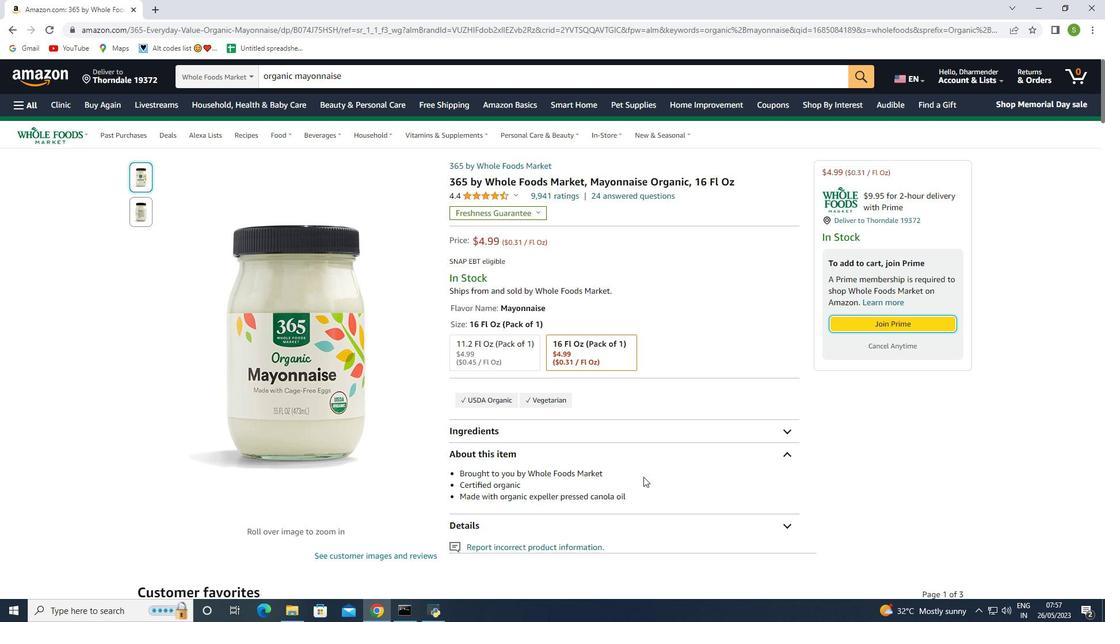 
Action: Mouse moved to (790, 468)
Screenshot: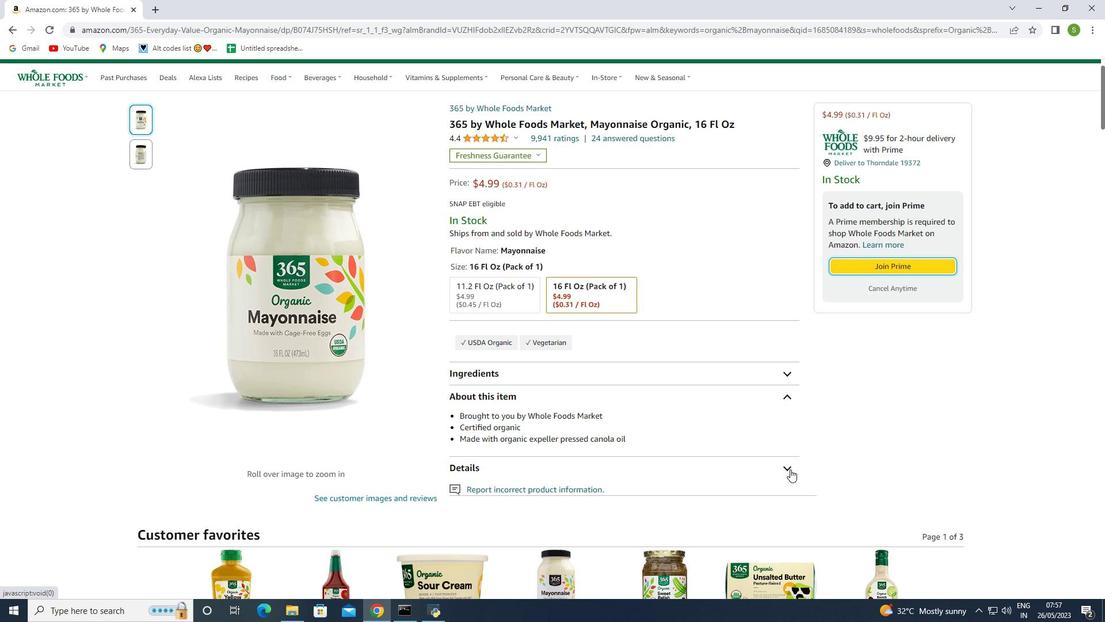 
Action: Mouse pressed left at (790, 468)
Screenshot: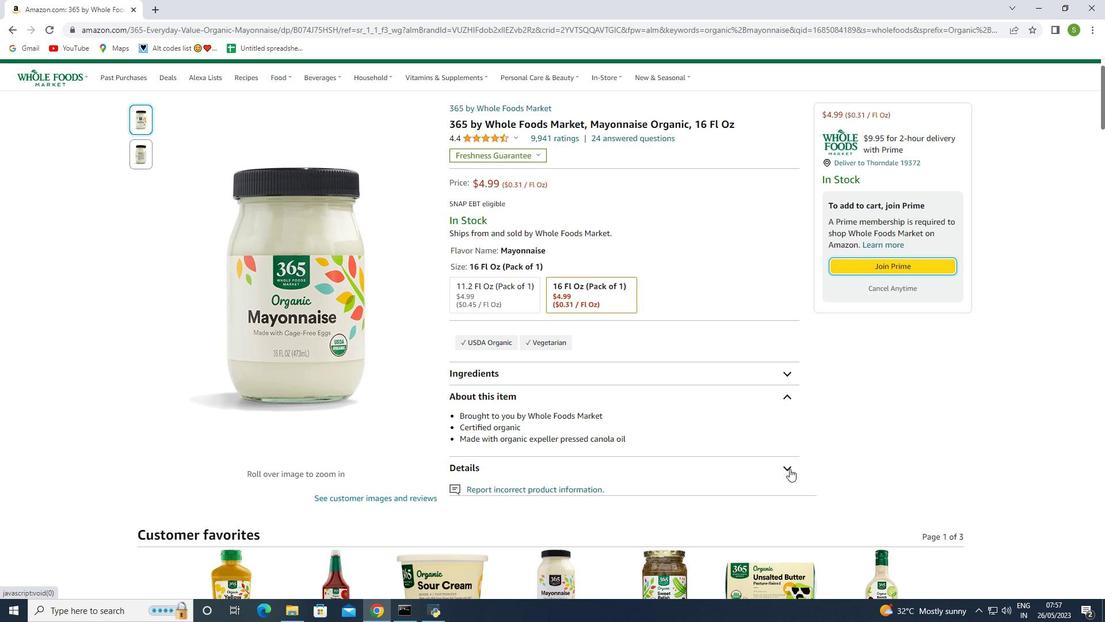 
Action: Mouse moved to (669, 444)
Screenshot: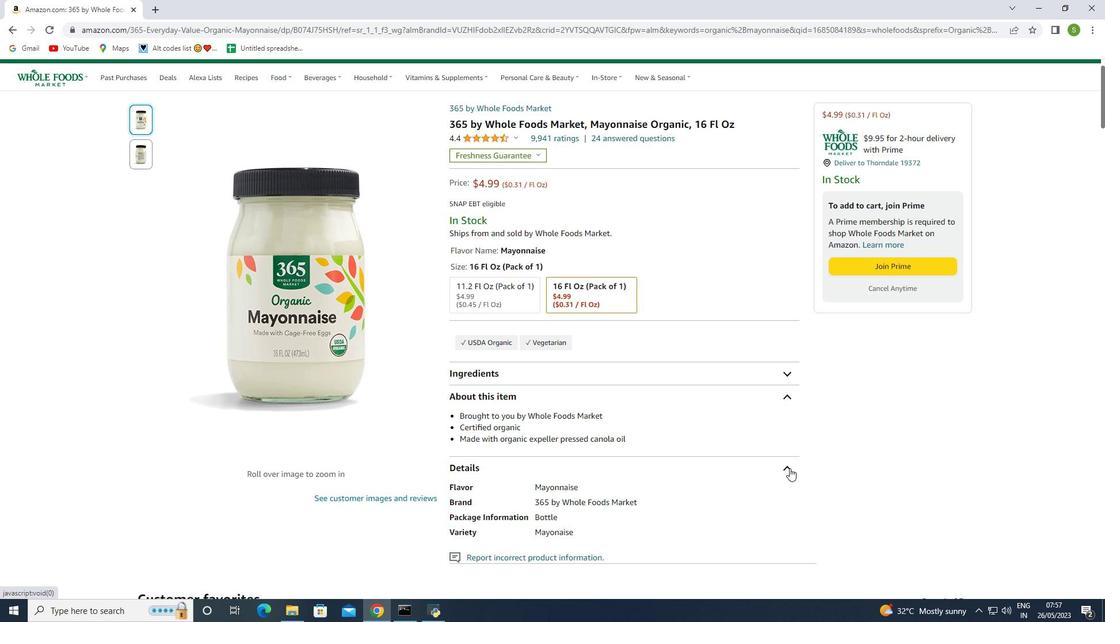 
Action: Mouse scrolled (669, 443) with delta (0, 0)
Screenshot: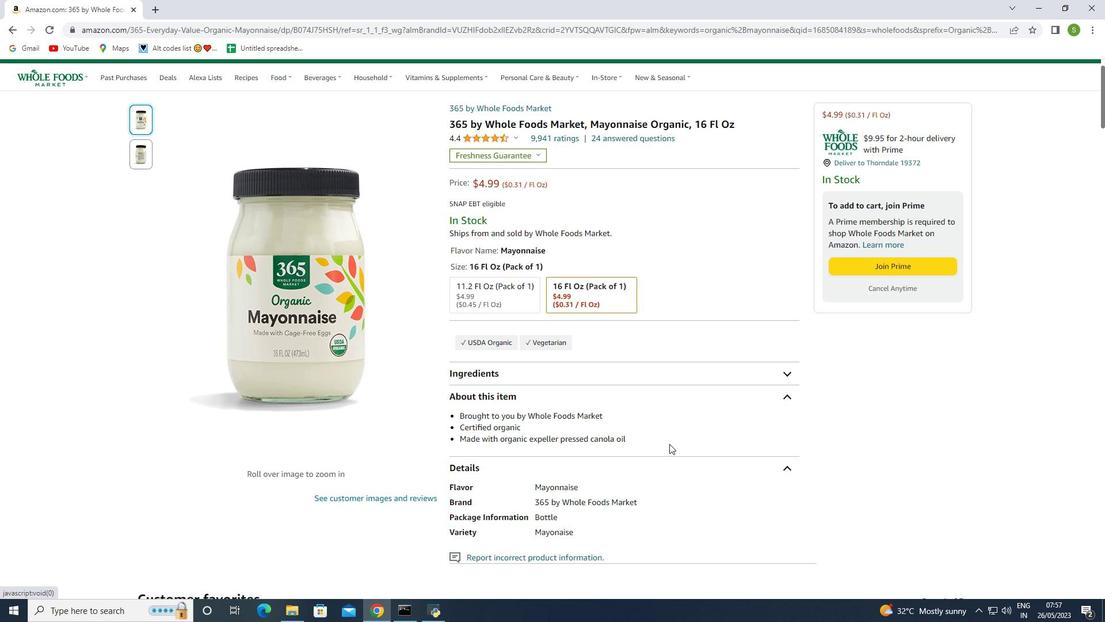 
Action: Mouse scrolled (669, 443) with delta (0, 0)
Screenshot: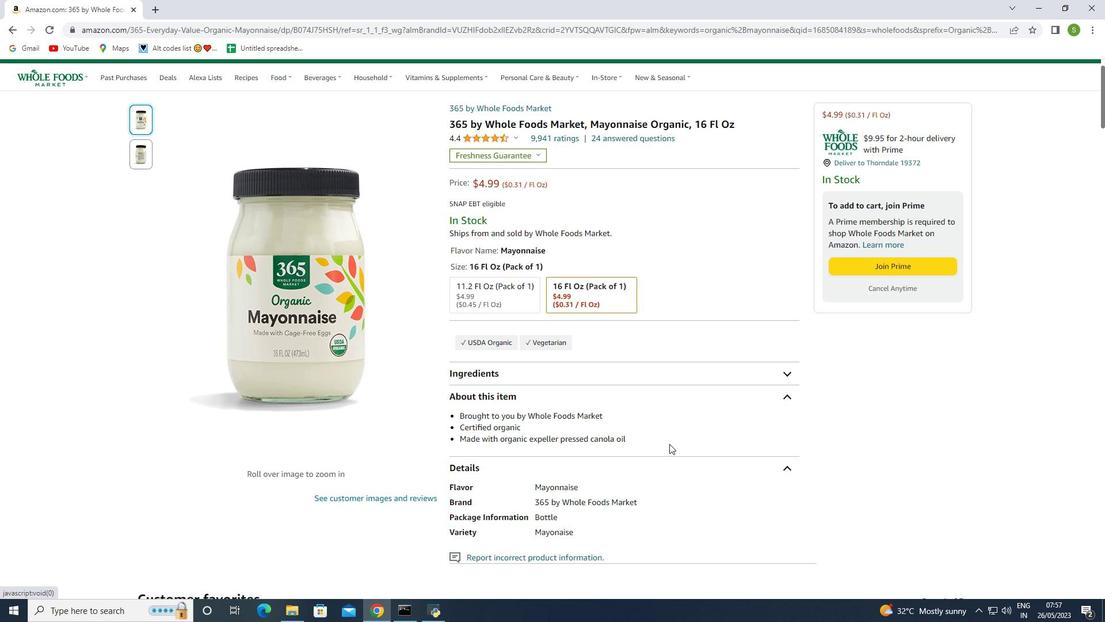 
Action: Mouse moved to (533, 385)
Screenshot: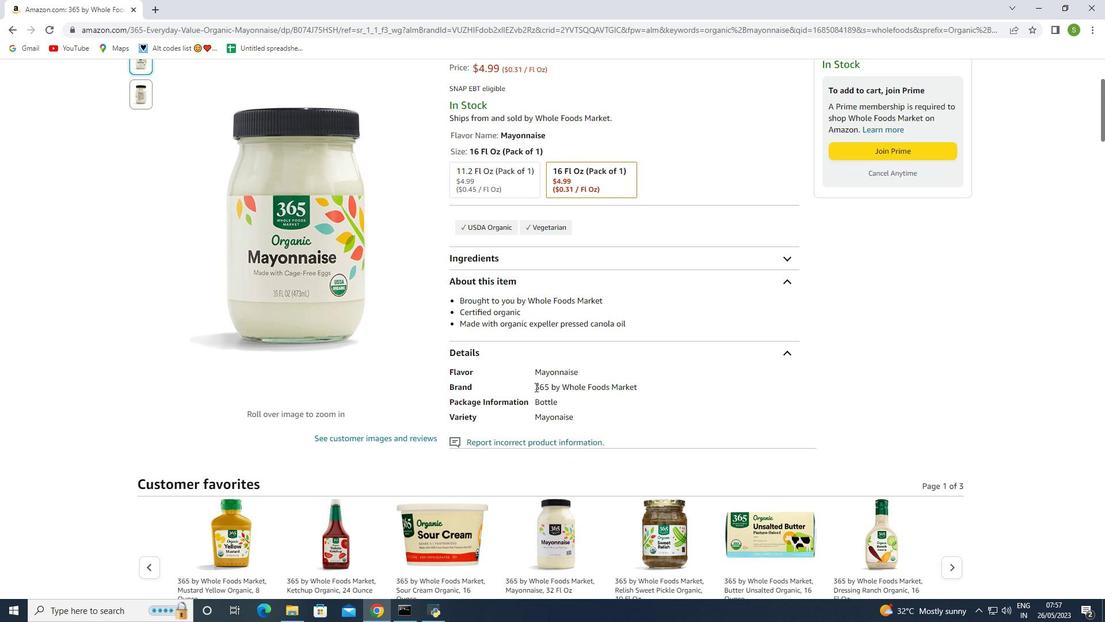 
Action: Mouse pressed left at (533, 385)
Screenshot: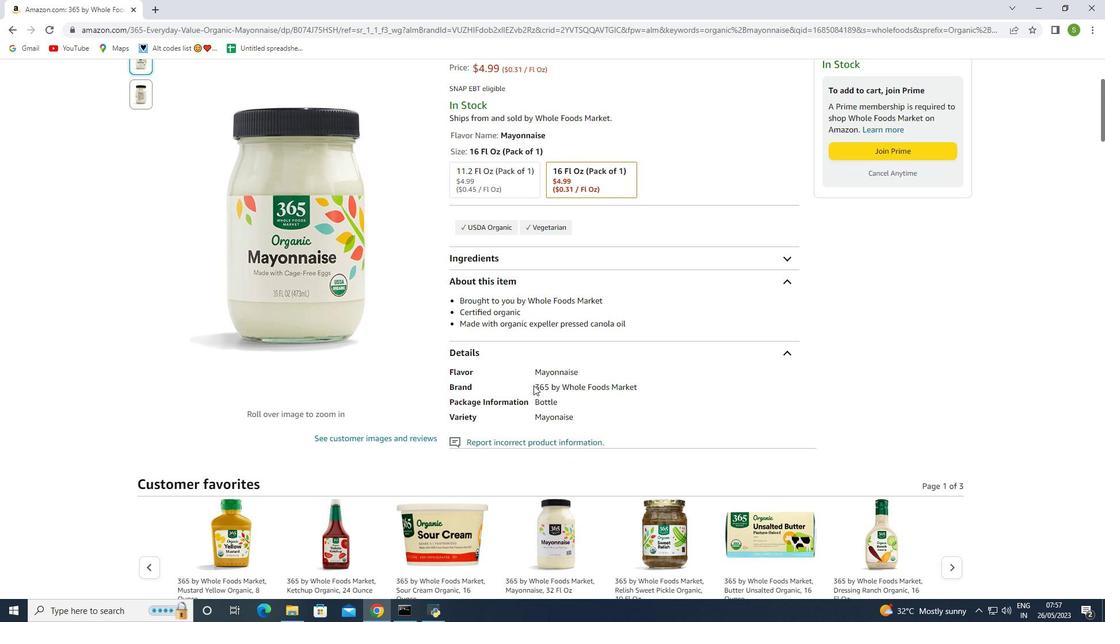 
Action: Mouse moved to (687, 412)
Screenshot: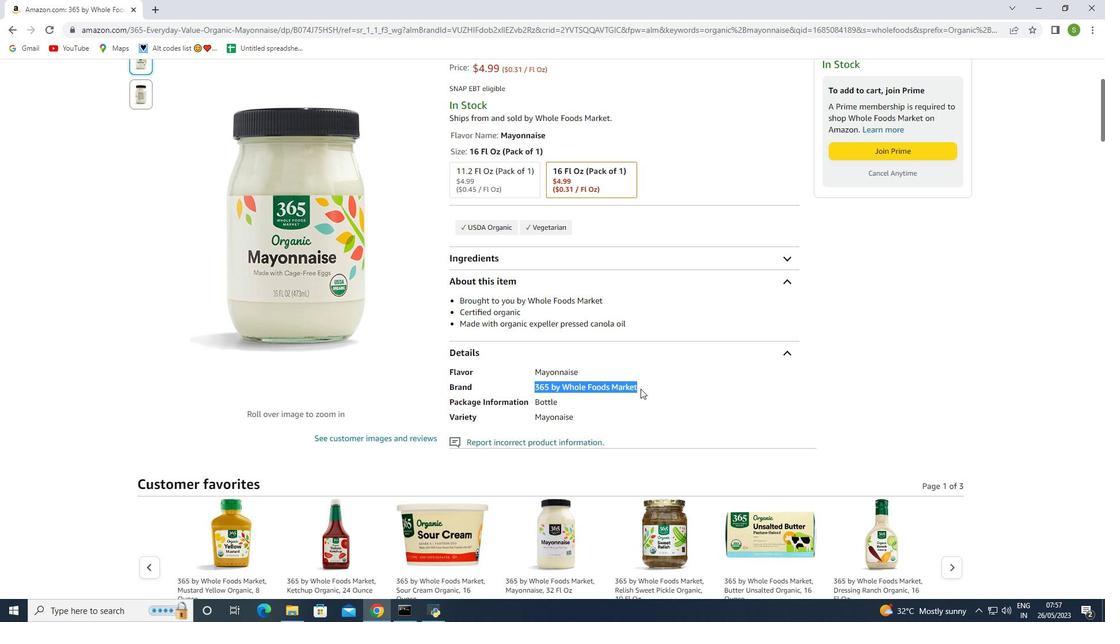 
Action: Mouse pressed left at (687, 412)
Screenshot: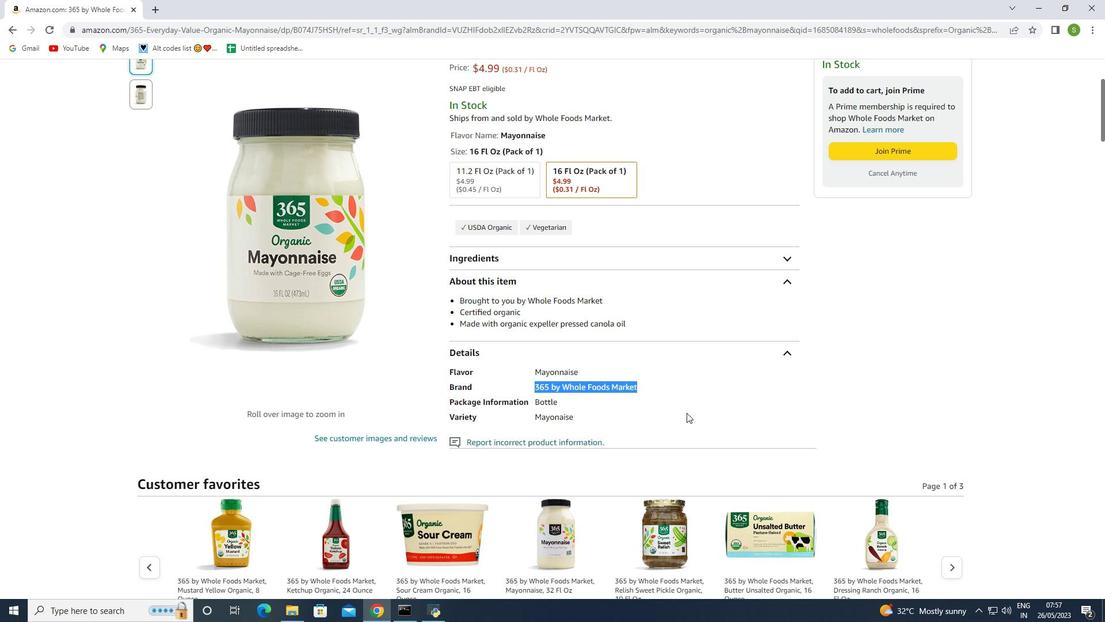 
Action: Mouse moved to (472, 367)
Screenshot: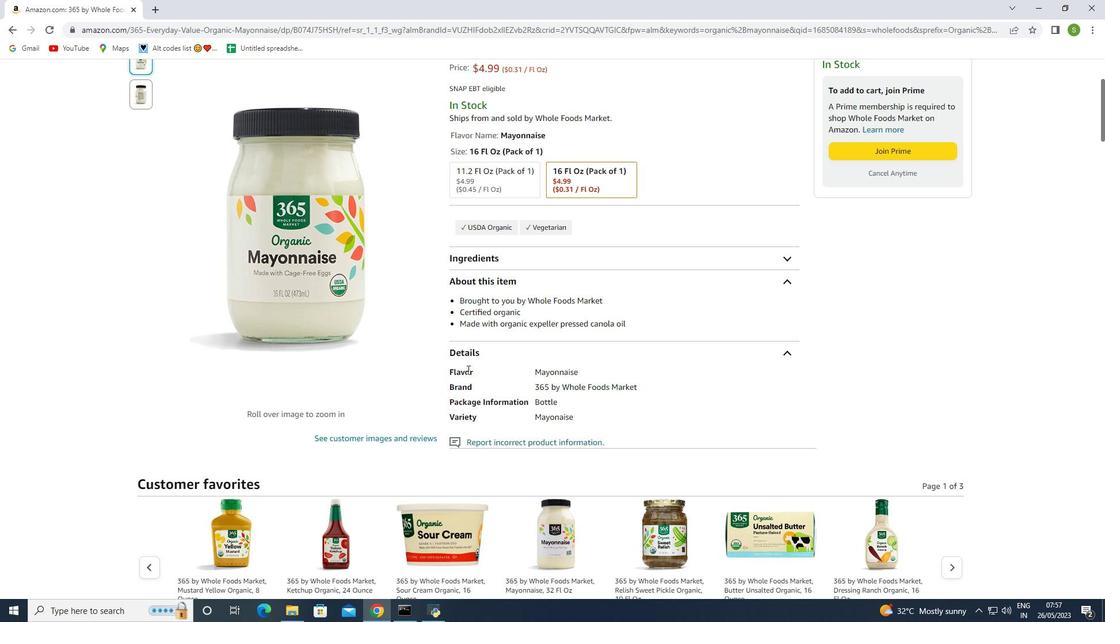 
Action: Mouse scrolled (472, 368) with delta (0, 0)
Screenshot: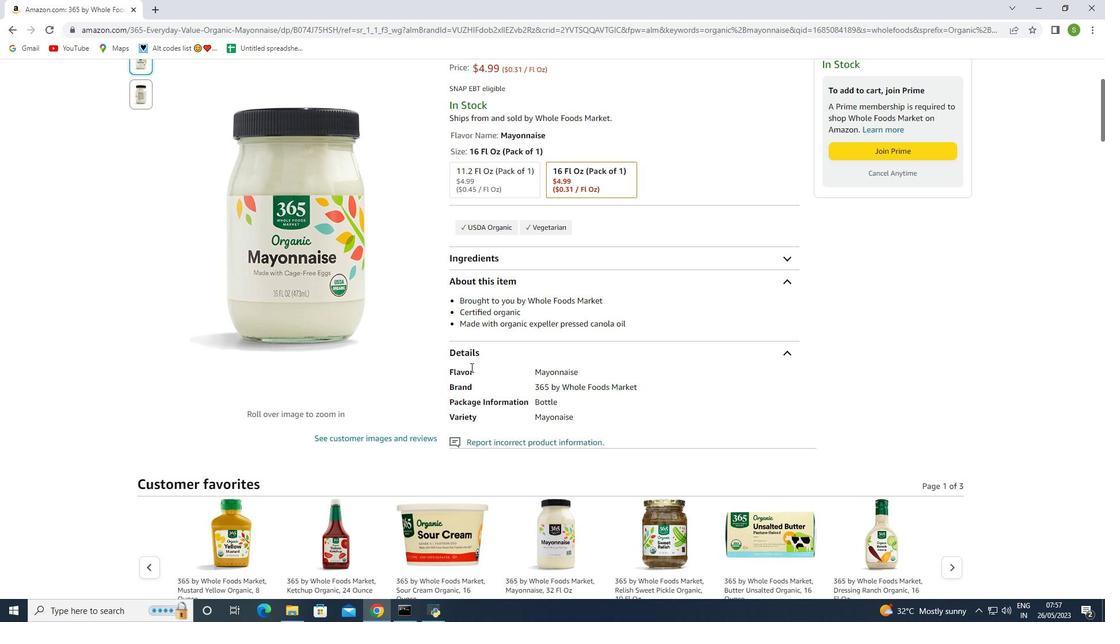 
Action: Mouse moved to (452, 363)
Screenshot: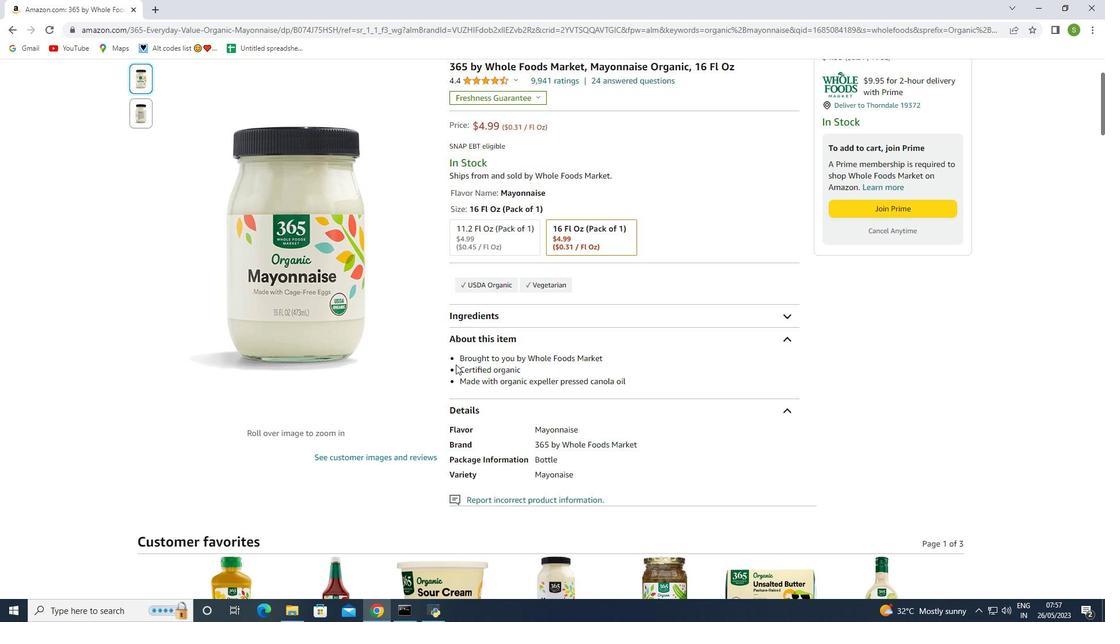 
Action: Mouse pressed left at (452, 363)
Screenshot: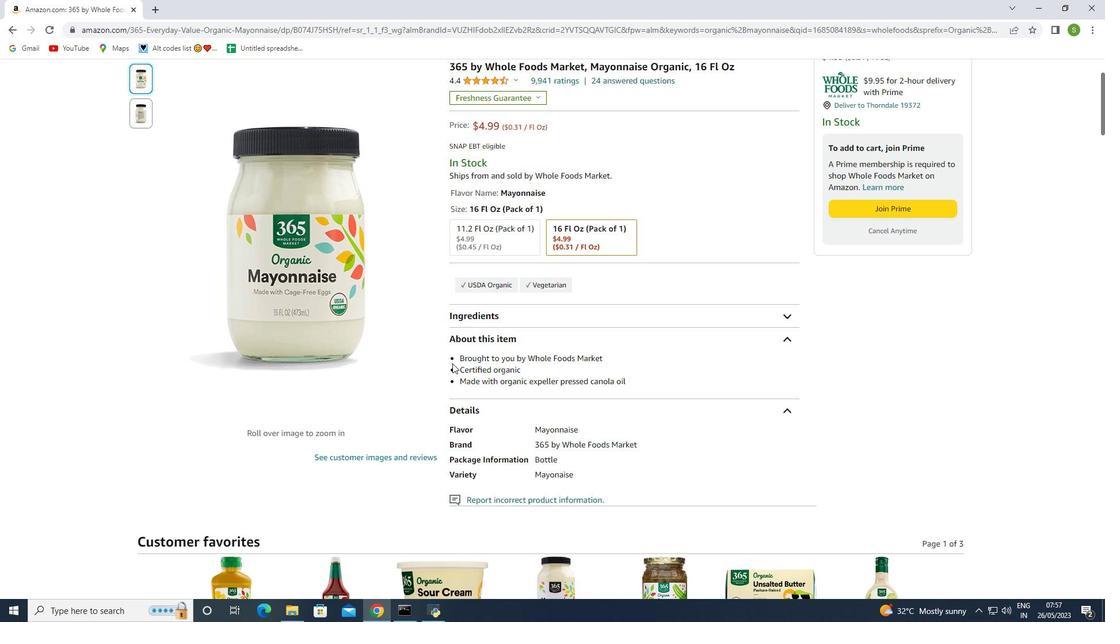 
Action: Mouse moved to (518, 372)
Screenshot: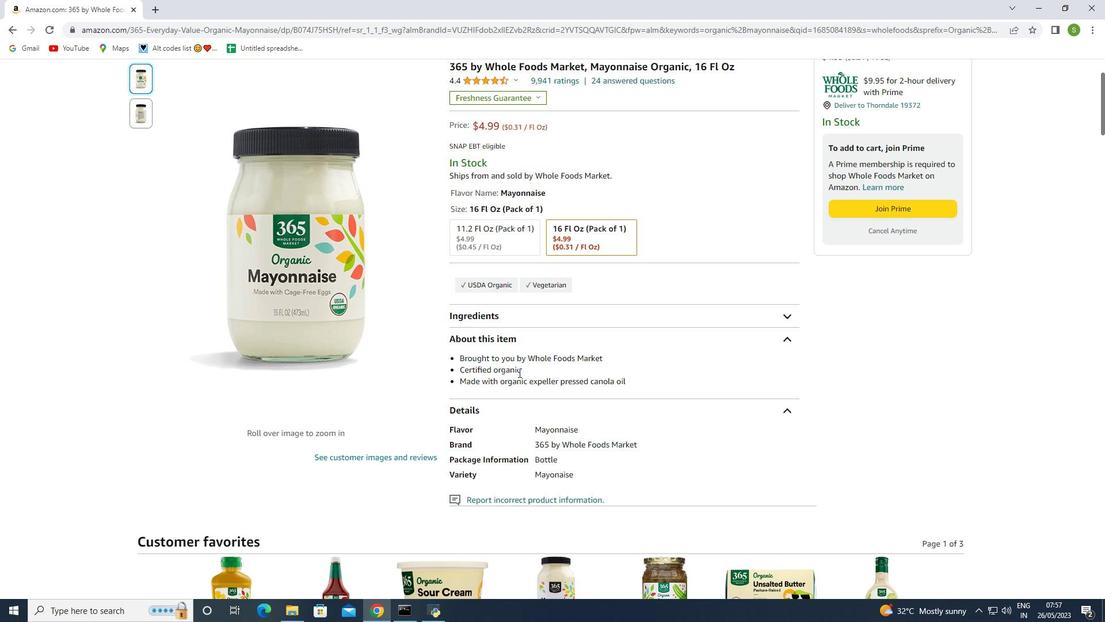 
Action: Mouse scrolled (518, 373) with delta (0, 0)
Screenshot: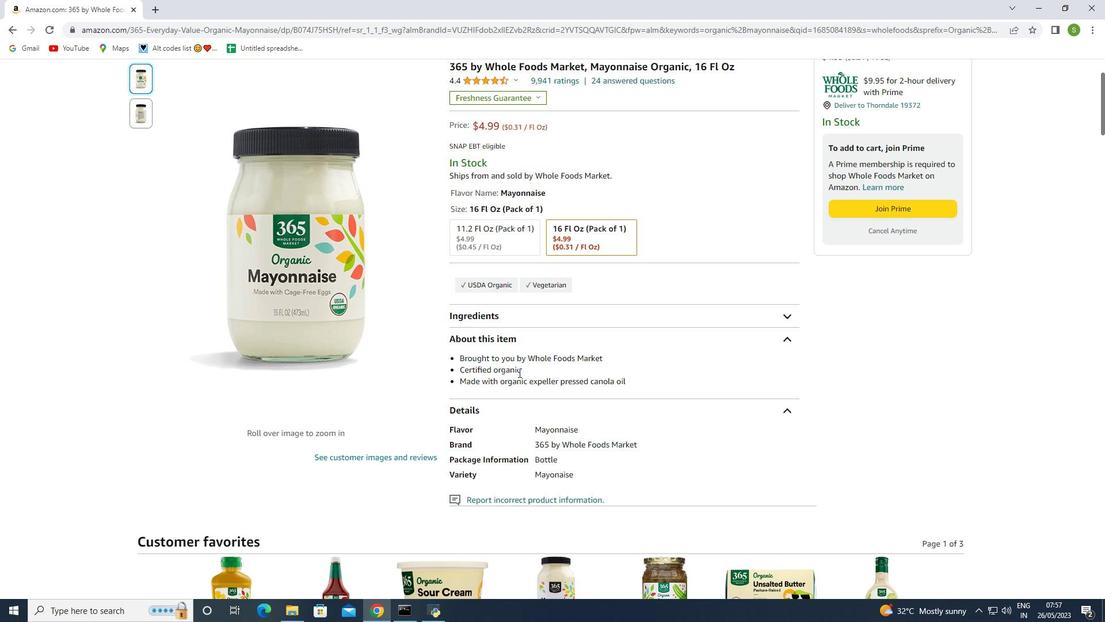 
Action: Mouse scrolled (518, 373) with delta (0, 0)
Screenshot: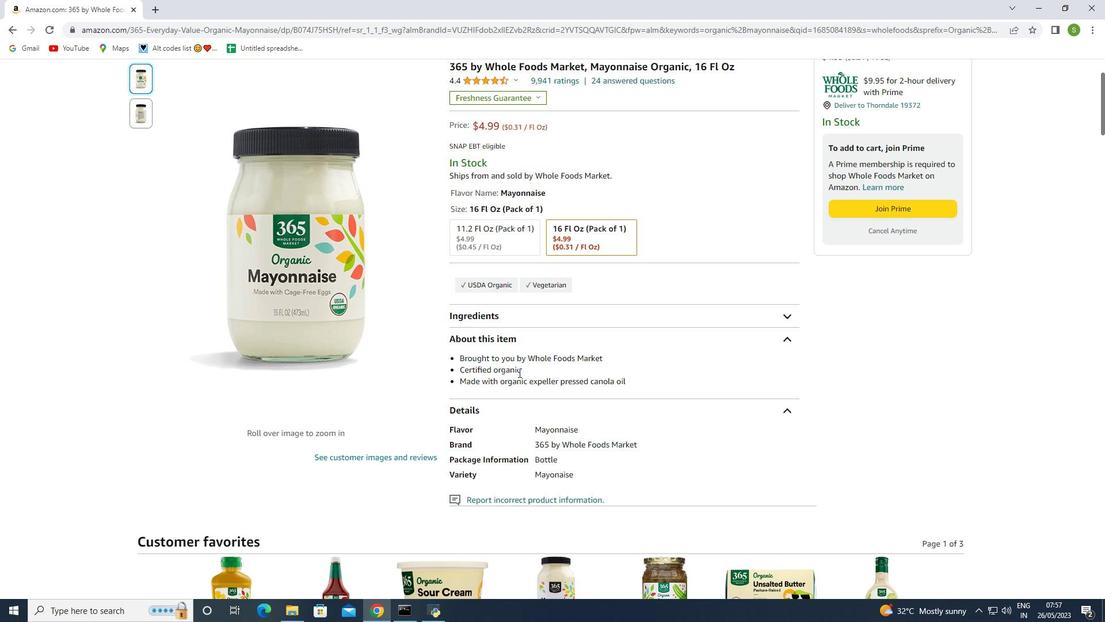 
Action: Mouse moved to (520, 373)
Screenshot: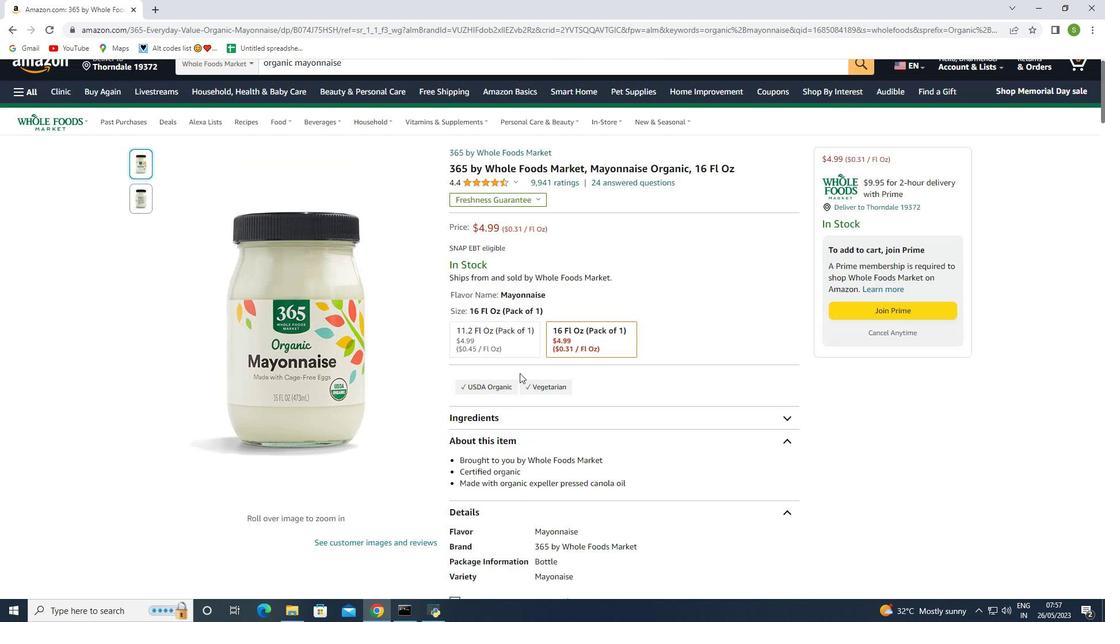 
Action: Mouse scrolled (520, 372) with delta (0, 0)
Screenshot: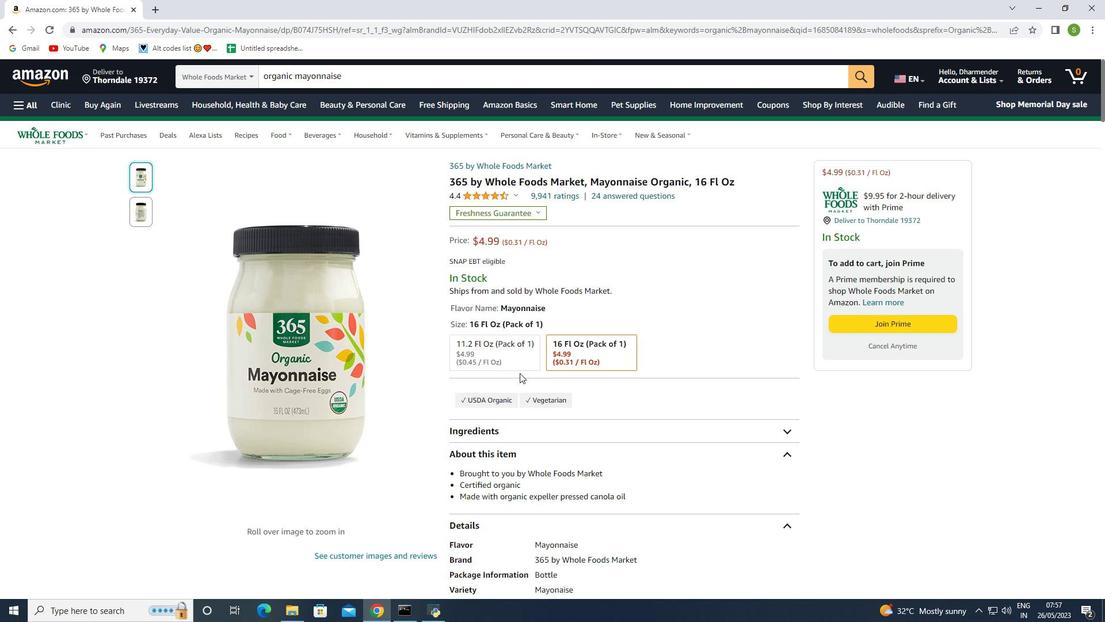 
Action: Mouse scrolled (520, 372) with delta (0, 0)
Screenshot: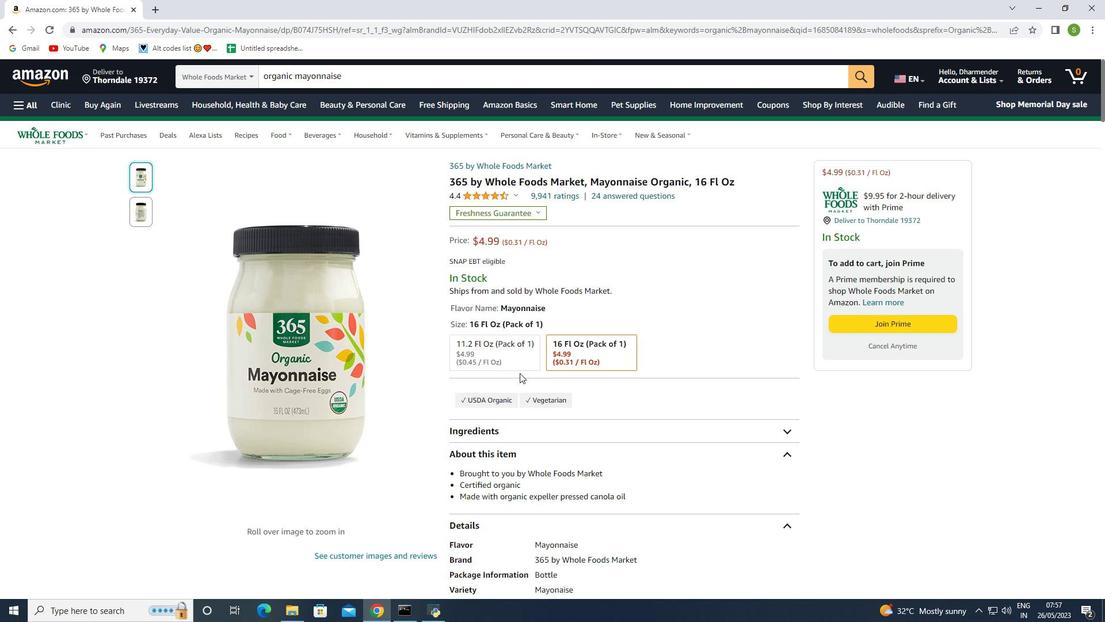 
Action: Mouse scrolled (520, 372) with delta (0, 0)
Screenshot: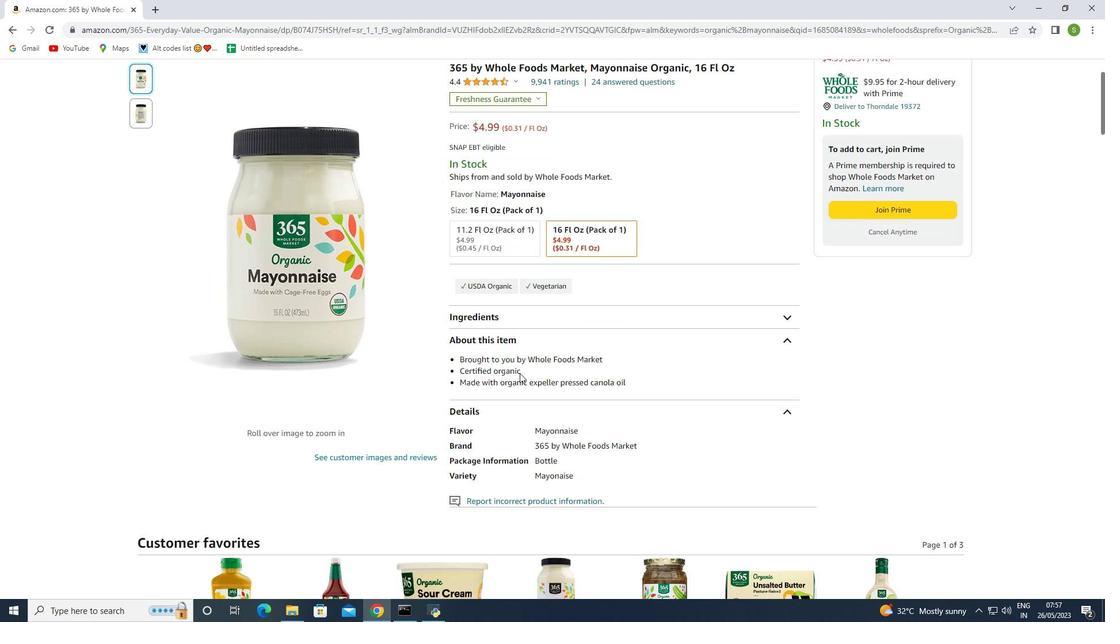 
Action: Mouse scrolled (520, 372) with delta (0, 0)
Screenshot: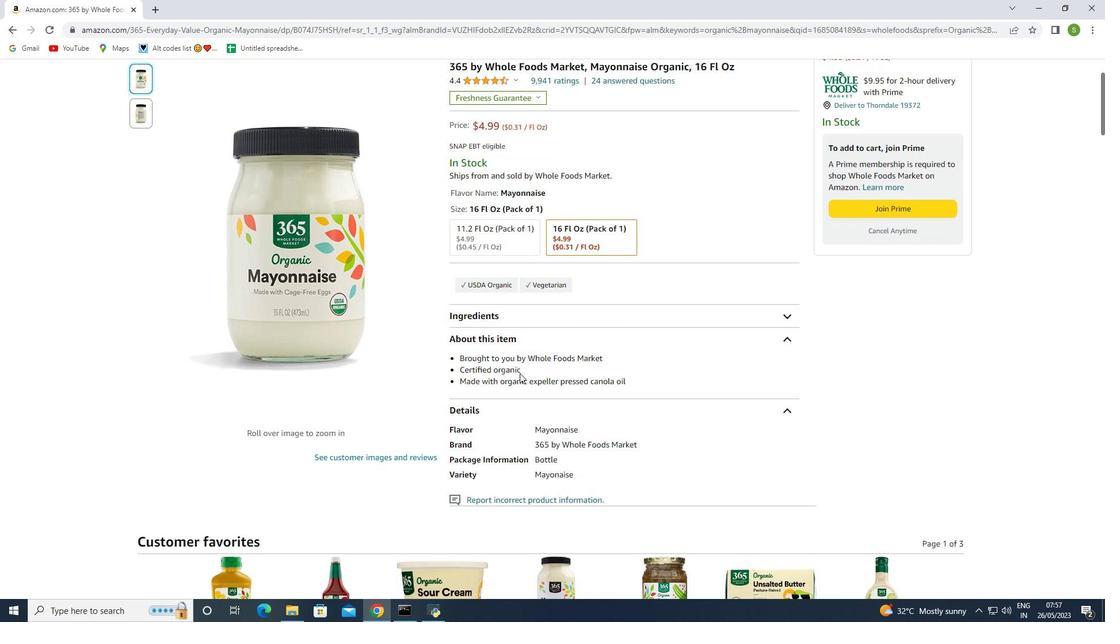
Action: Mouse scrolled (520, 372) with delta (0, 0)
Screenshot: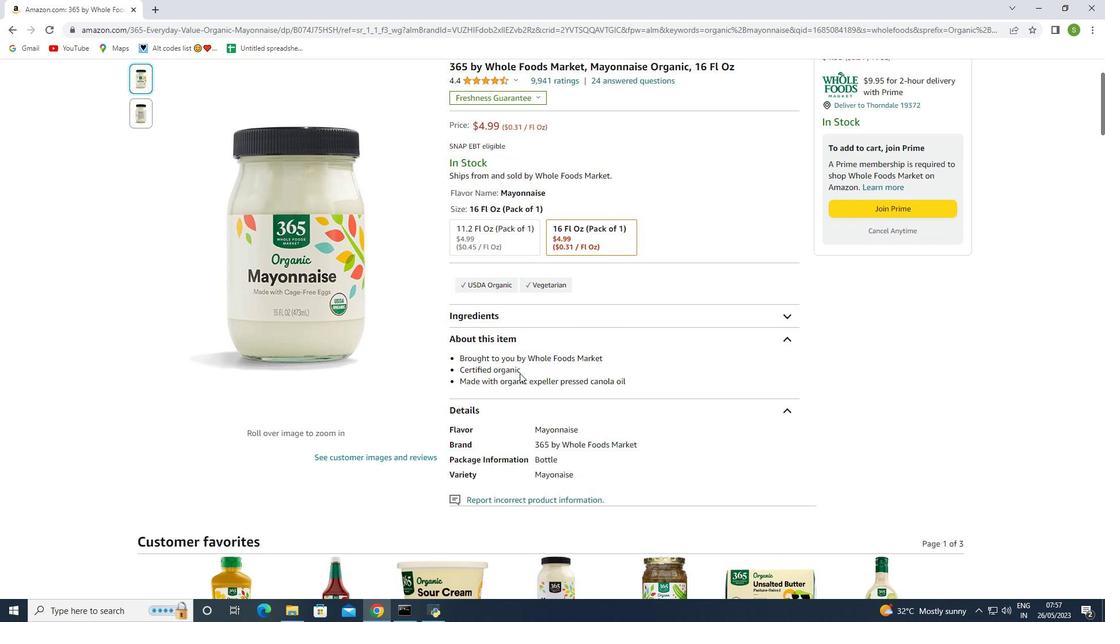 
Action: Mouse scrolled (520, 372) with delta (0, 0)
Screenshot: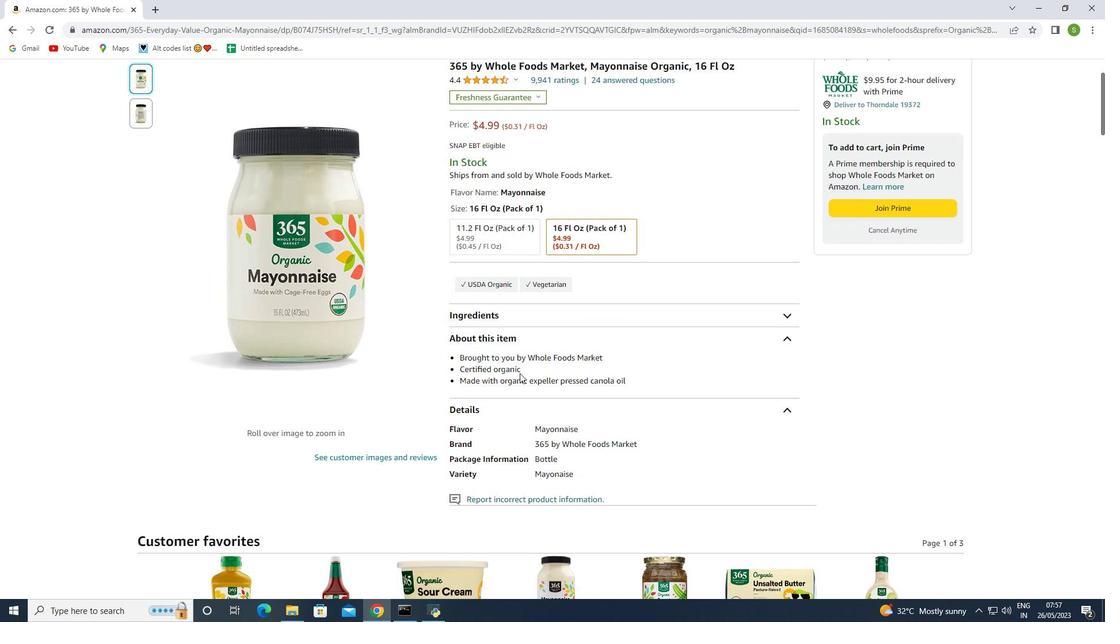 
Action: Mouse moved to (520, 374)
Screenshot: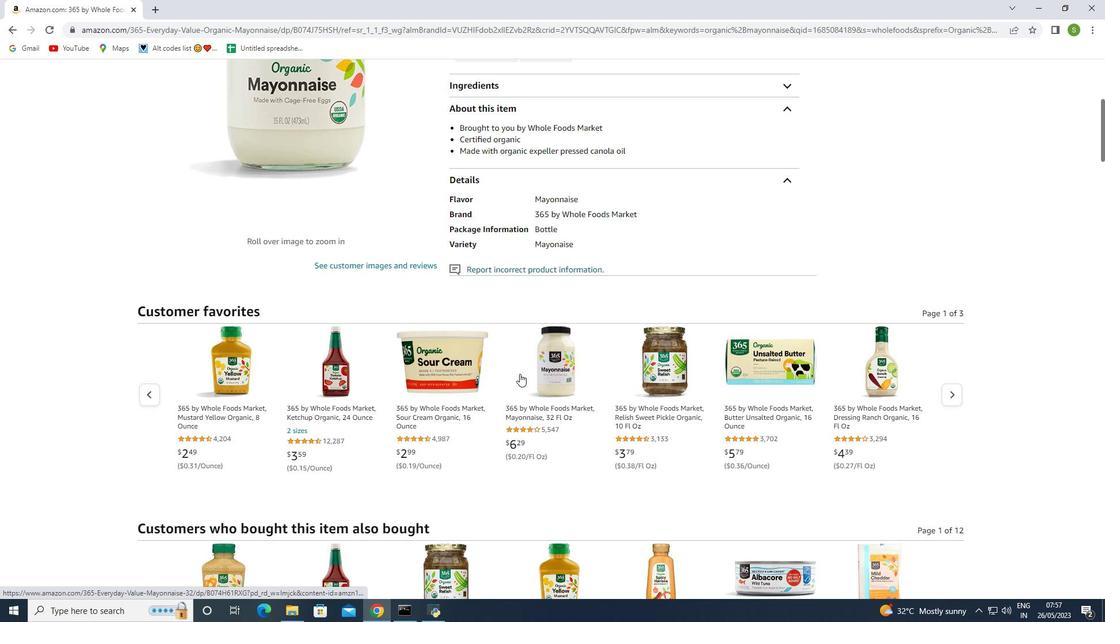
Action: Mouse scrolled (520, 375) with delta (0, 0)
Screenshot: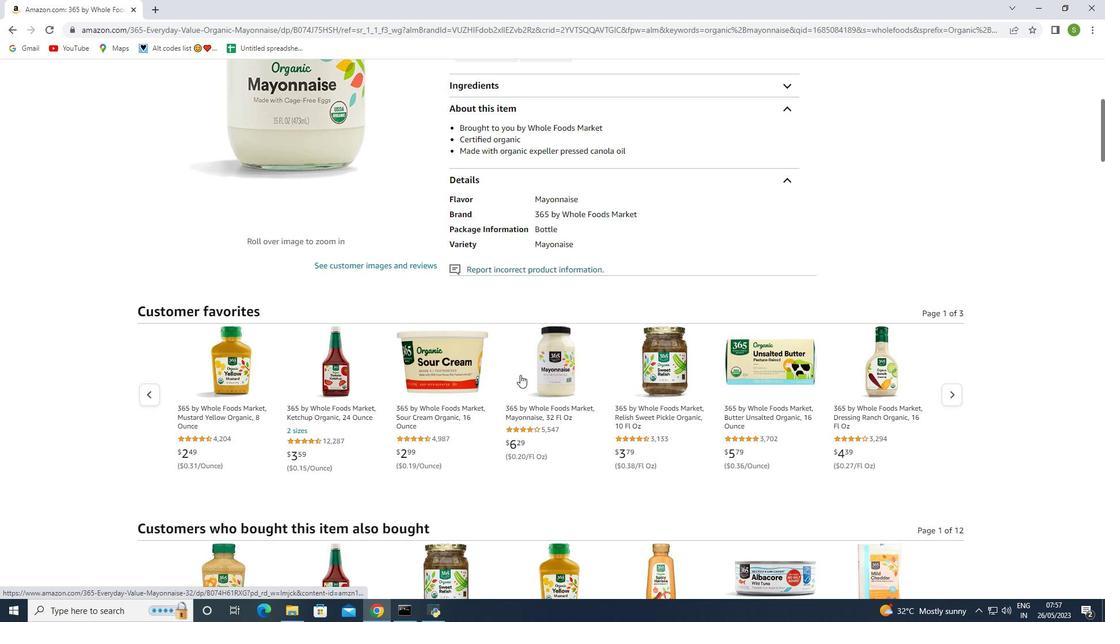
Action: Mouse scrolled (520, 375) with delta (0, 0)
Screenshot: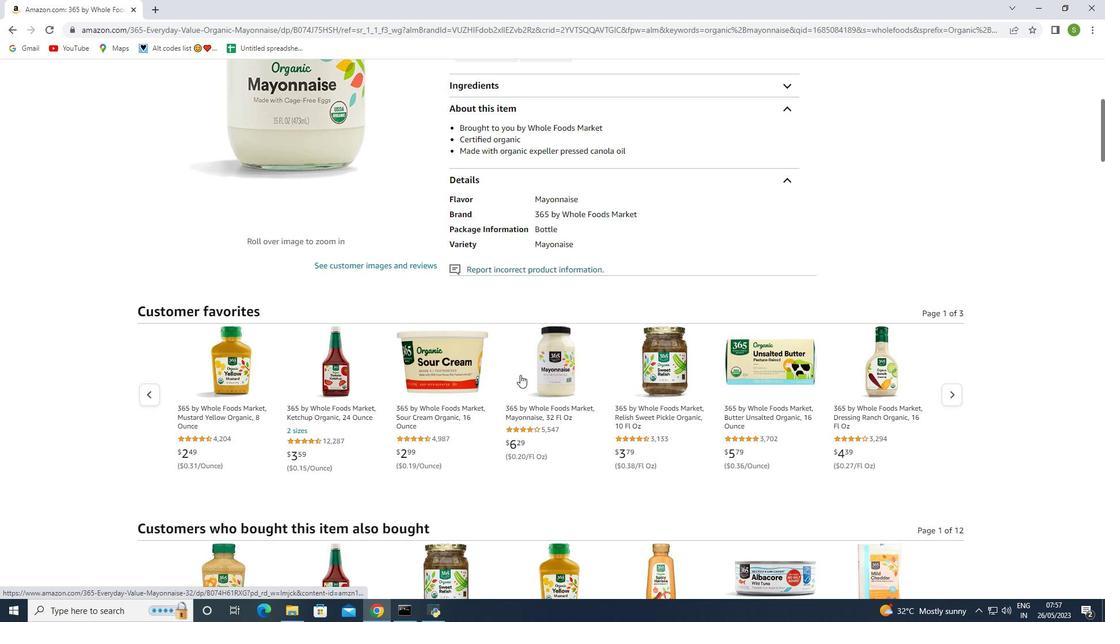 
Action: Mouse scrolled (520, 375) with delta (0, 0)
Screenshot: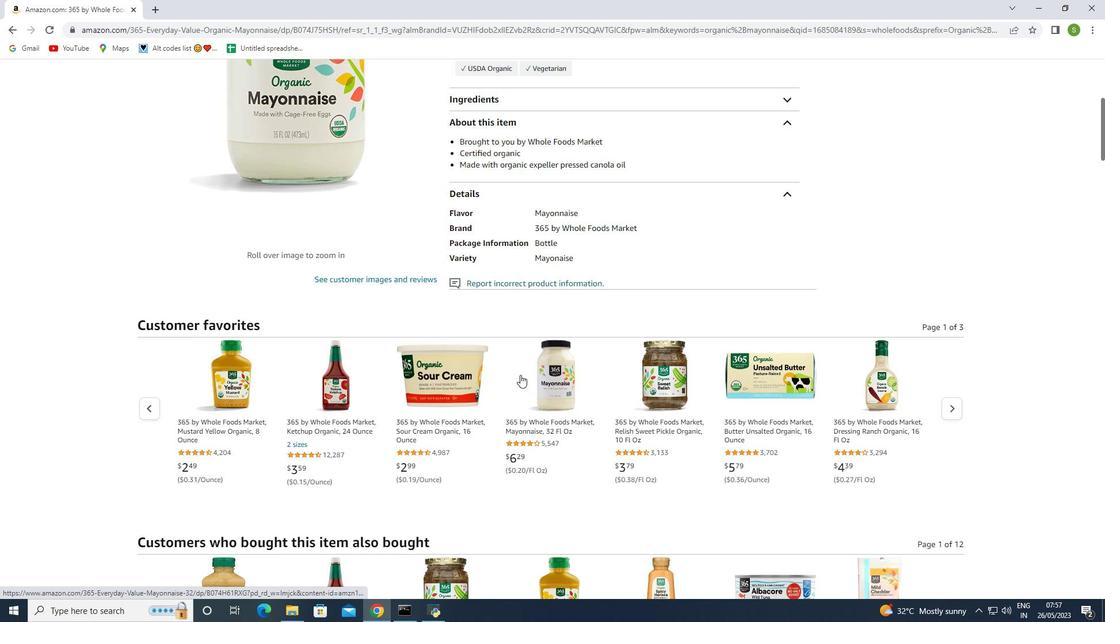 
Action: Mouse moved to (529, 367)
Screenshot: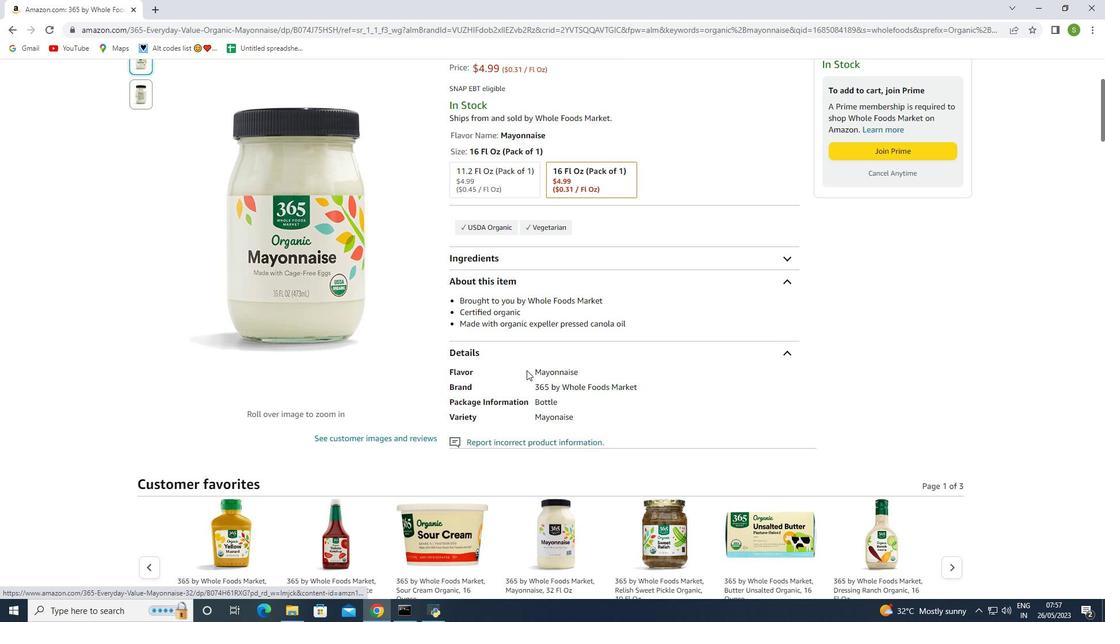 
Action: Mouse scrolled (529, 368) with delta (0, 0)
Screenshot: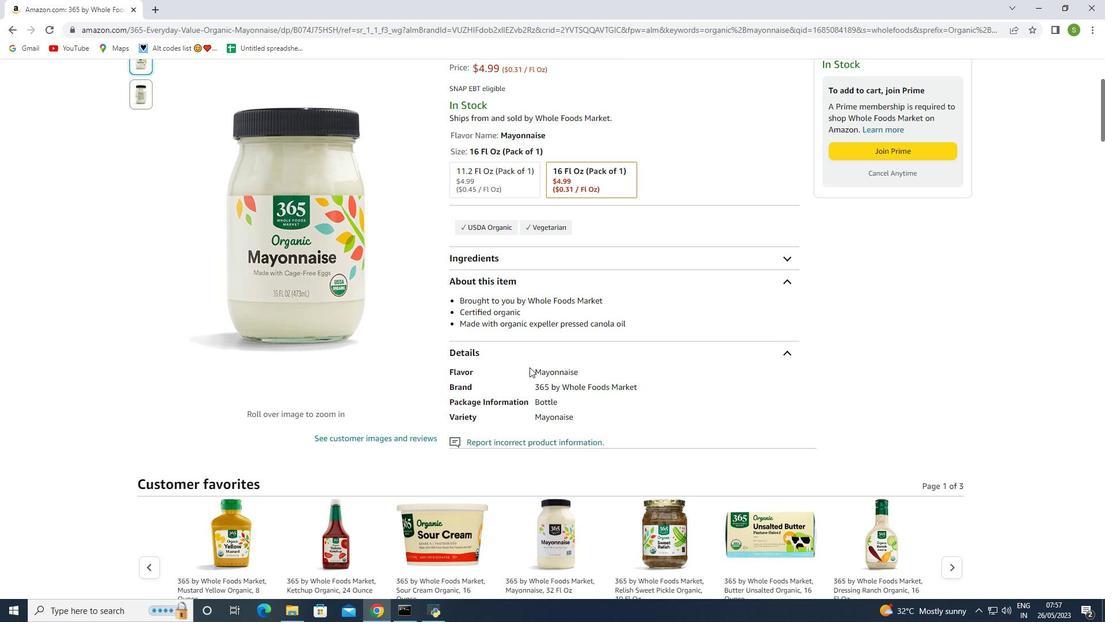 
Action: Mouse scrolled (529, 368) with delta (0, 0)
Screenshot: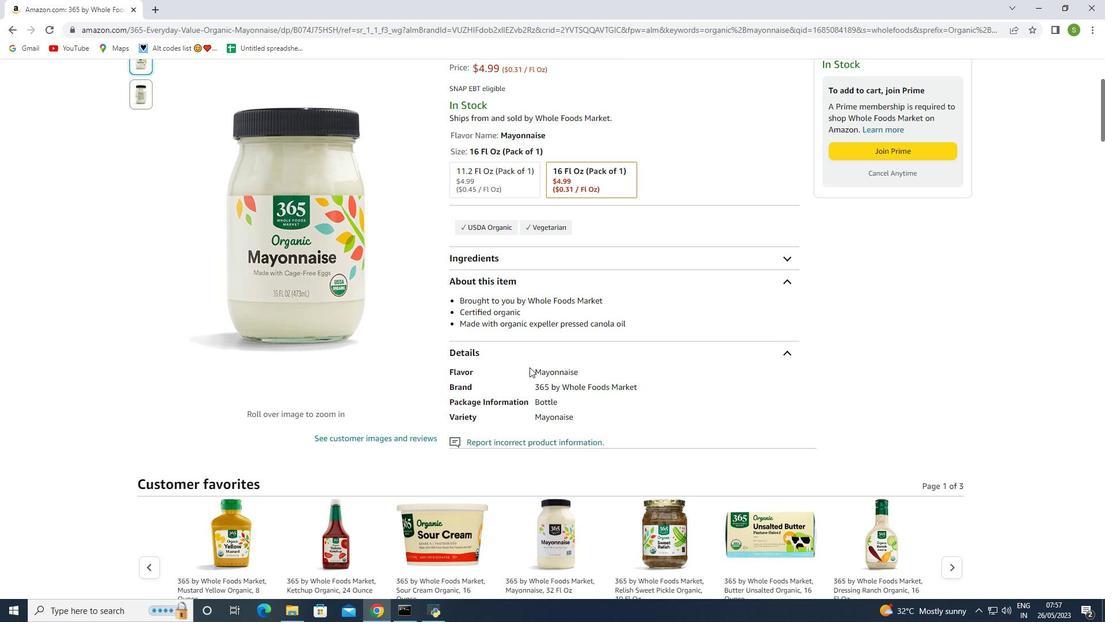 
Action: Mouse scrolled (529, 368) with delta (0, 0)
Screenshot: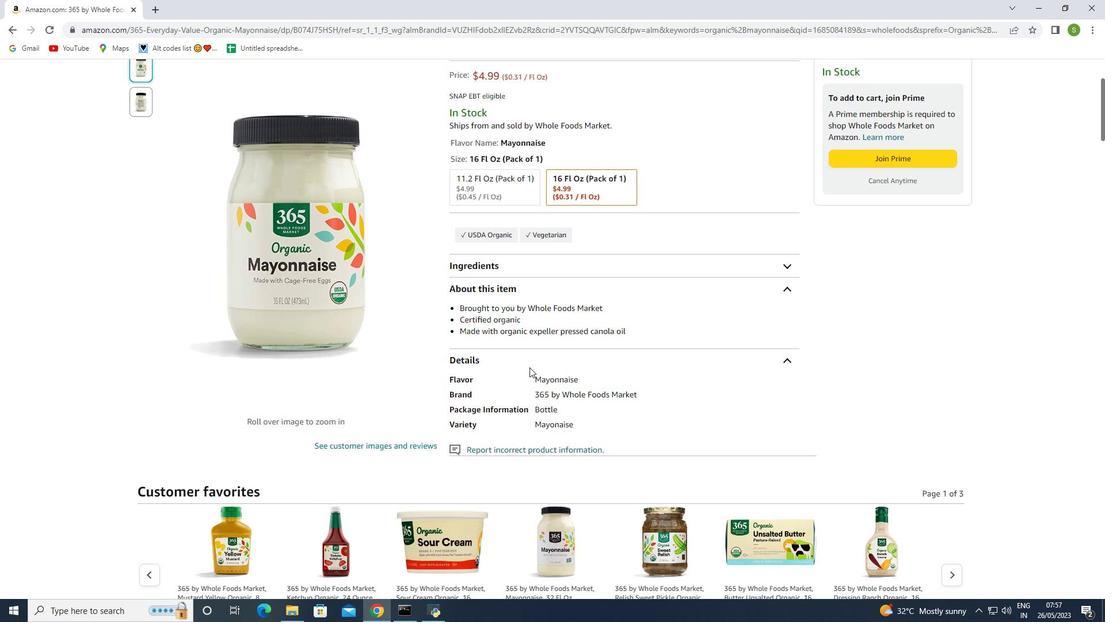 
Action: Mouse moved to (888, 328)
Screenshot: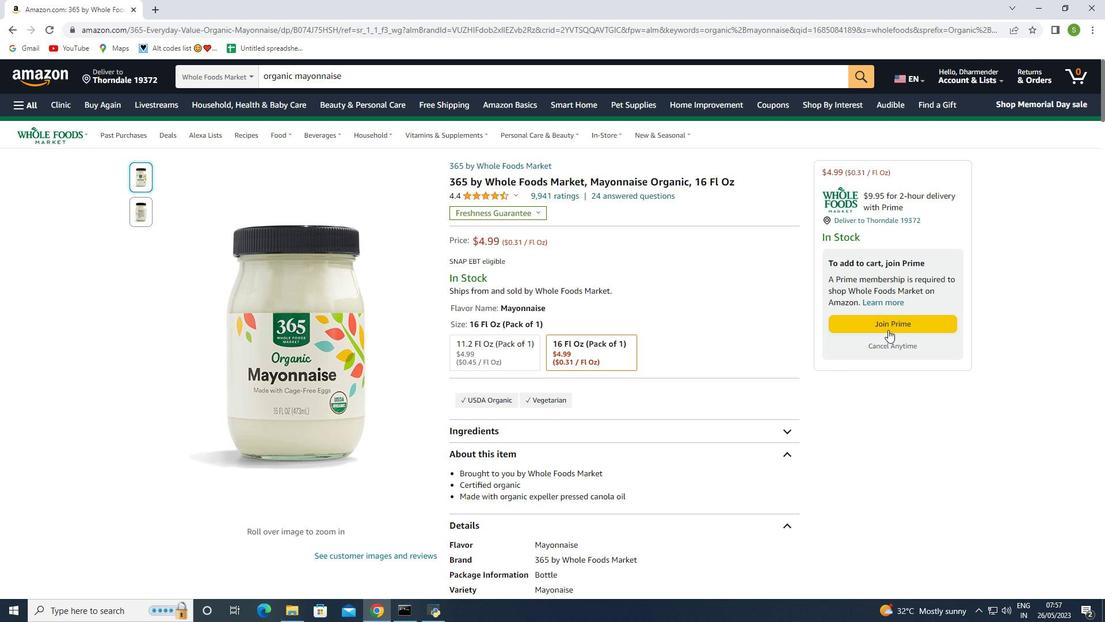
Action: Mouse pressed left at (888, 328)
Screenshot: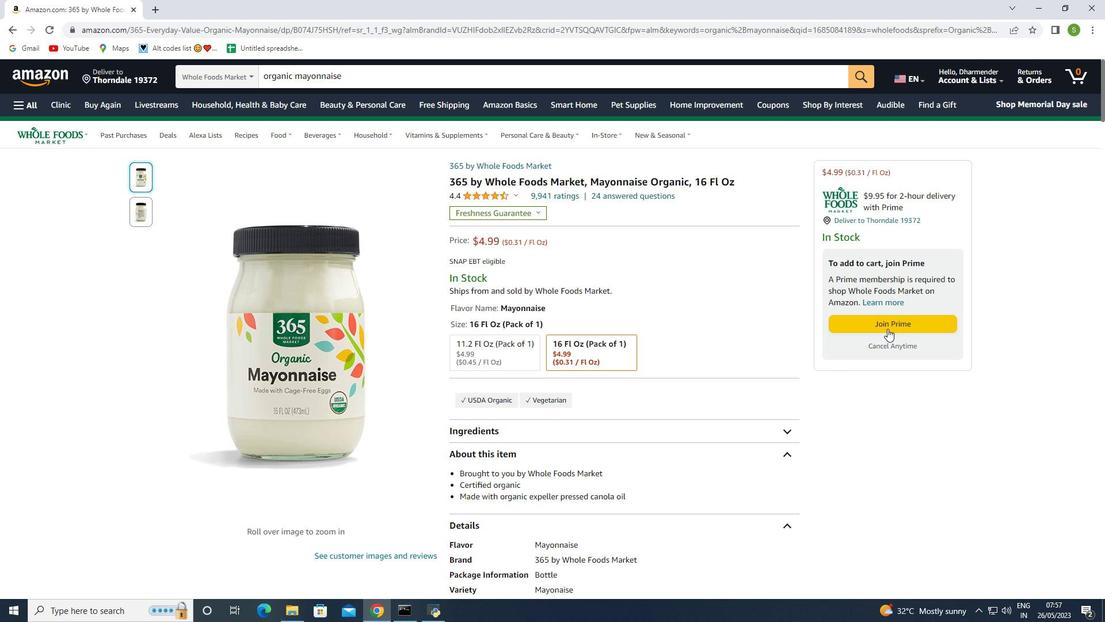 
Action: Mouse moved to (260, 441)
Screenshot: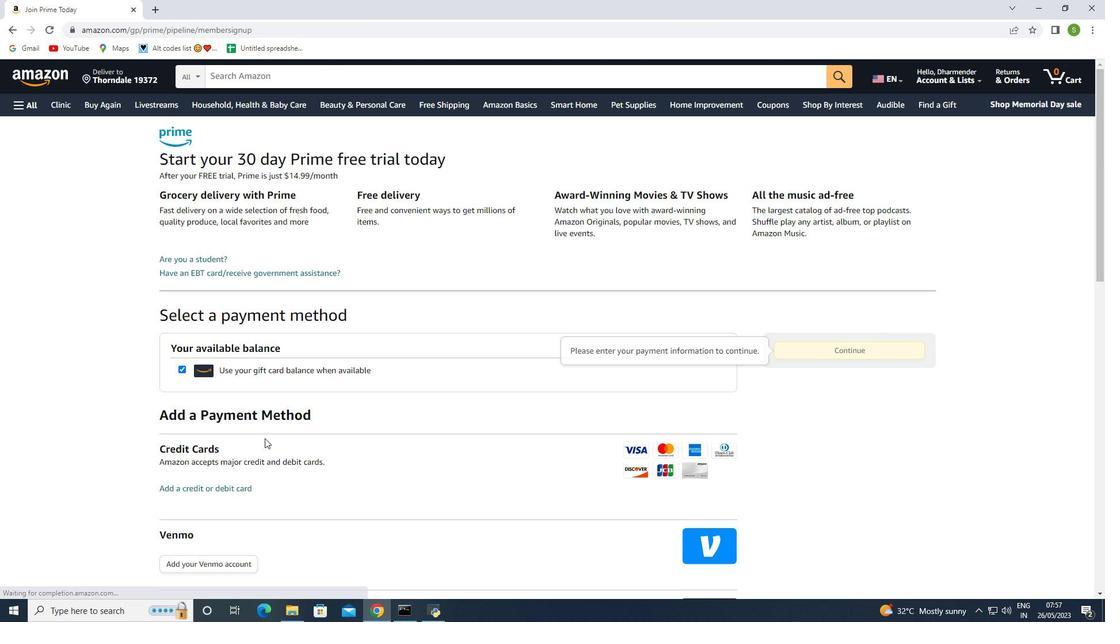 
Action: Mouse scrolled (260, 440) with delta (0, 0)
Screenshot: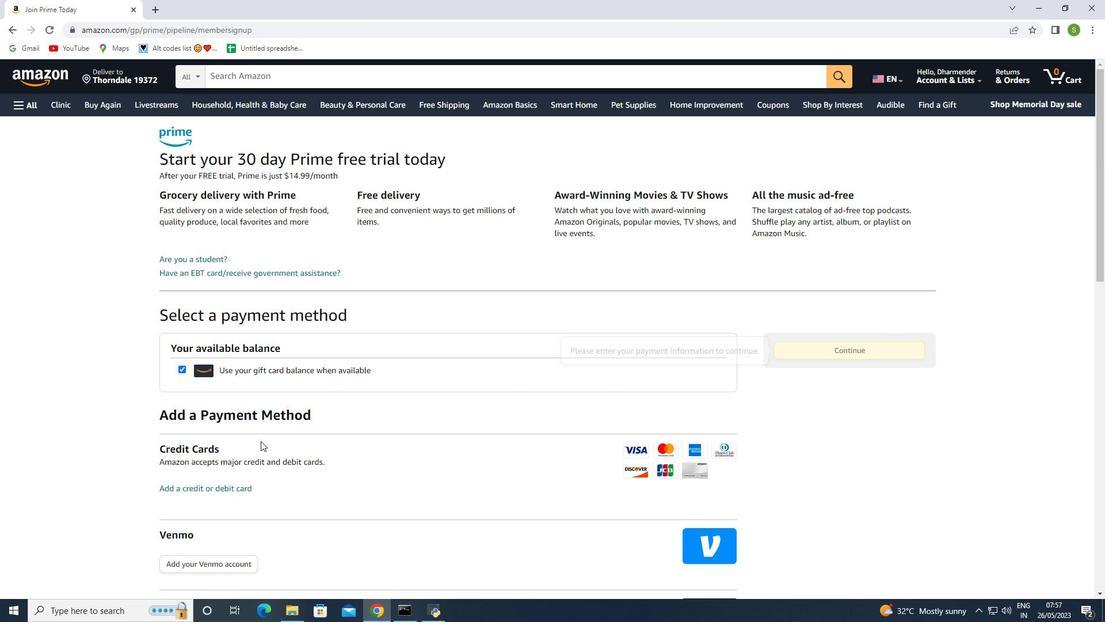 
Action: Mouse scrolled (260, 440) with delta (0, 0)
Screenshot: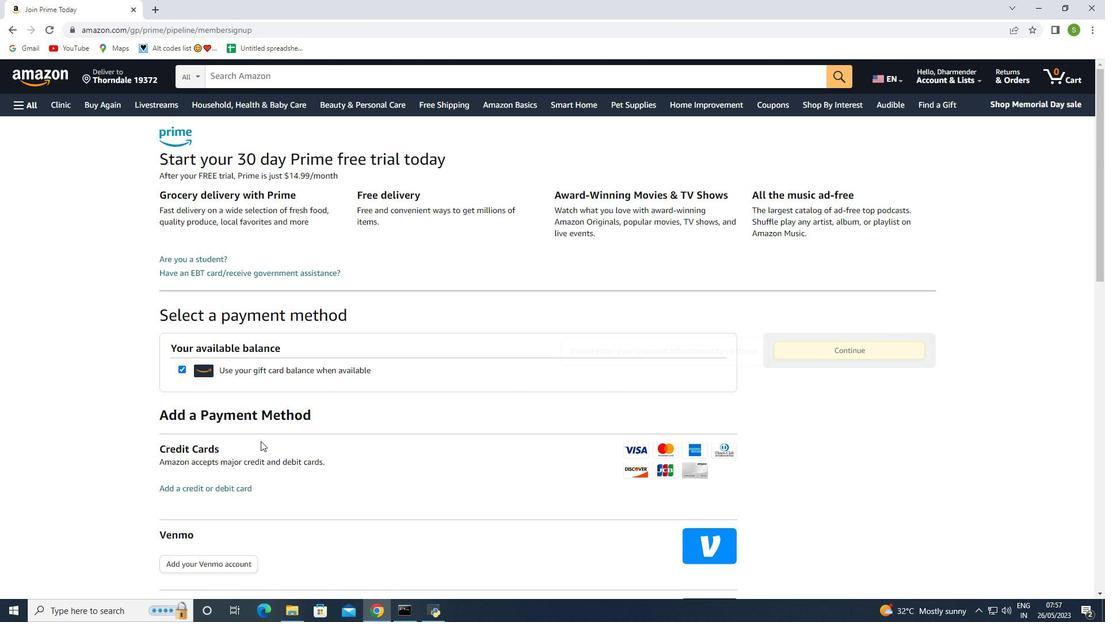 
Action: Mouse scrolled (260, 440) with delta (0, 0)
Screenshot: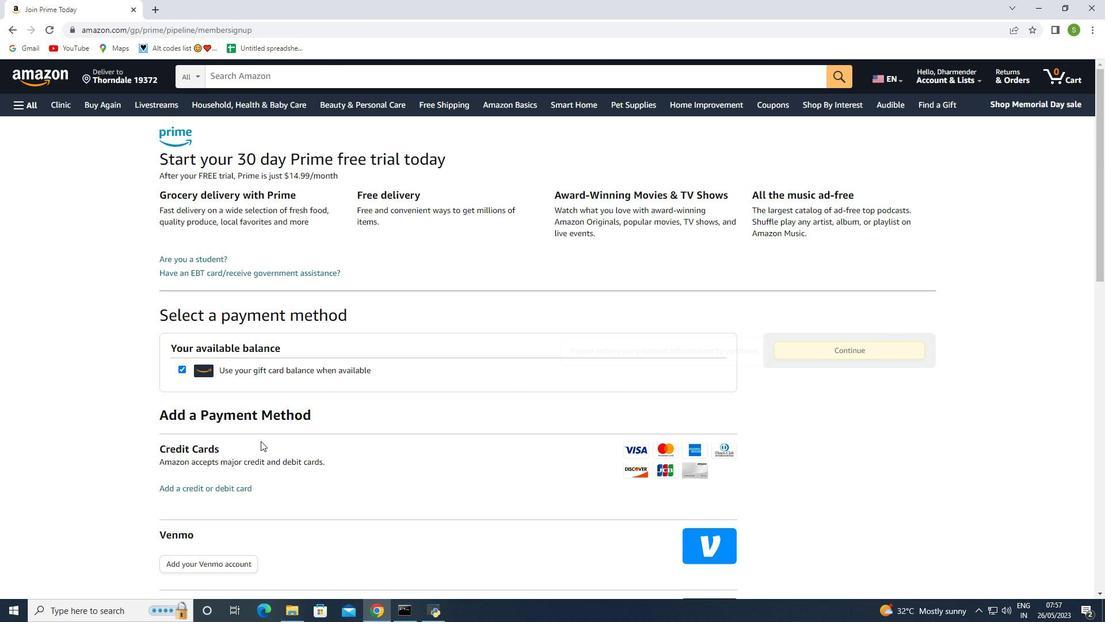 
Action: Mouse moved to (214, 315)
Screenshot: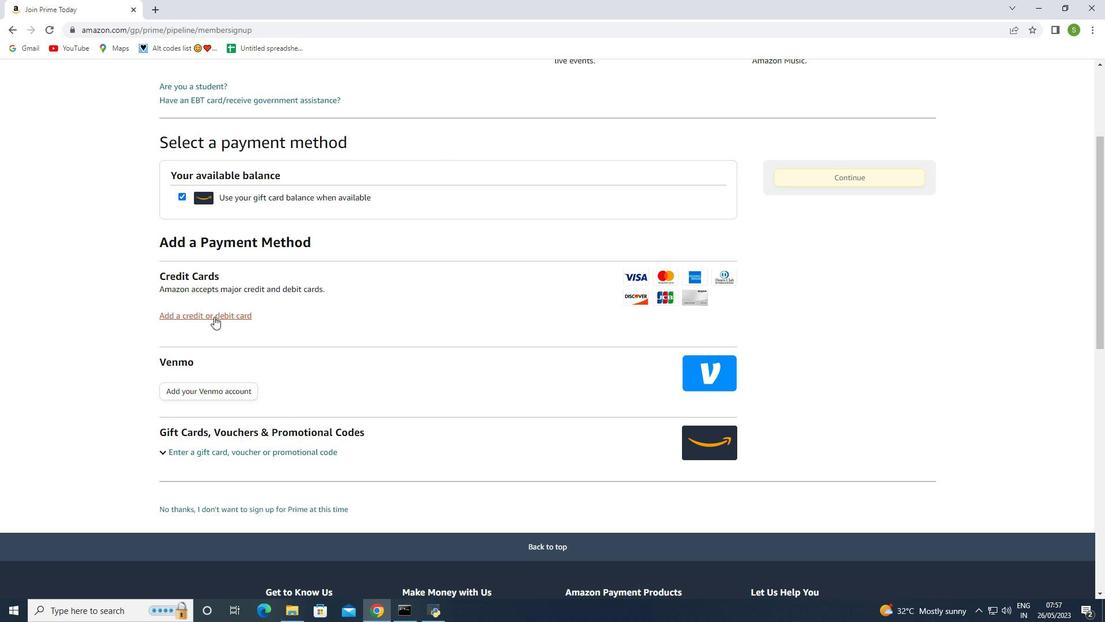 
Action: Mouse pressed left at (214, 315)
Screenshot: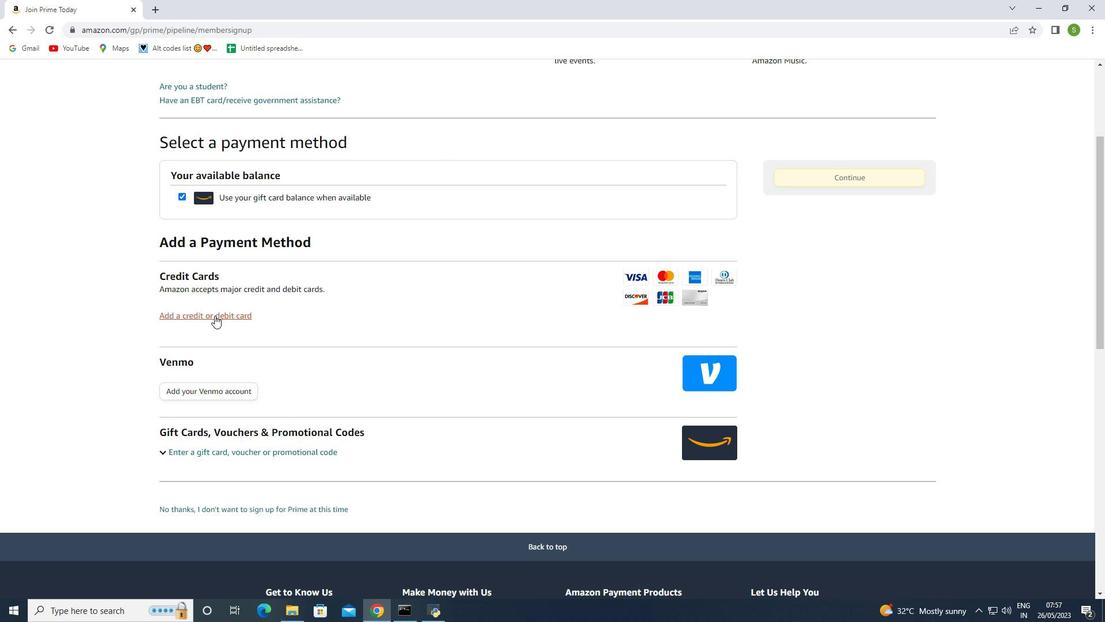 
Action: Mouse moved to (199, 372)
Screenshot: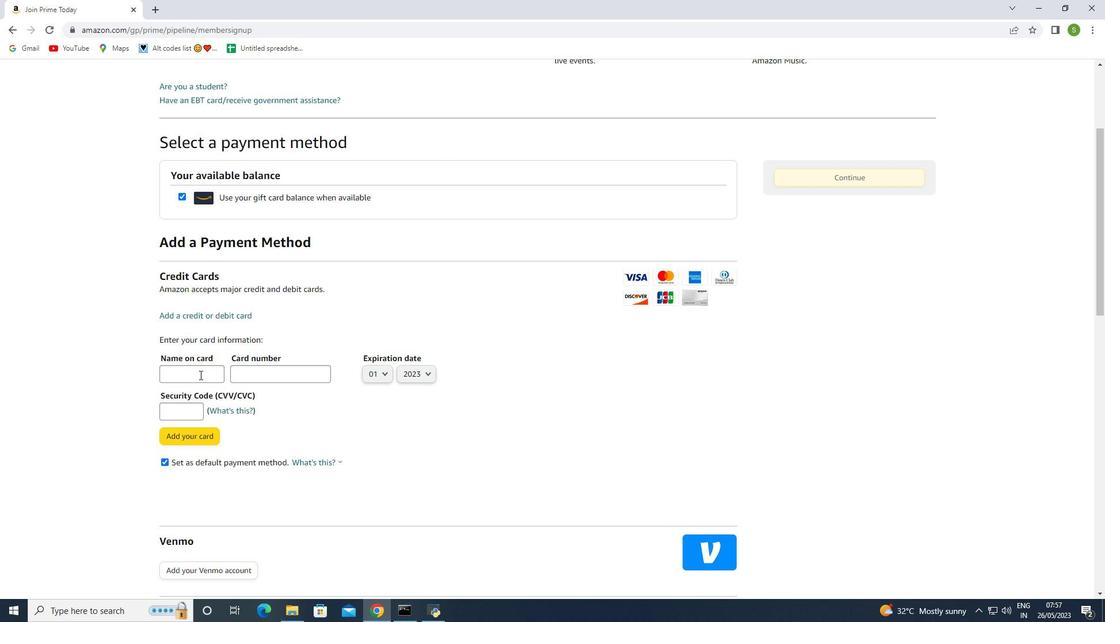 
Action: Mouse pressed left at (199, 372)
Screenshot: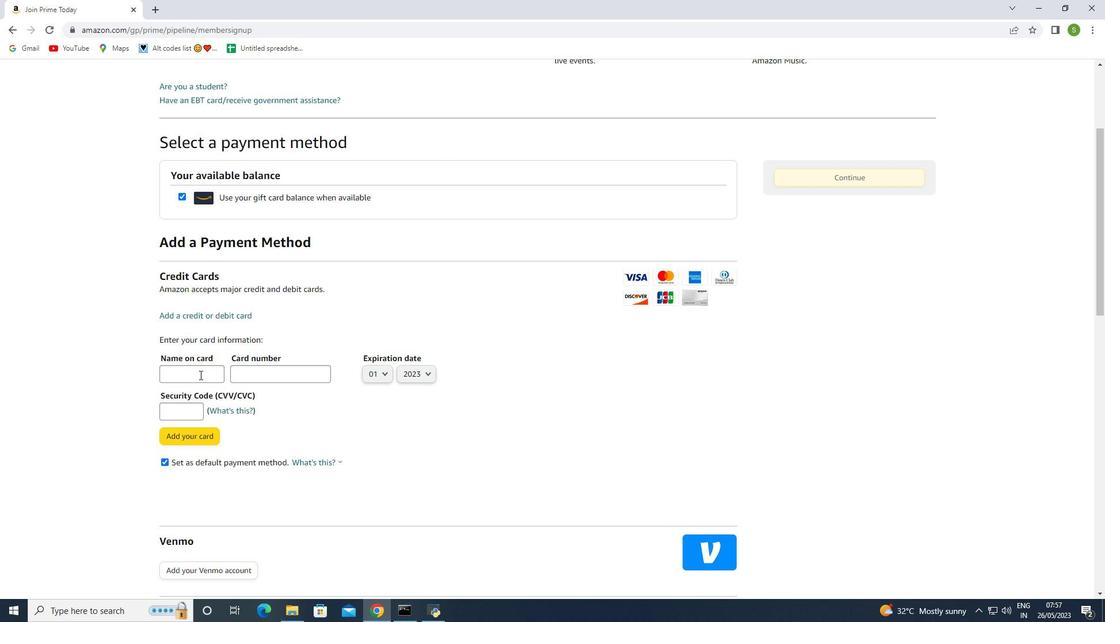 
Action: Key pressed <Key.shift>Jared<Key.space><Key.shift>Hernandez
Screenshot: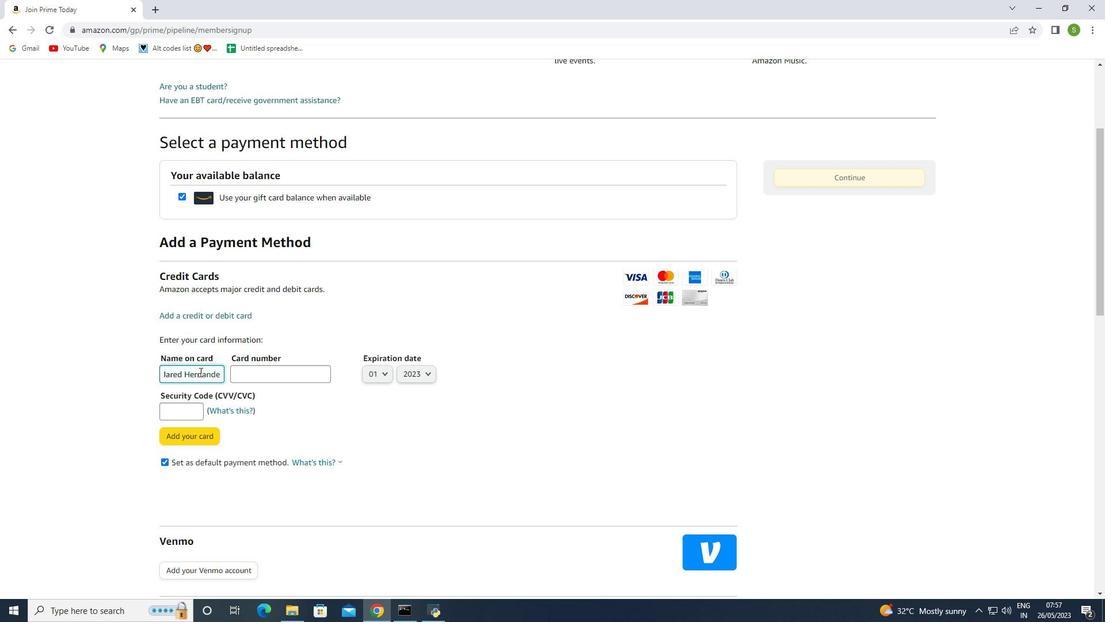 
Action: Mouse moved to (243, 372)
Screenshot: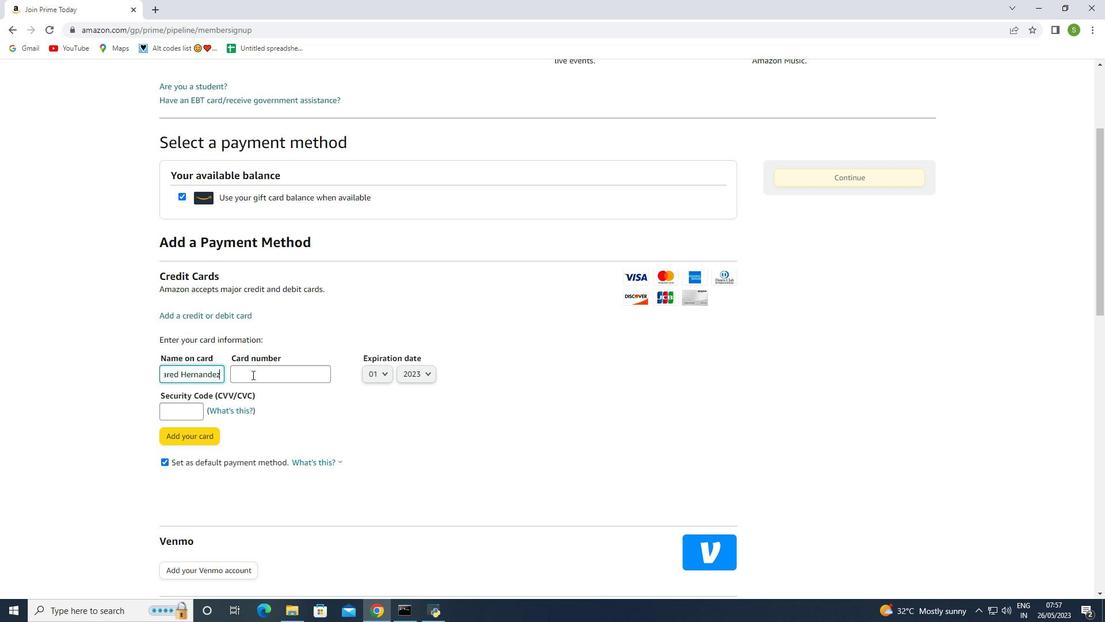 
Action: Mouse pressed left at (243, 372)
Screenshot: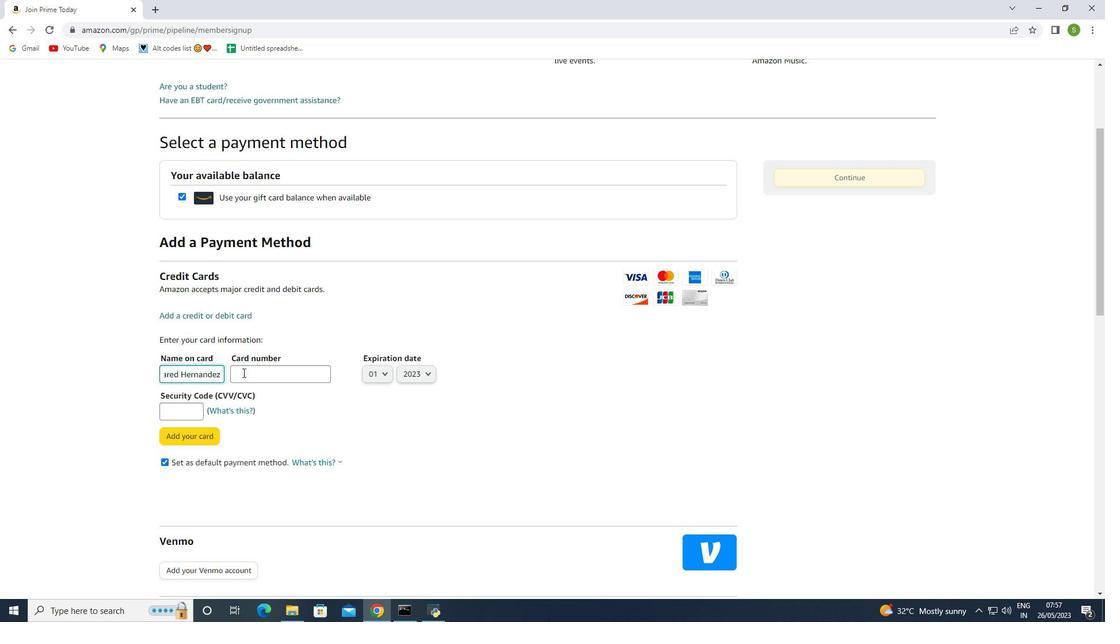 
Action: Mouse moved to (243, 372)
Screenshot: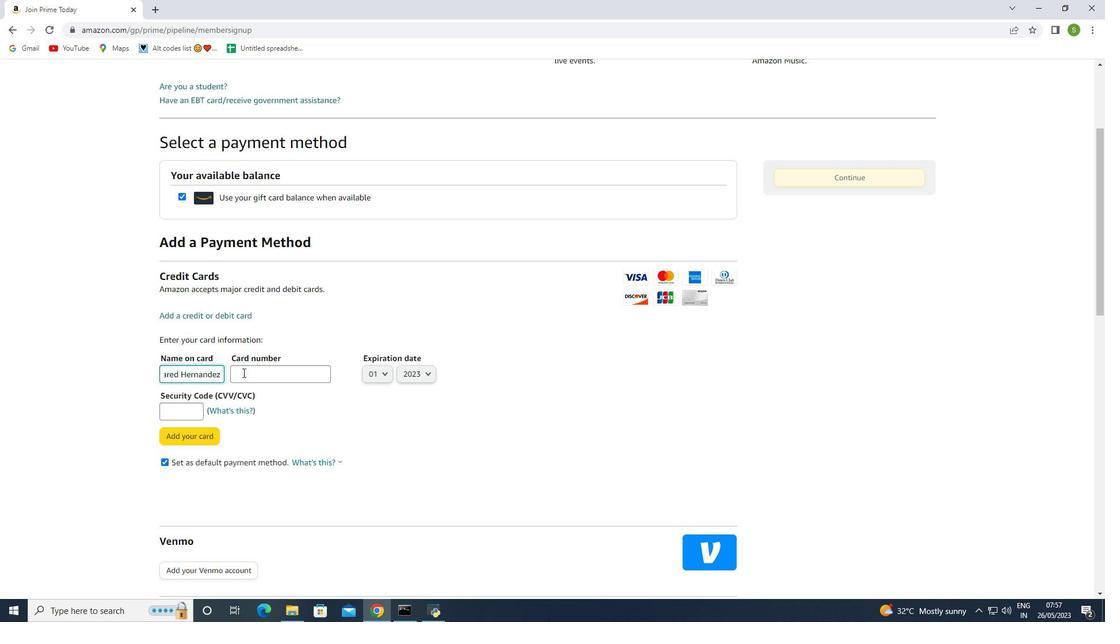 
Action: Key pressed 4556
Screenshot: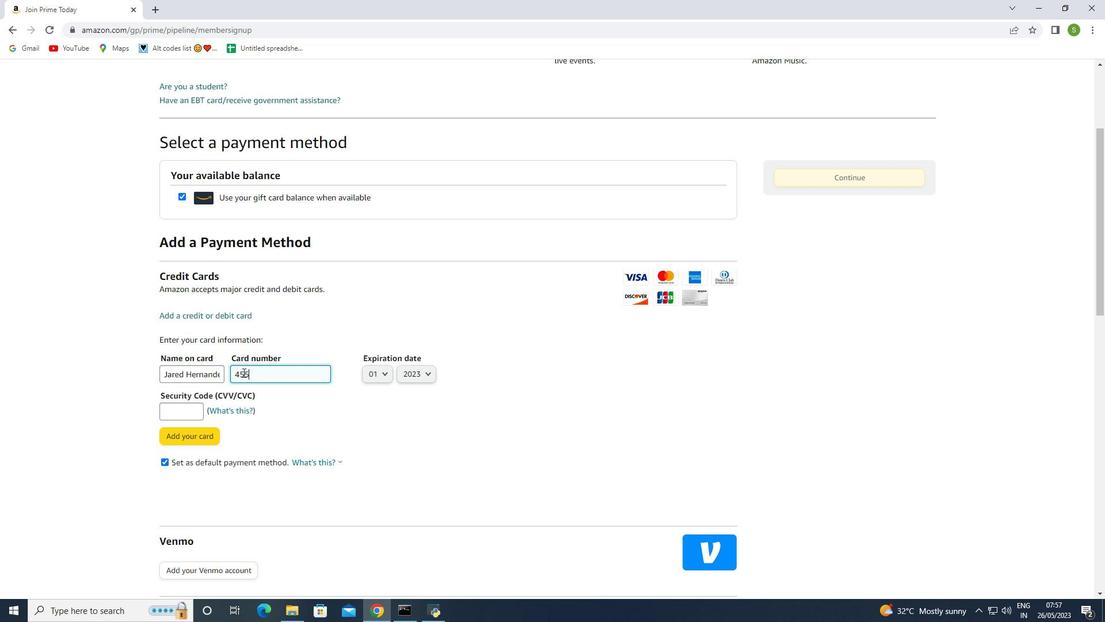 
Action: Mouse moved to (301, 376)
Screenshot: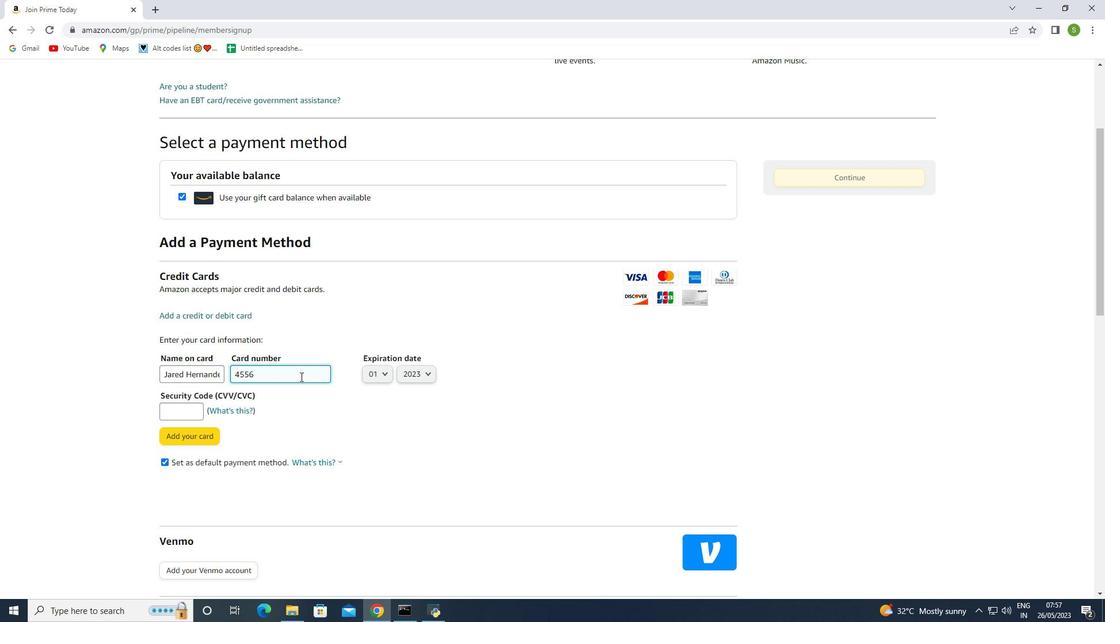 
Action: Key pressed 08
Screenshot: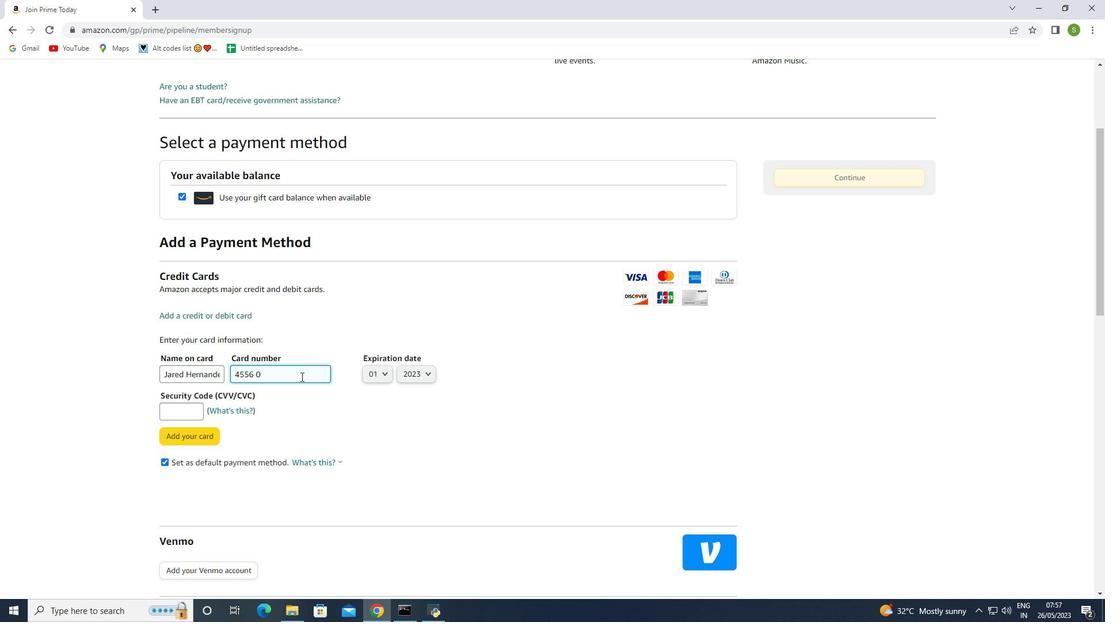 
Action: Mouse moved to (301, 379)
Screenshot: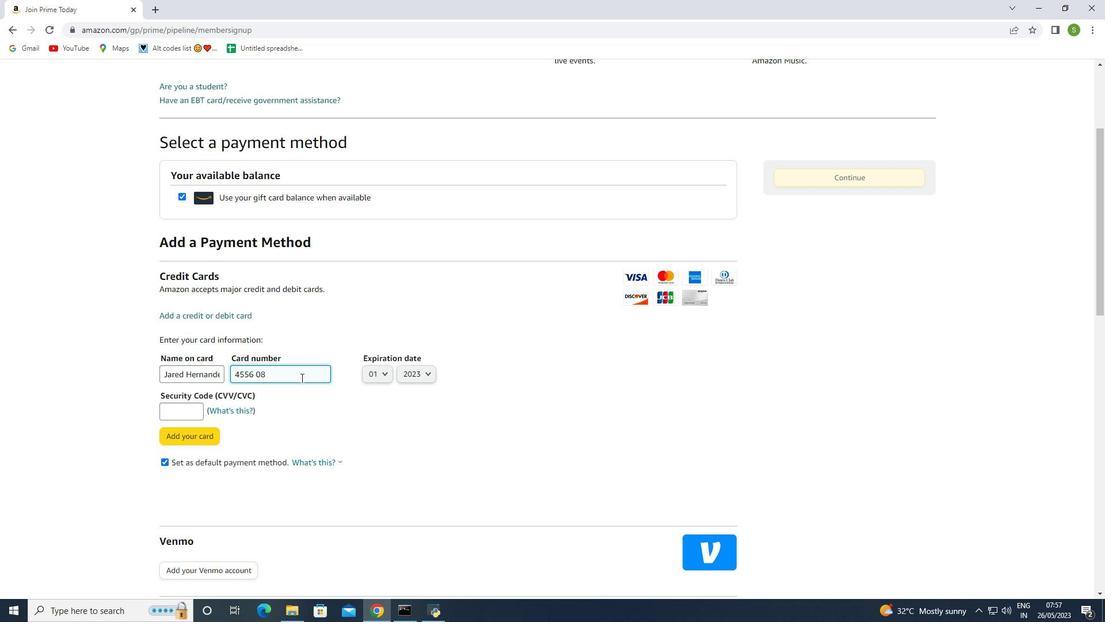
Action: Key pressed 56
Screenshot: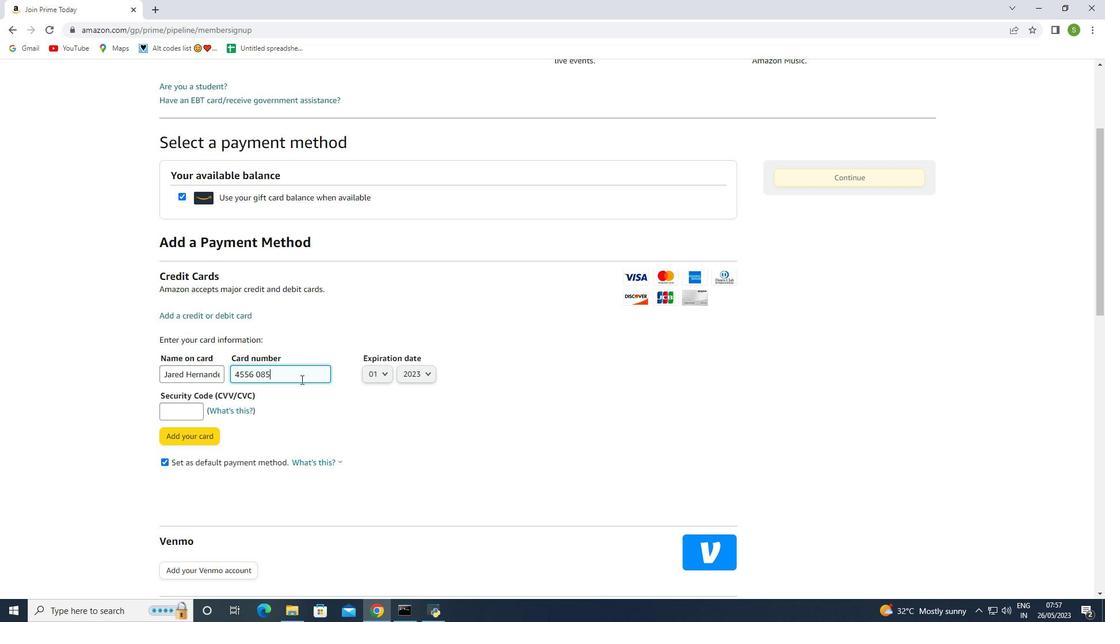 
Action: Mouse moved to (305, 417)
Screenshot: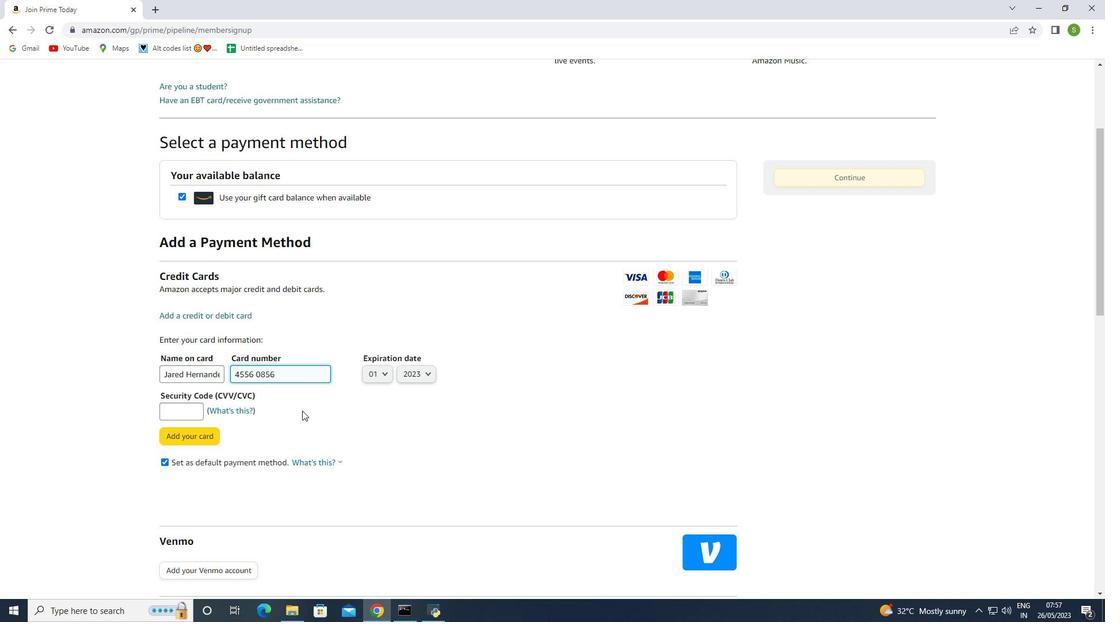 
Action: Key pressed 1
Screenshot: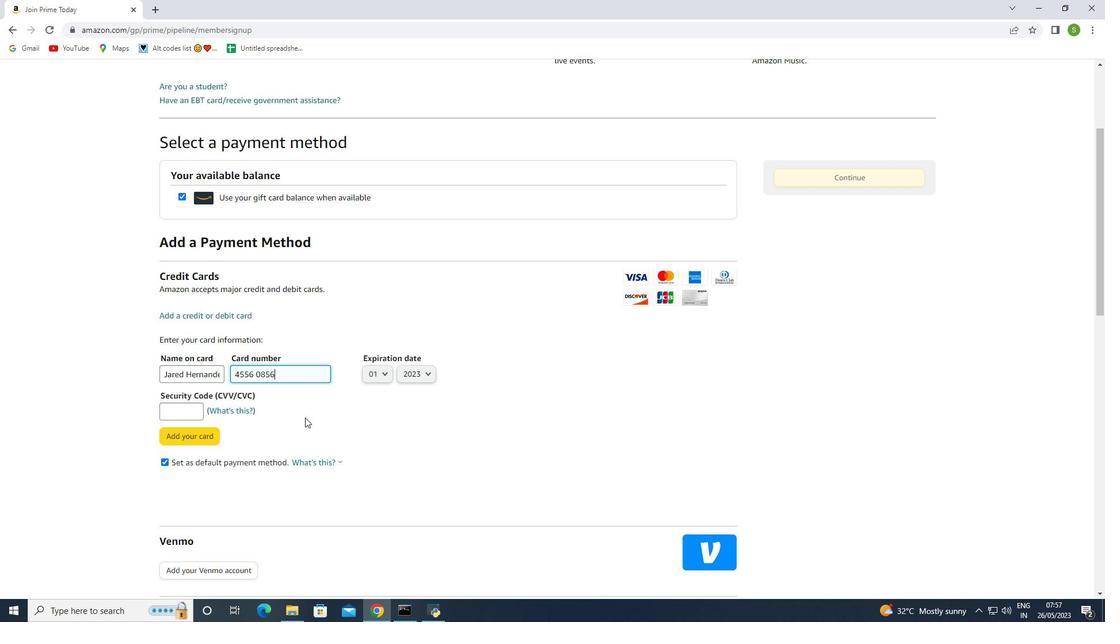 
Action: Mouse moved to (304, 414)
Screenshot: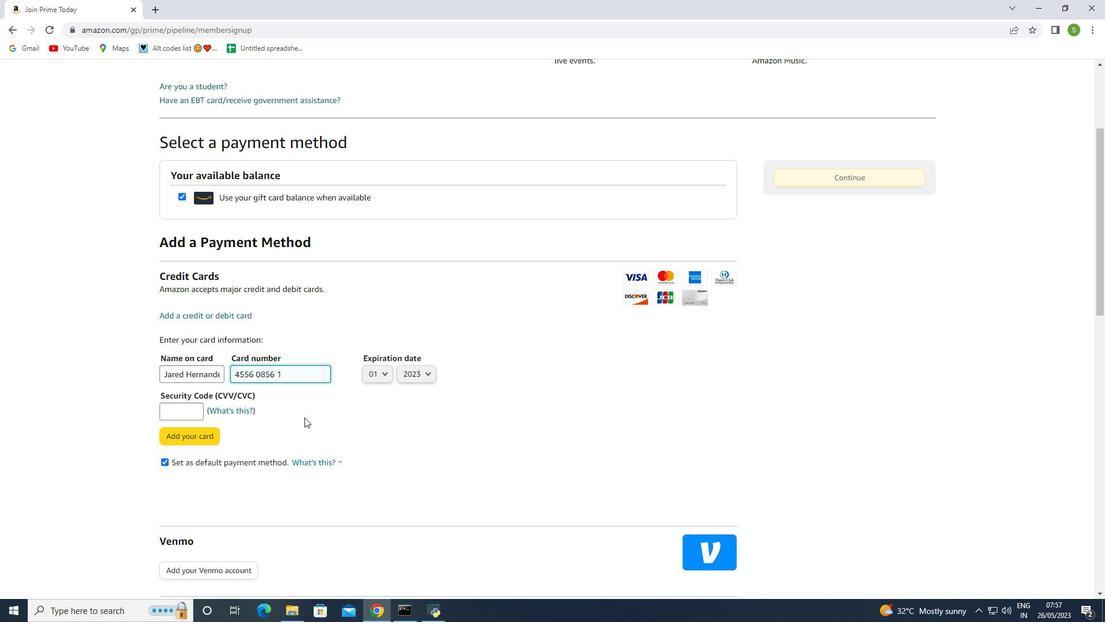 
Action: Key pressed 2
Screenshot: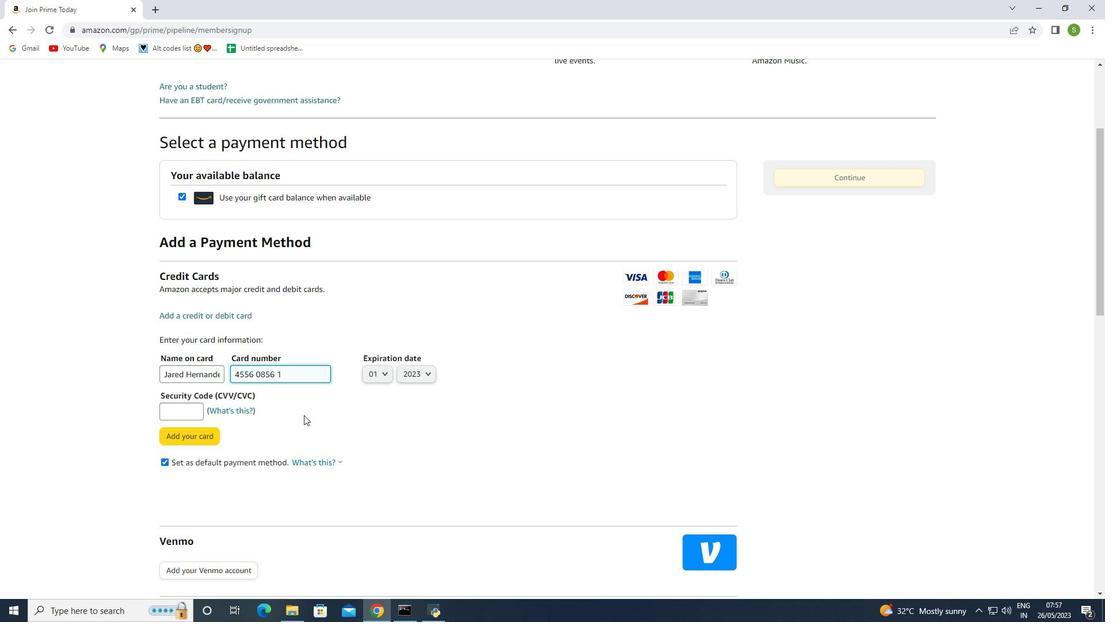 
Action: Mouse moved to (302, 409)
Screenshot: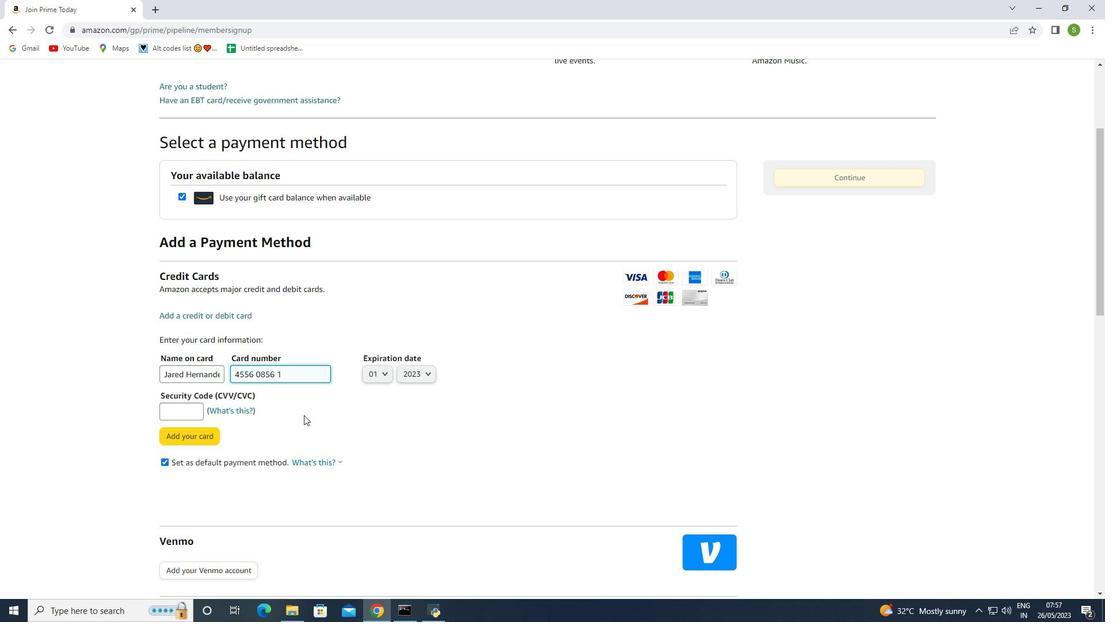 
Action: Key pressed 676790
Screenshot: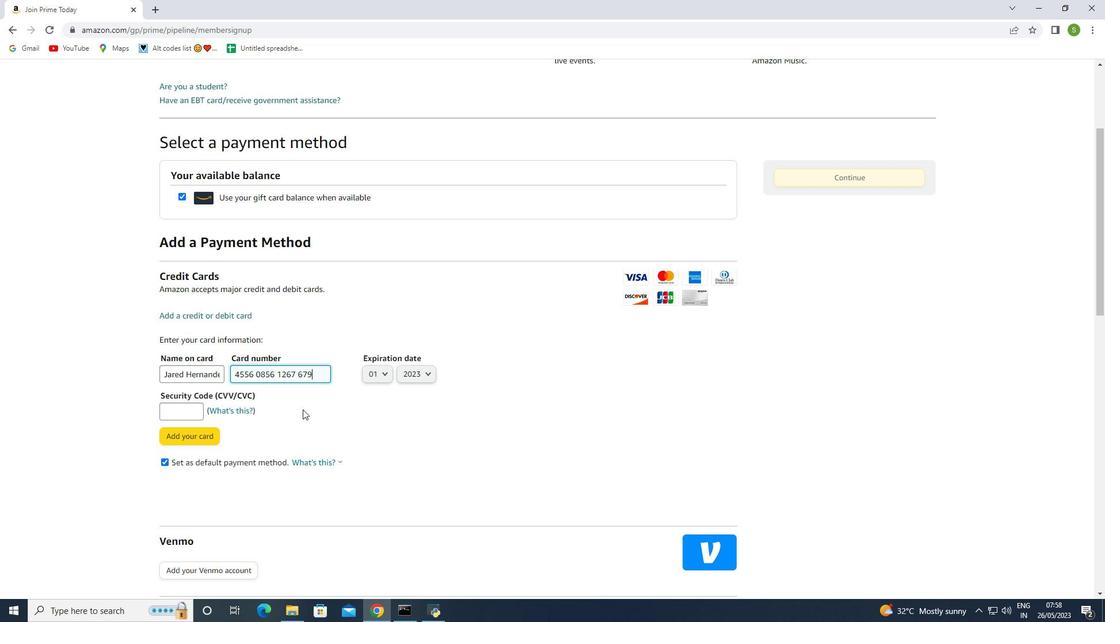 
Action: Mouse moved to (377, 366)
Screenshot: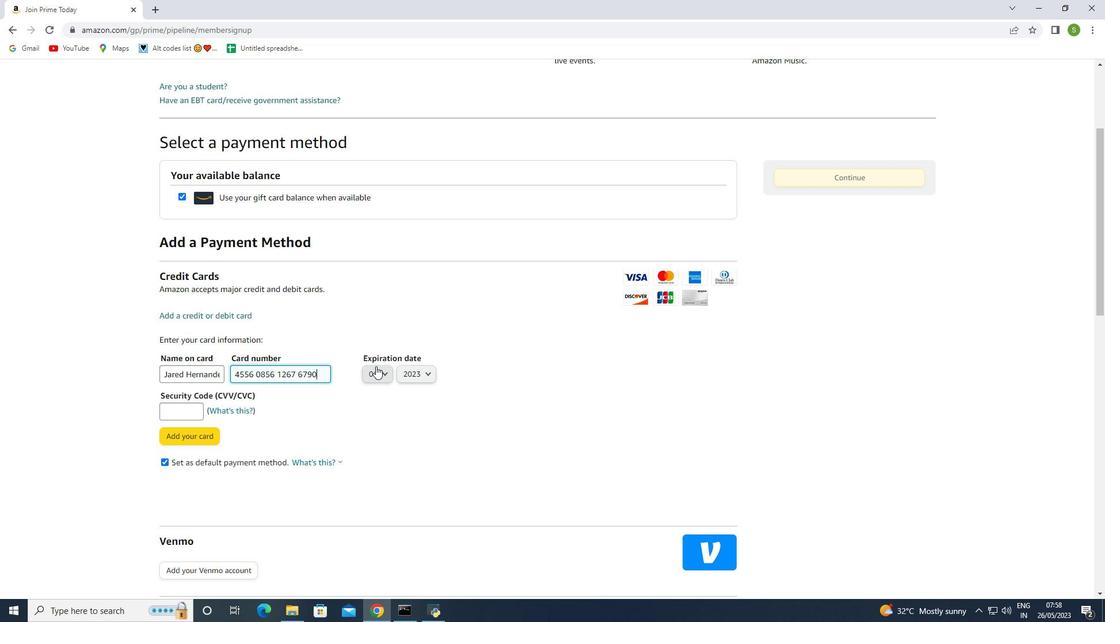 
Action: Mouse pressed left at (376, 366)
Screenshot: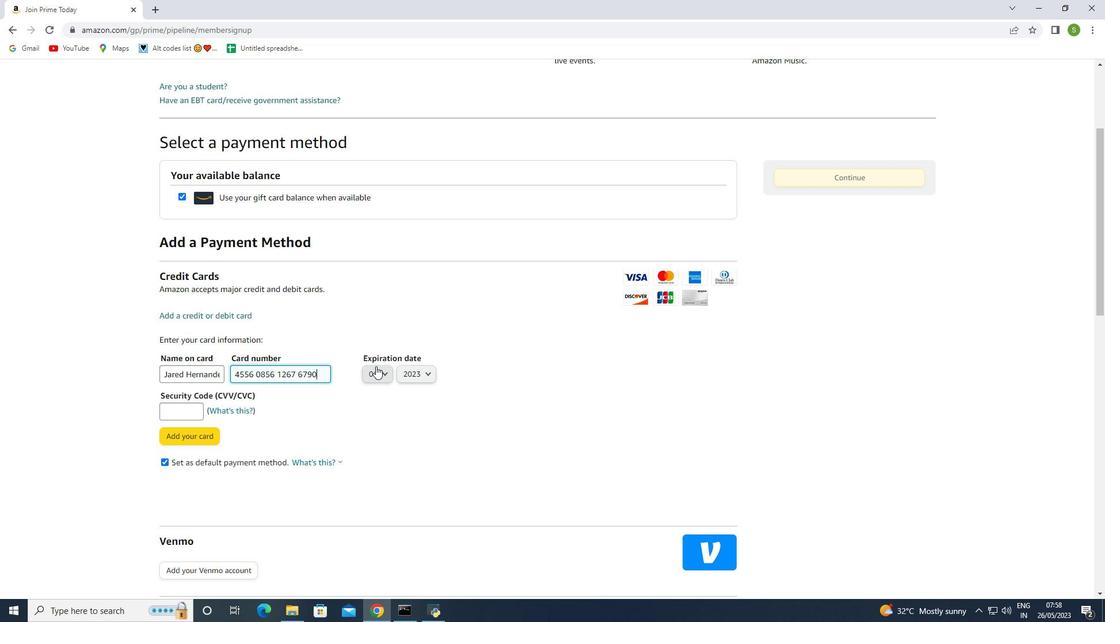 
Action: Mouse moved to (380, 448)
Screenshot: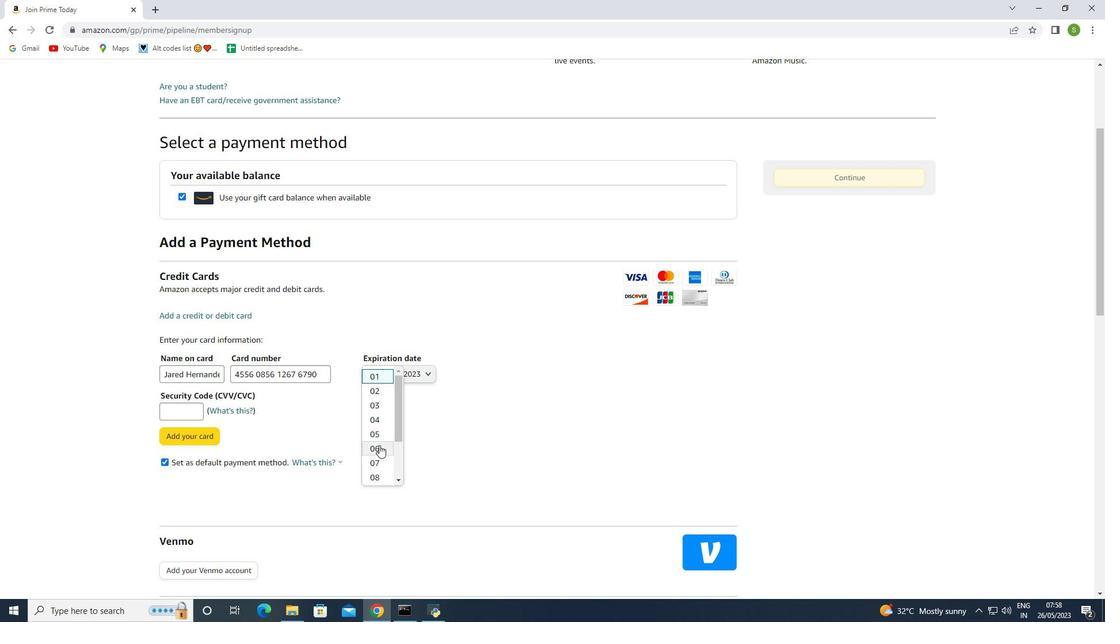 
Action: Mouse pressed left at (380, 448)
Screenshot: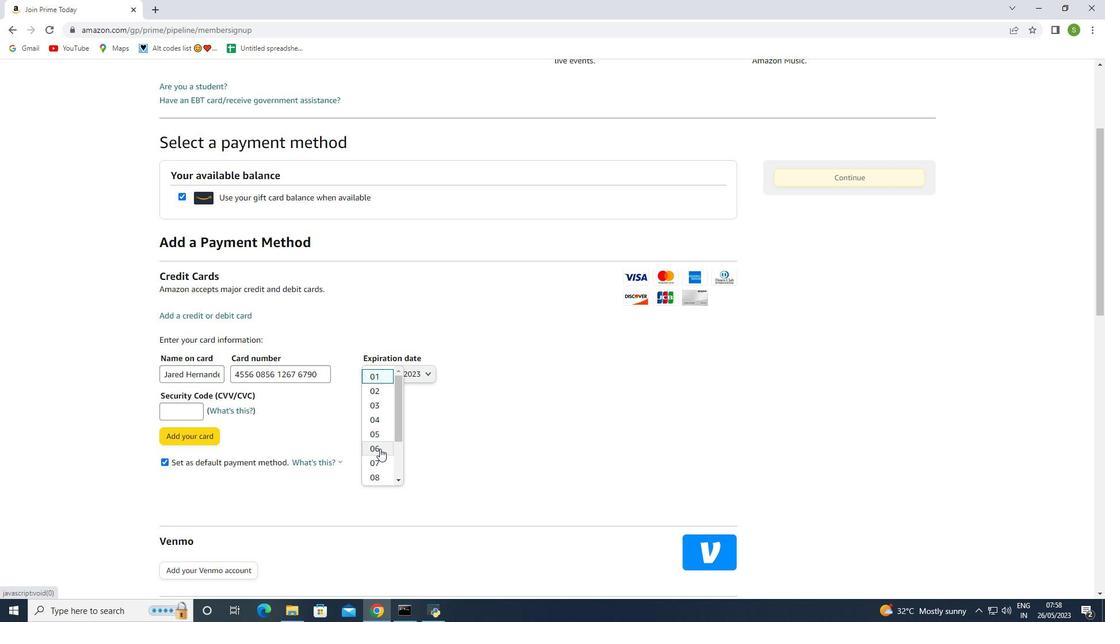 
Action: Mouse moved to (400, 374)
Screenshot: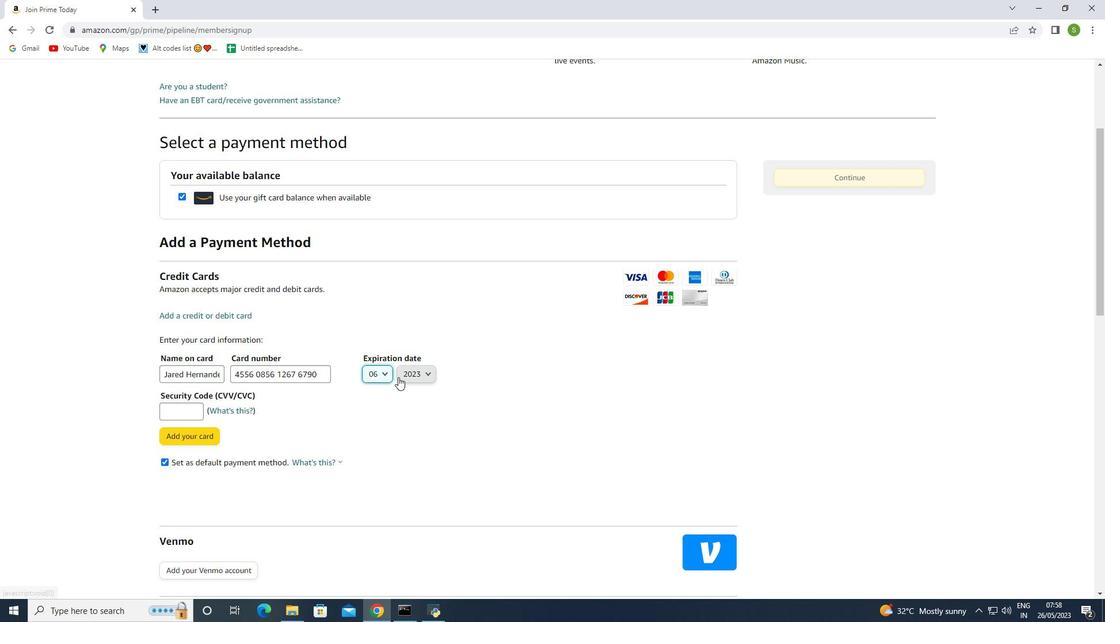 
Action: Mouse pressed left at (400, 374)
Screenshot: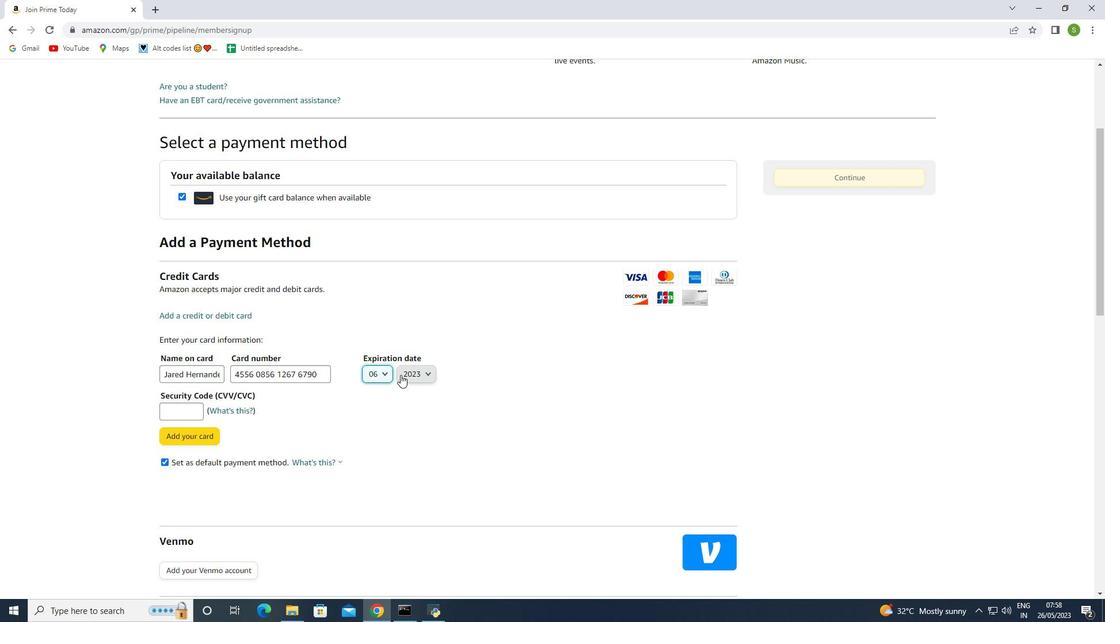 
Action: Mouse moved to (421, 473)
Screenshot: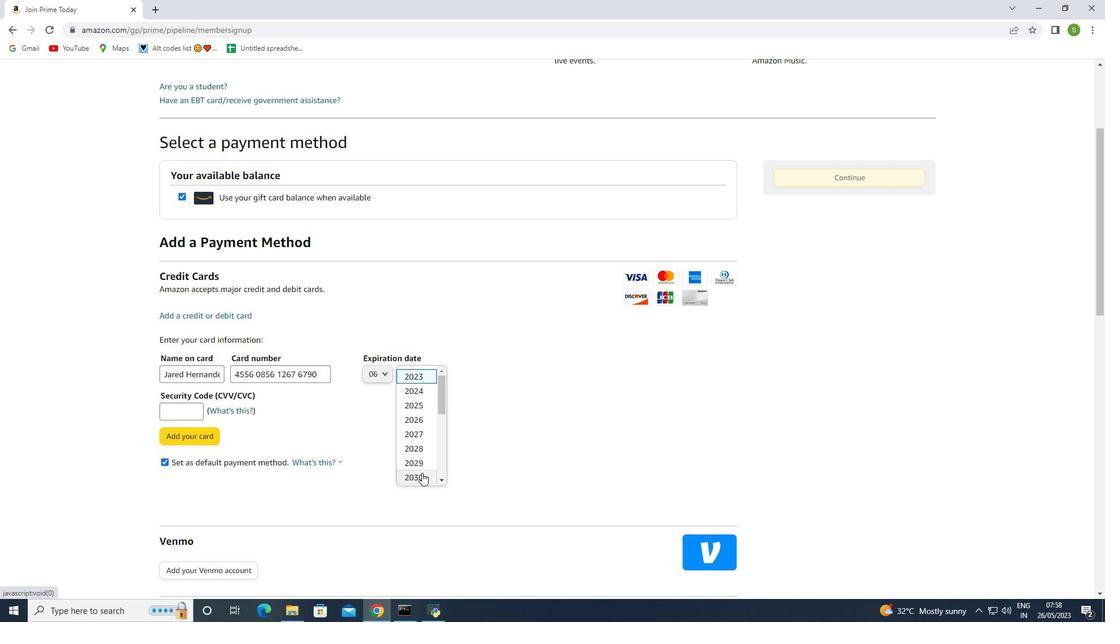 
Action: Mouse pressed left at (421, 473)
Screenshot: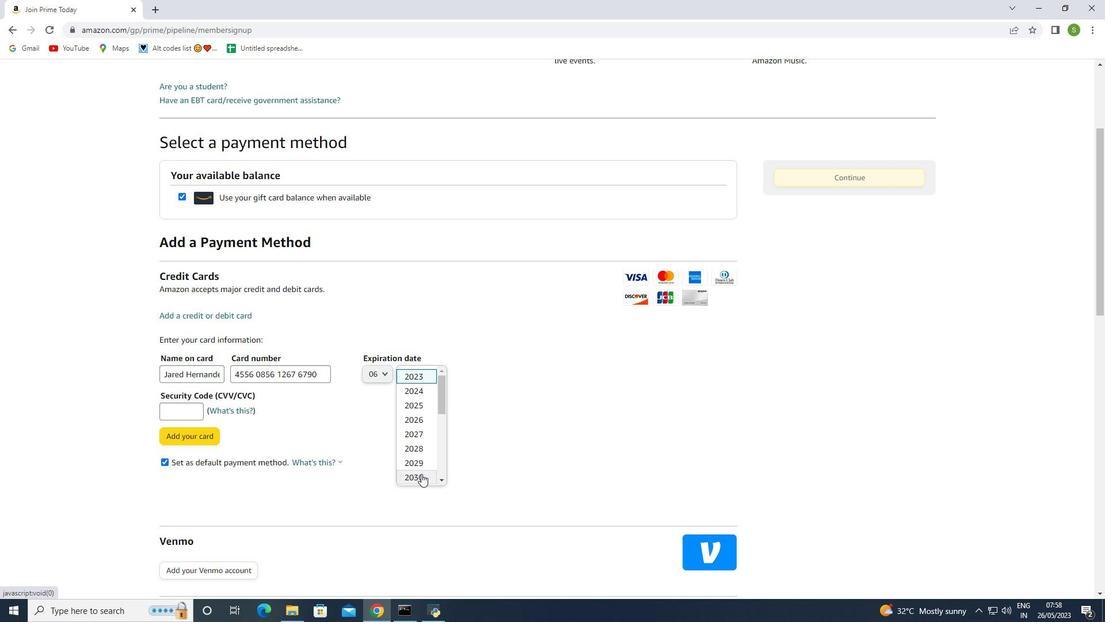 
Action: Mouse moved to (414, 440)
Screenshot: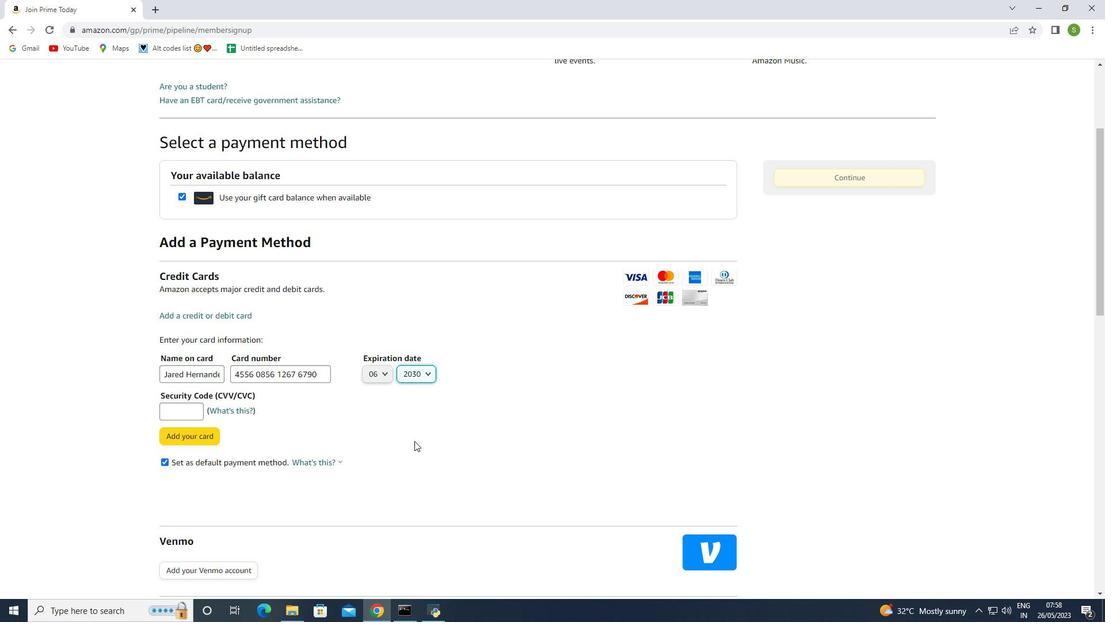 
Action: Mouse pressed left at (414, 440)
Screenshot: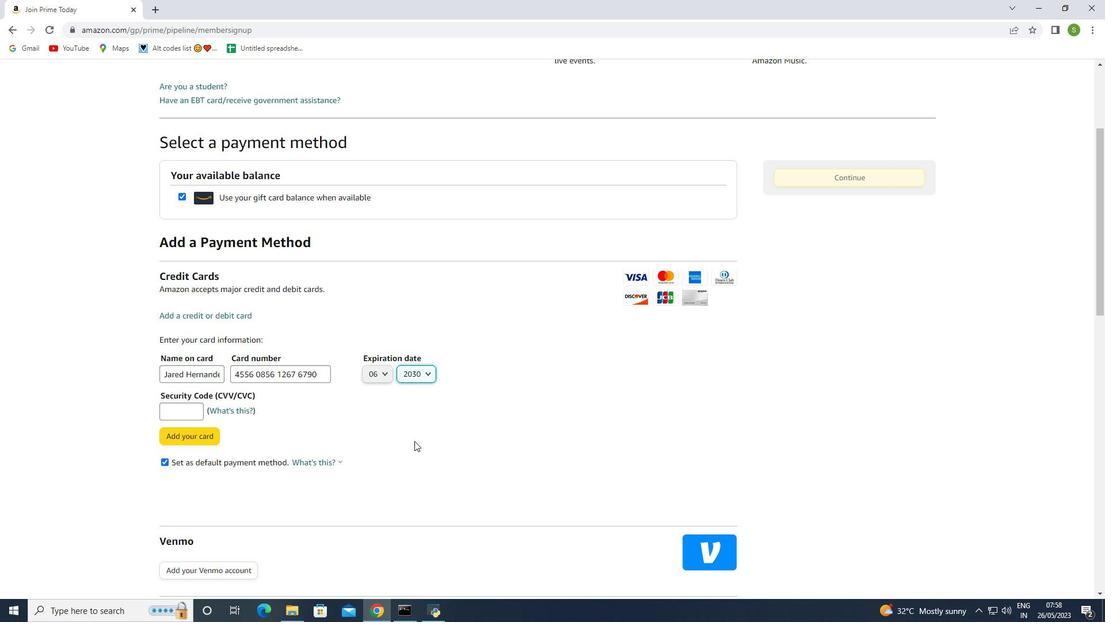 
Action: Mouse moved to (200, 413)
Screenshot: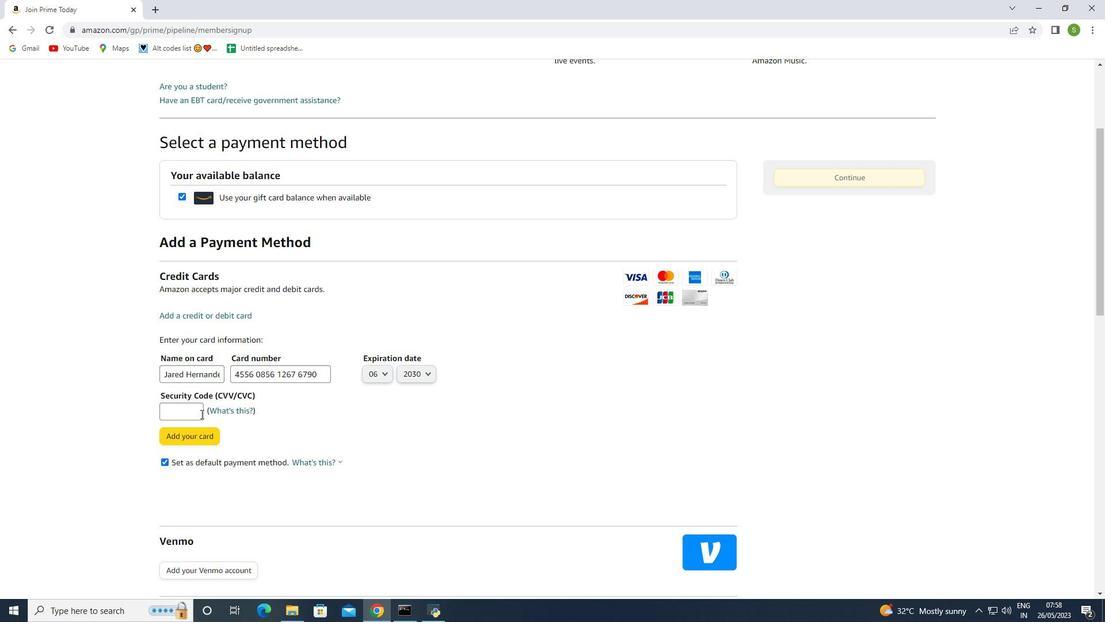 
Action: Mouse pressed left at (200, 413)
Screenshot: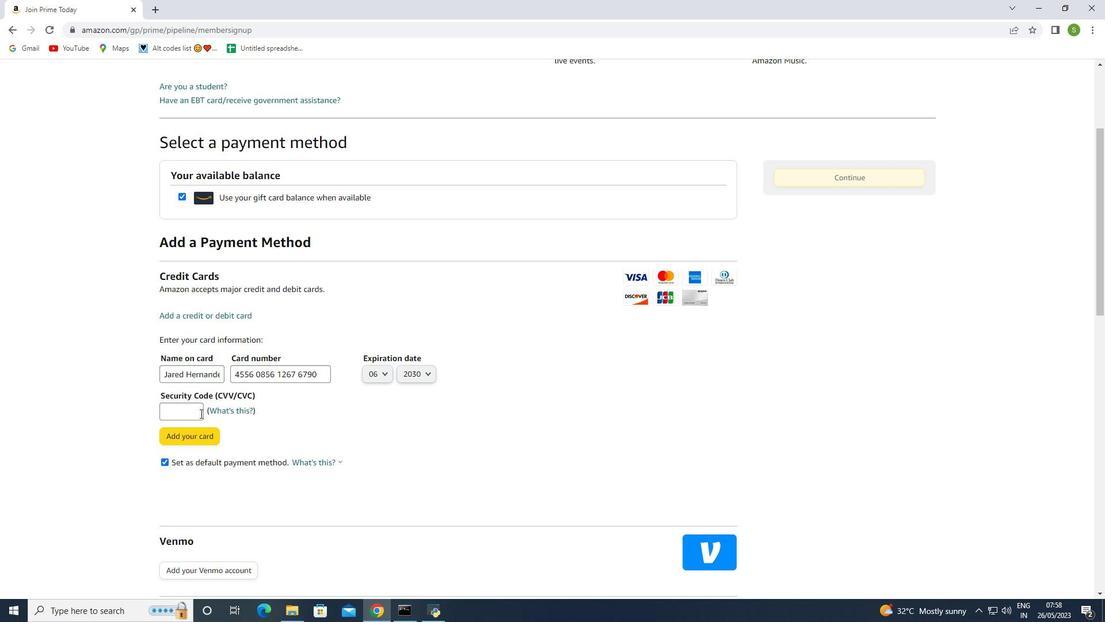 
Action: Key pressed 345
Screenshot: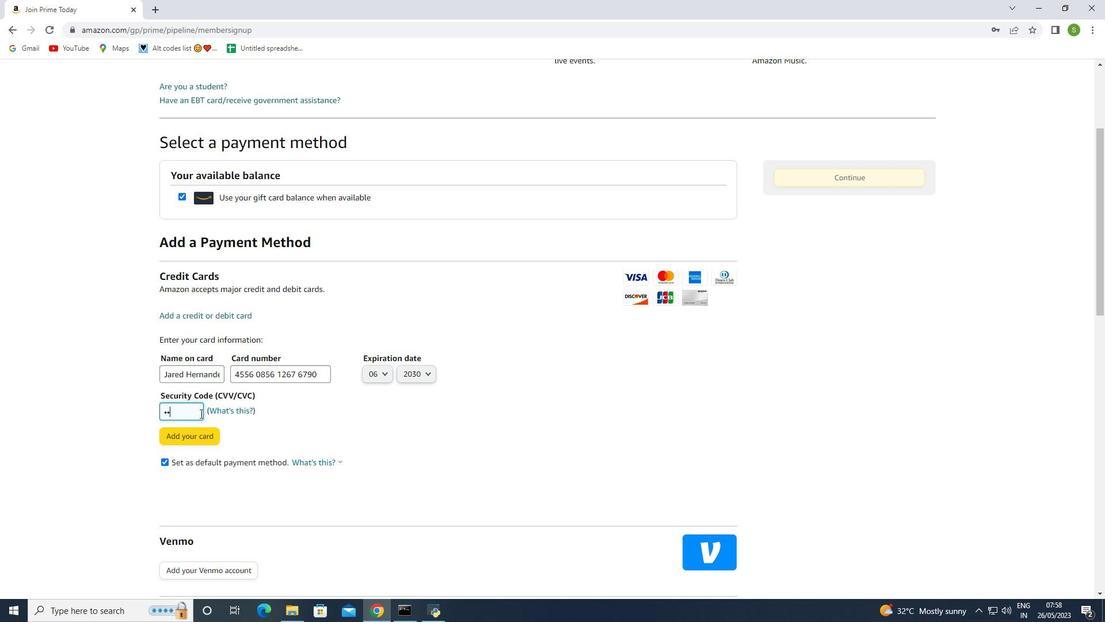 
Action: Mouse moved to (199, 438)
Screenshot: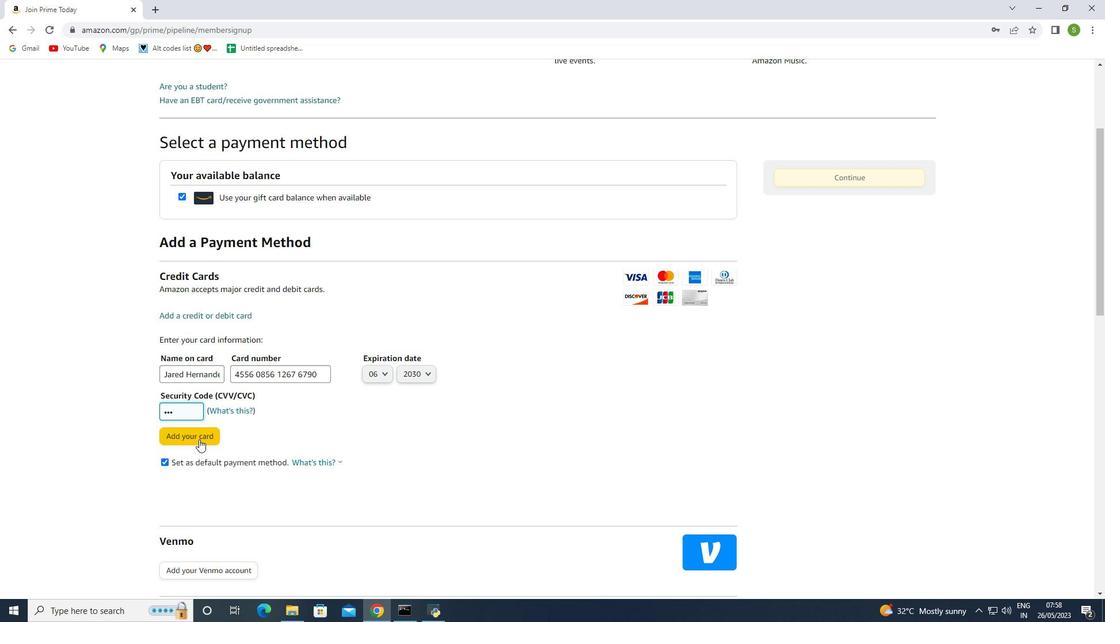 
